 Task: Open the event Second Training Session: Change Management and Adaptability in the Workplace on '2023/11/07', change the date to 2023/12/05, change the font style of the description to Verdana, set the availability to Free, insert an emoji Yellow heart, logged in from the account softage.10@softage.net and add another guest for the event, softage.3@softage.net. Change the alignment of the event description to Align center.Change the font color of the description to Dark Blue and select an event charm, 
Action: Mouse moved to (323, 152)
Screenshot: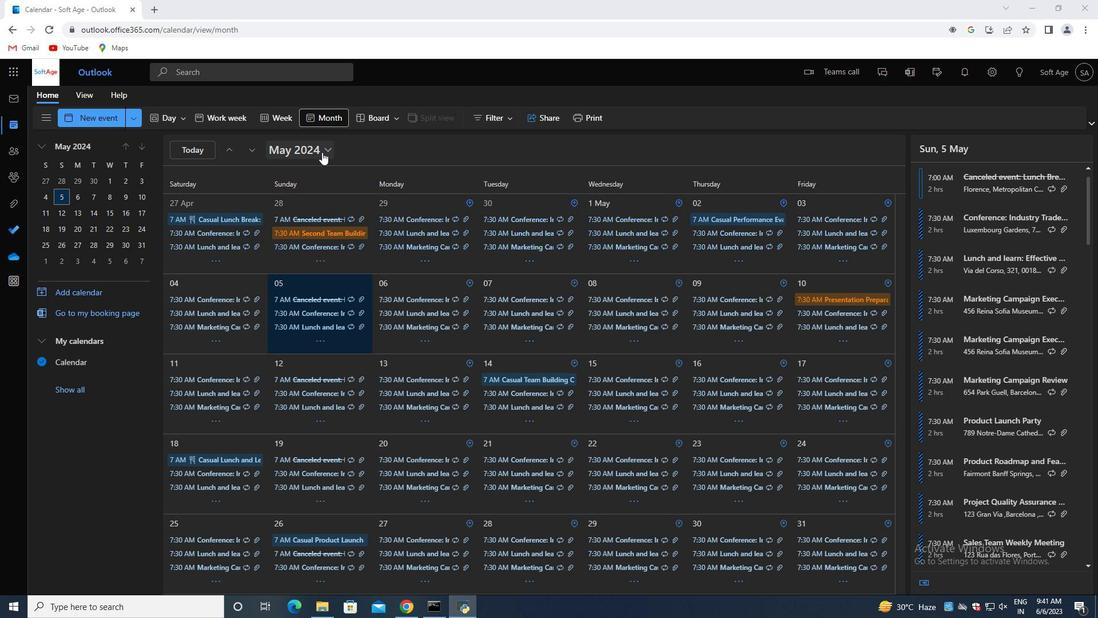 
Action: Mouse pressed left at (323, 152)
Screenshot: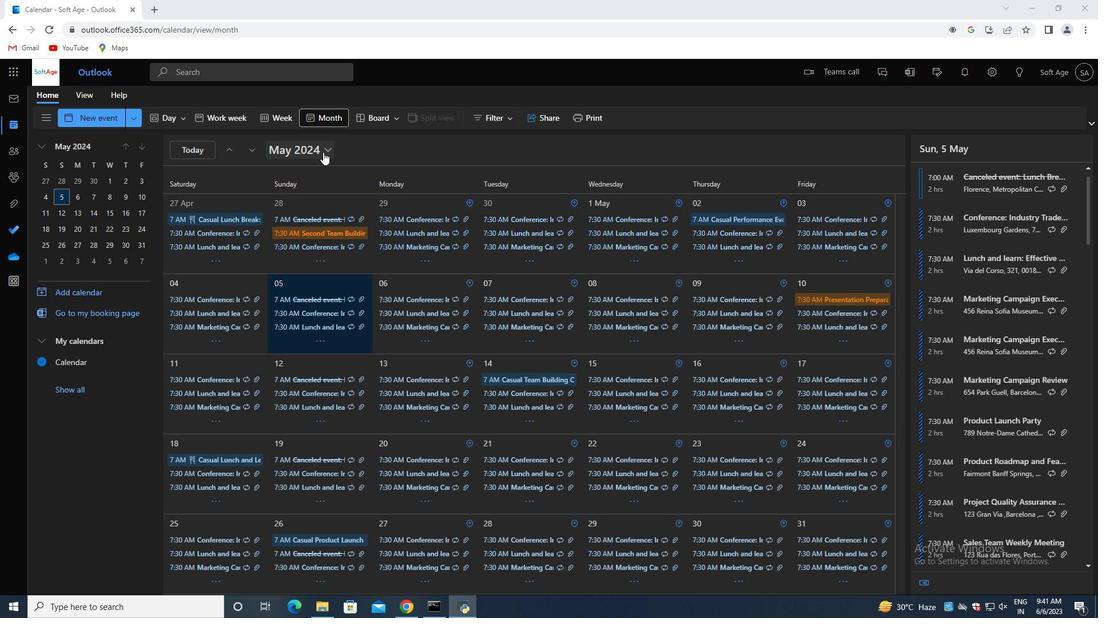 
Action: Mouse moved to (359, 178)
Screenshot: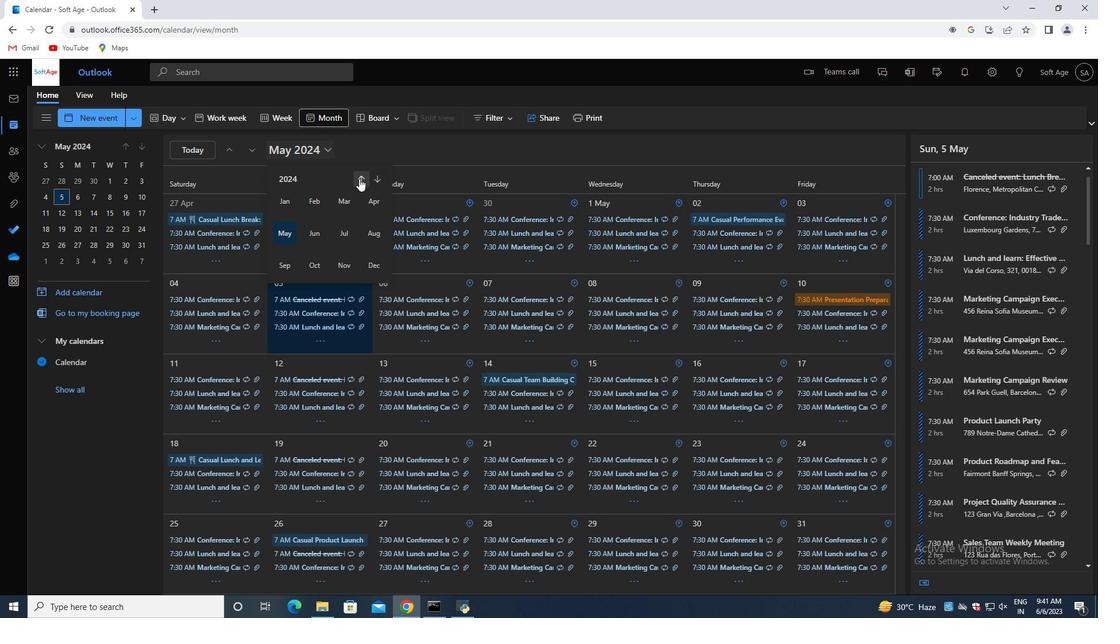 
Action: Mouse pressed left at (359, 178)
Screenshot: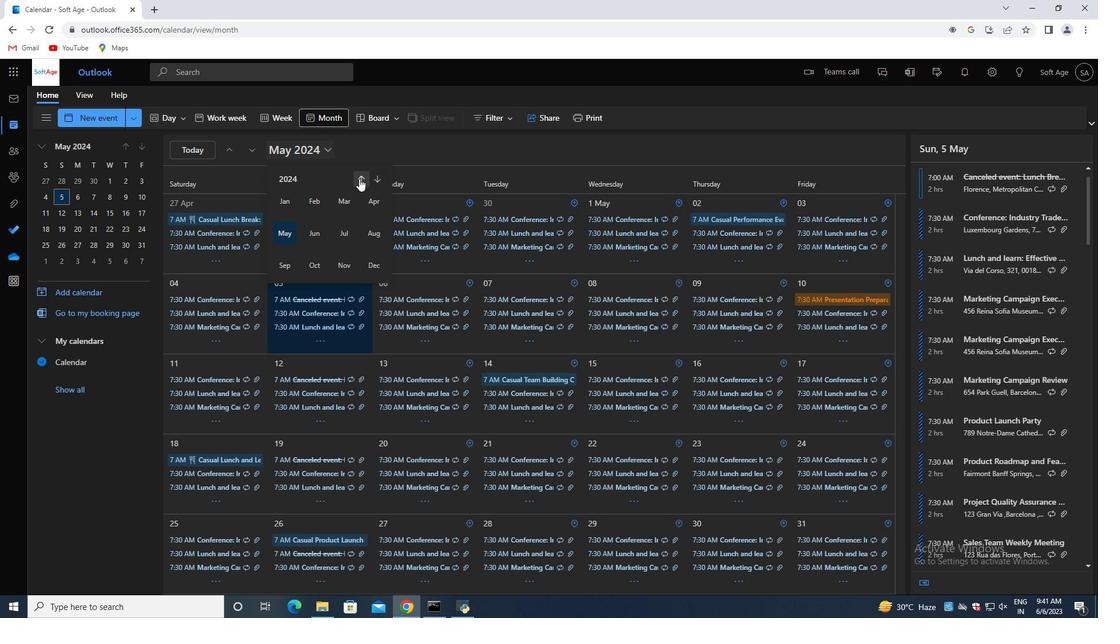 
Action: Mouse moved to (345, 258)
Screenshot: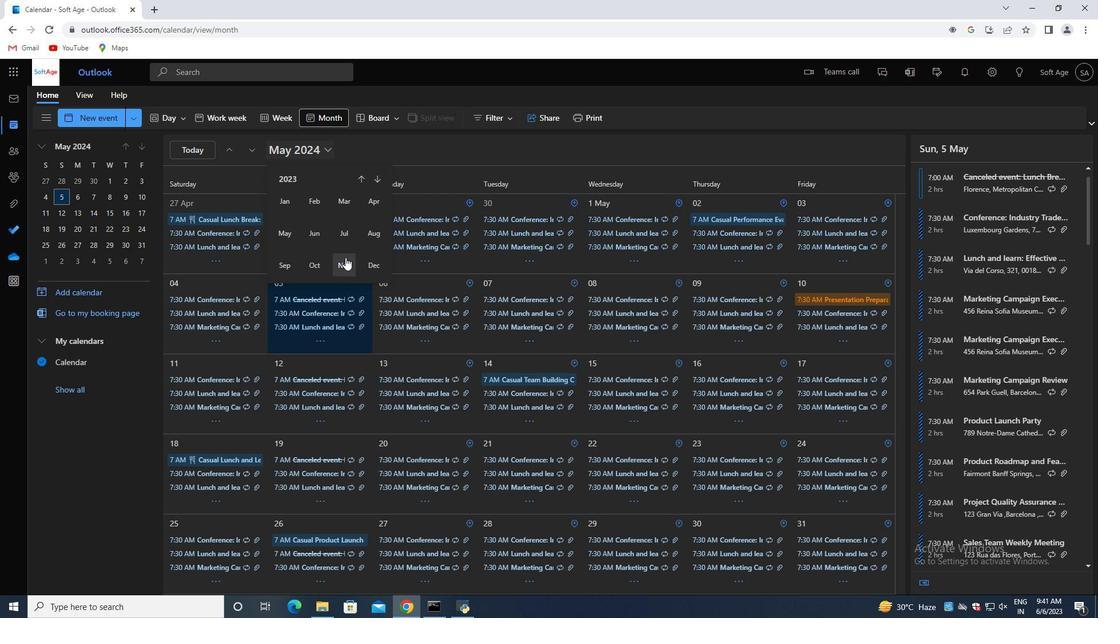 
Action: Mouse pressed left at (345, 258)
Screenshot: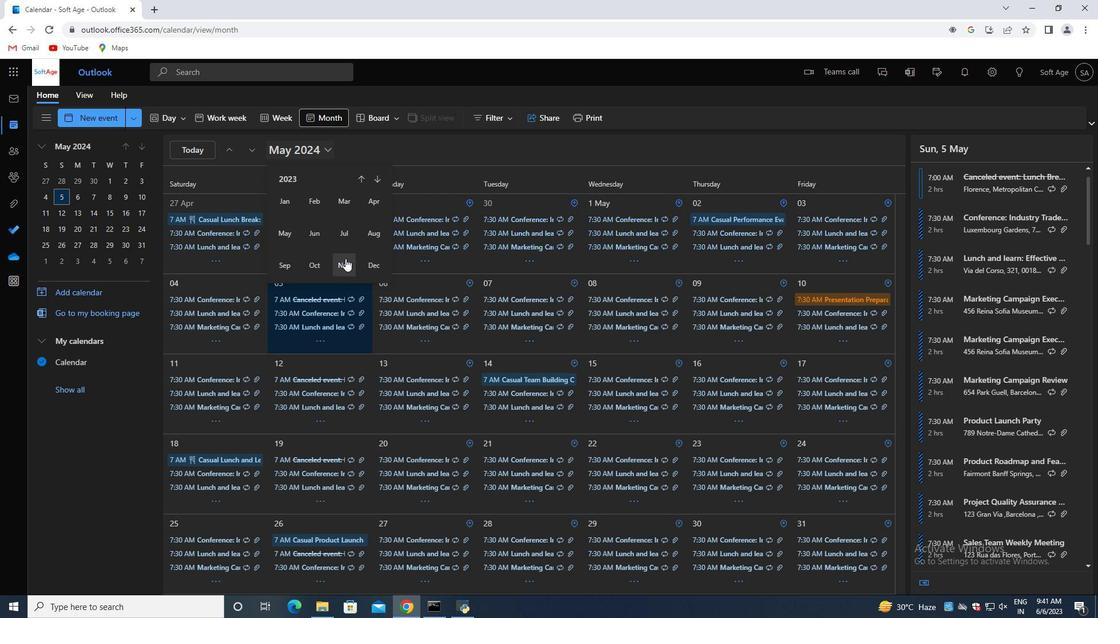
Action: Mouse moved to (524, 346)
Screenshot: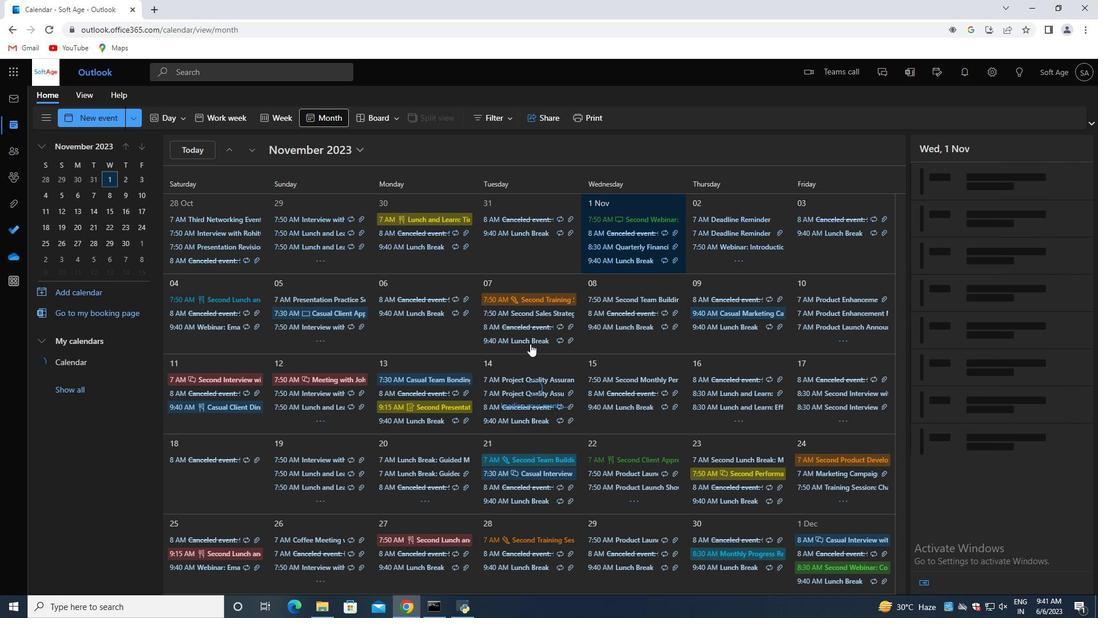
Action: Mouse pressed left at (524, 346)
Screenshot: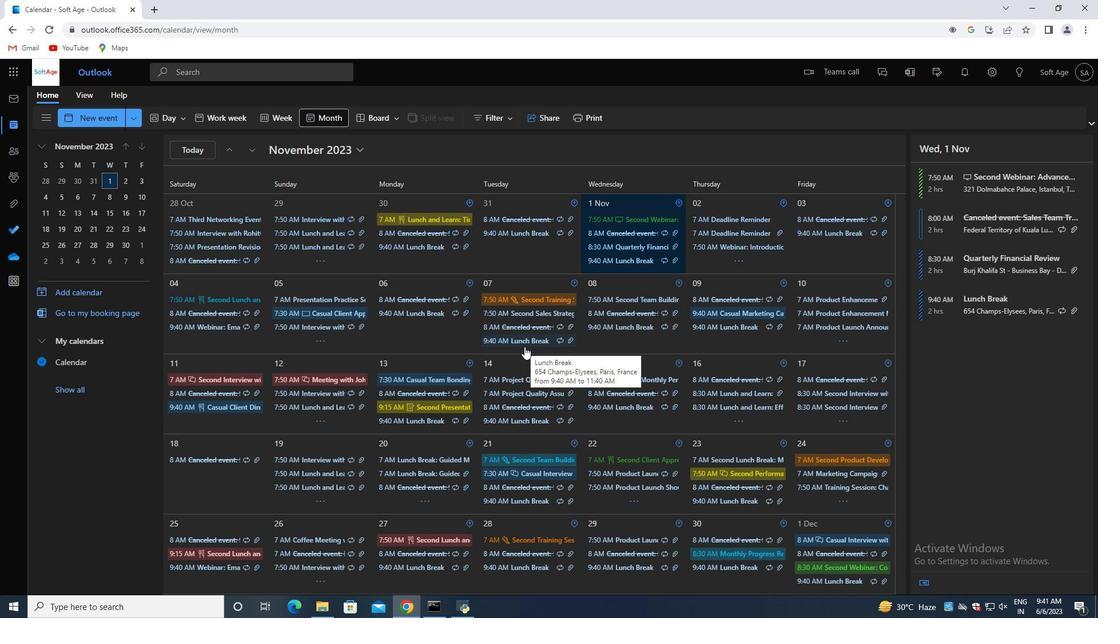 
Action: Mouse moved to (513, 282)
Screenshot: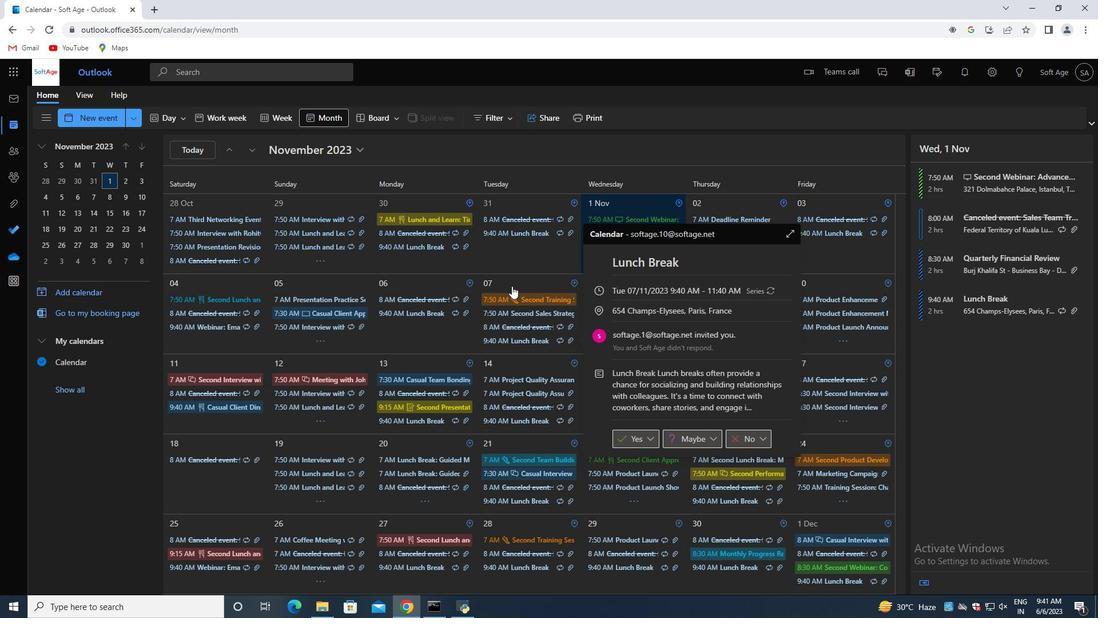 
Action: Mouse pressed left at (513, 282)
Screenshot: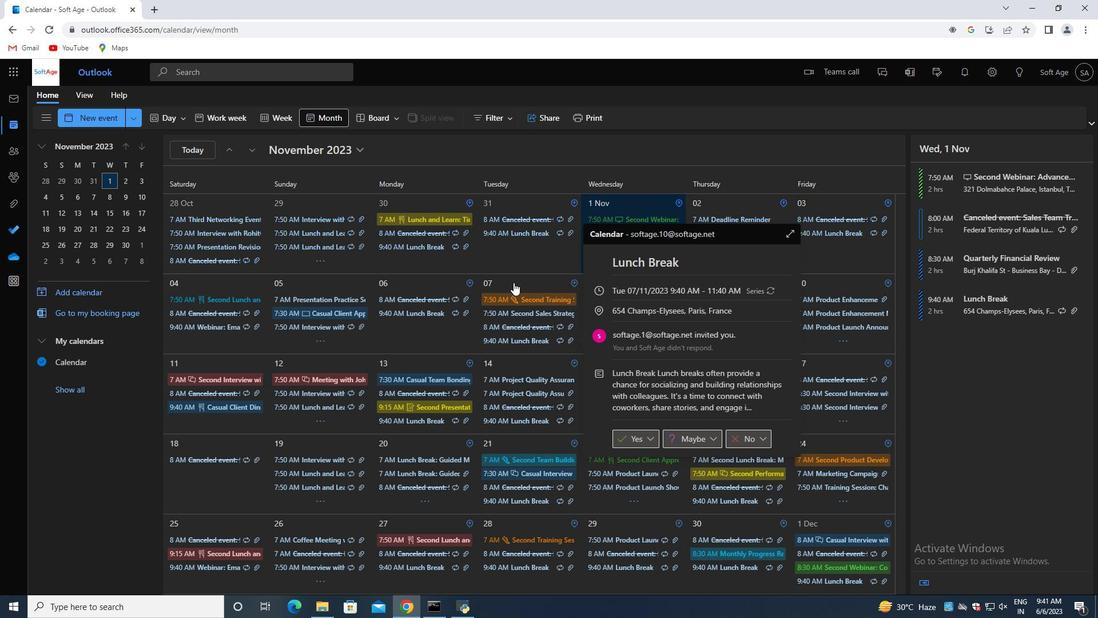 
Action: Mouse moved to (1086, 189)
Screenshot: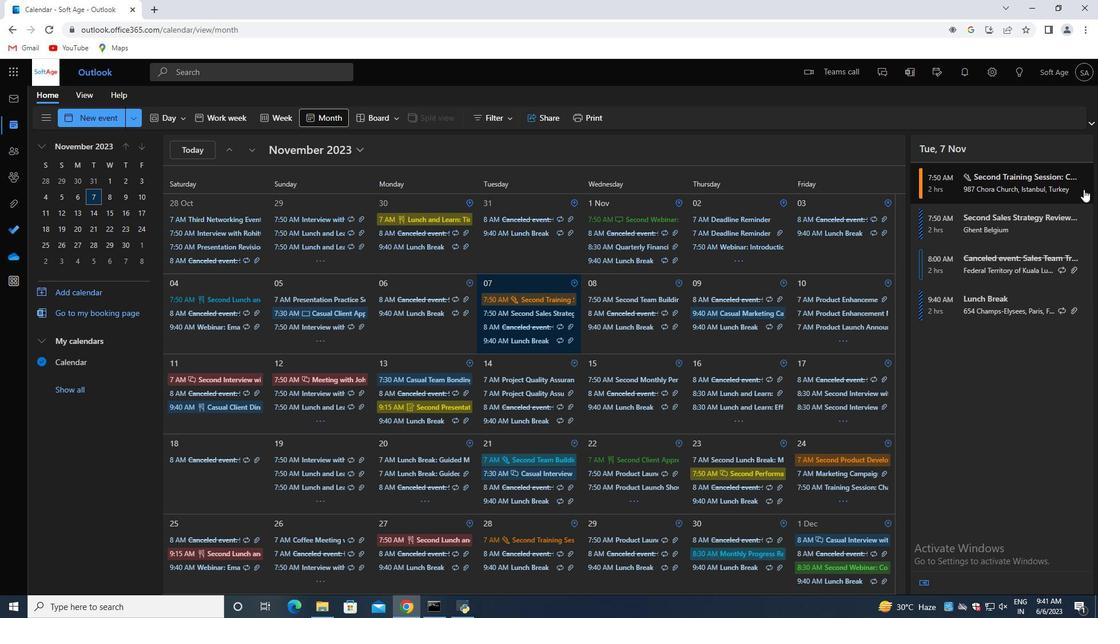 
Action: Mouse pressed left at (1086, 189)
Screenshot: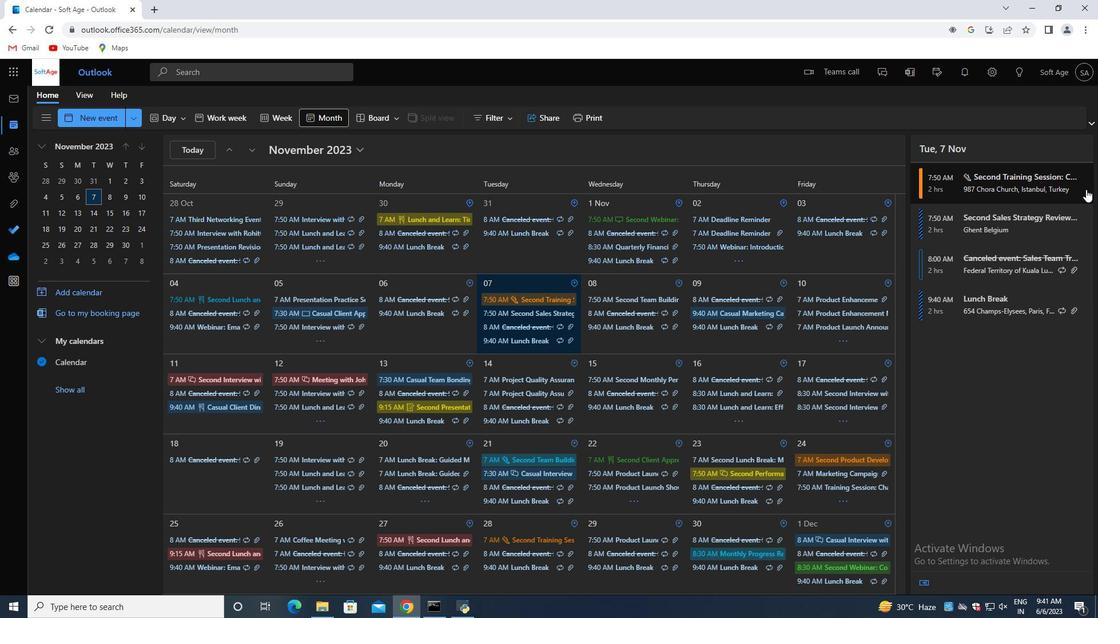 
Action: Mouse moved to (730, 328)
Screenshot: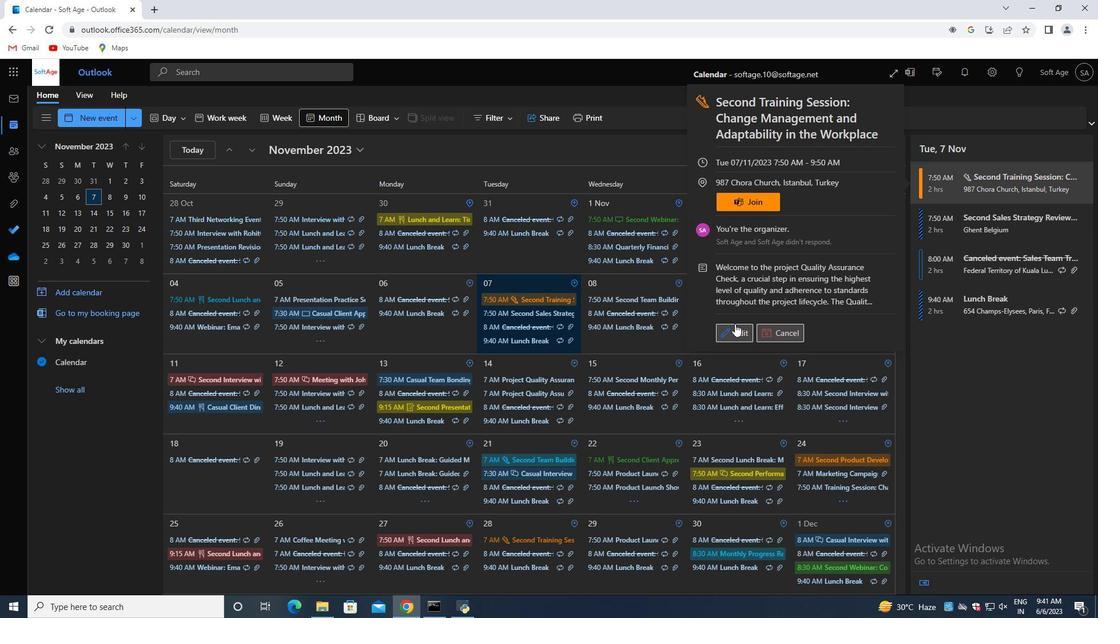 
Action: Mouse pressed left at (730, 328)
Screenshot: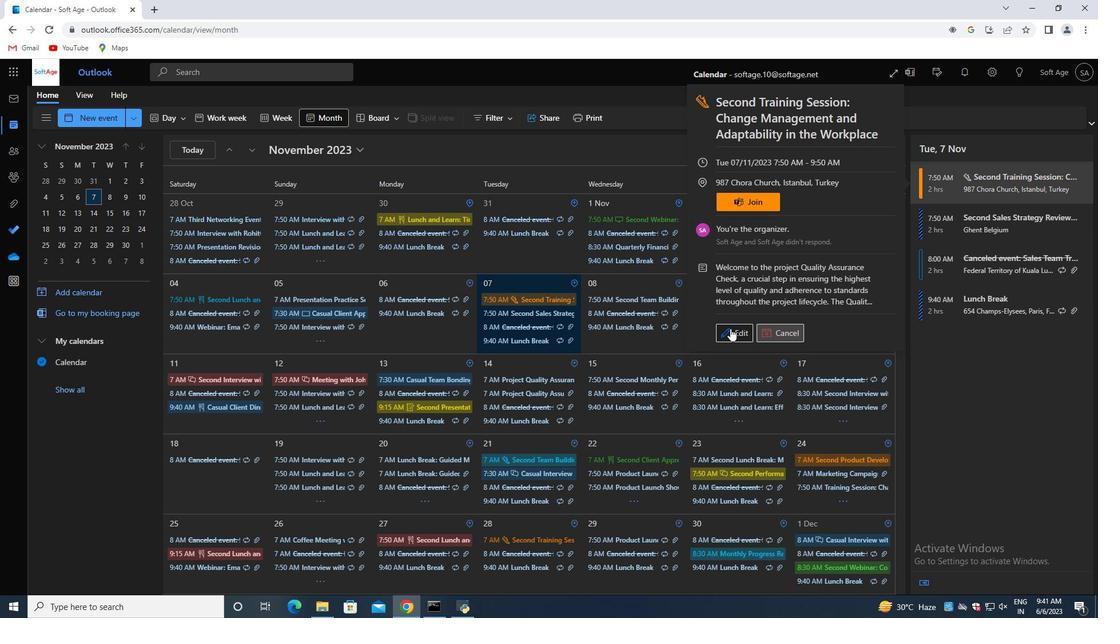 
Action: Mouse moved to (336, 317)
Screenshot: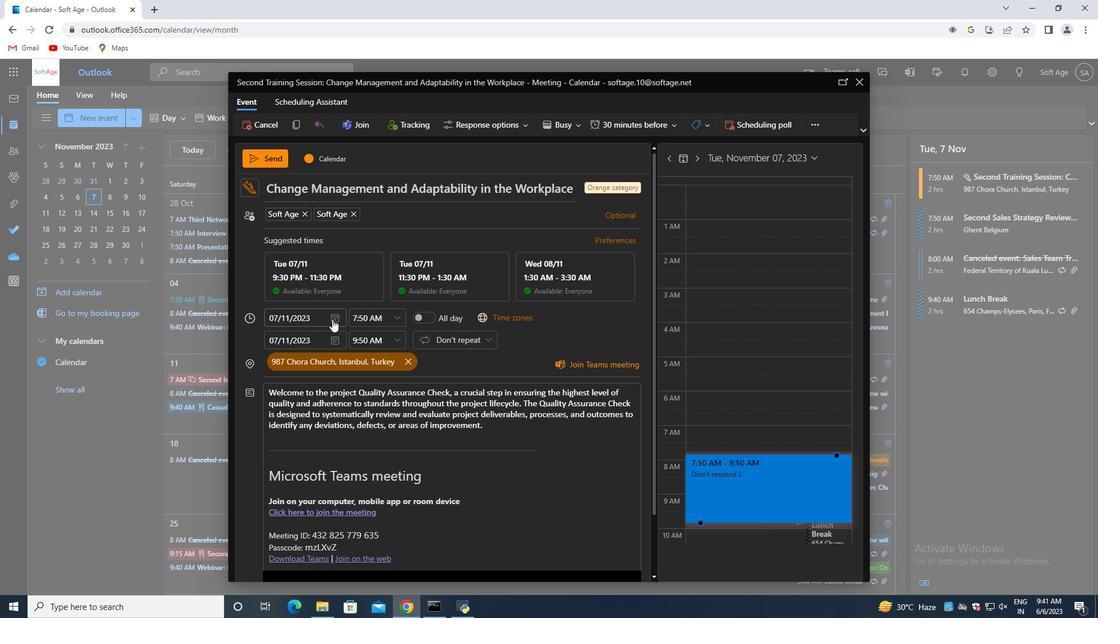 
Action: Mouse pressed left at (336, 317)
Screenshot: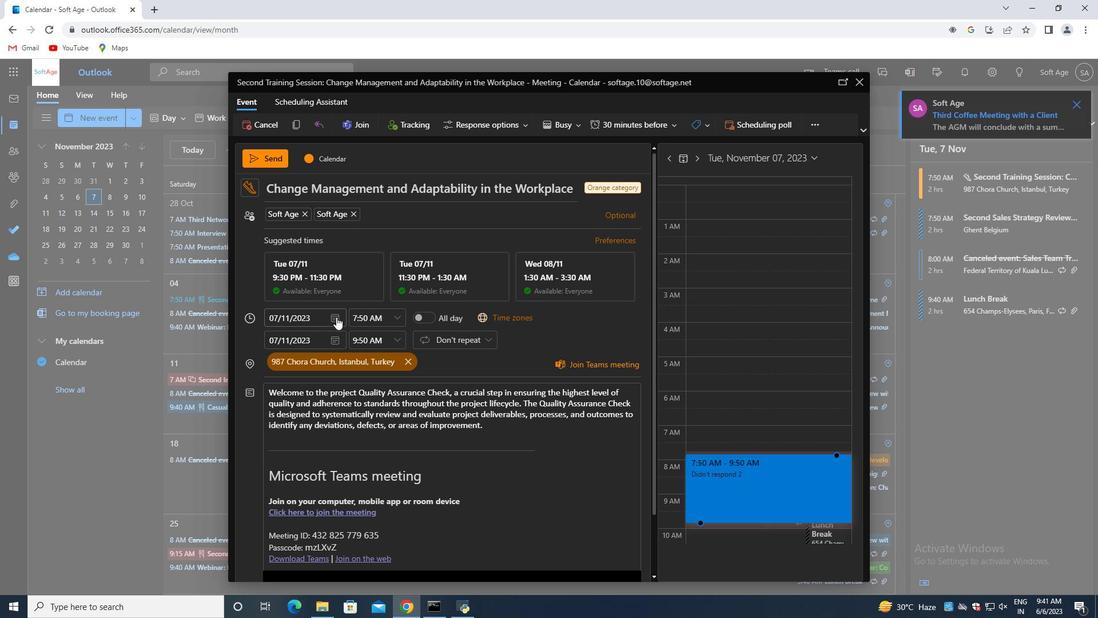 
Action: Mouse moved to (378, 340)
Screenshot: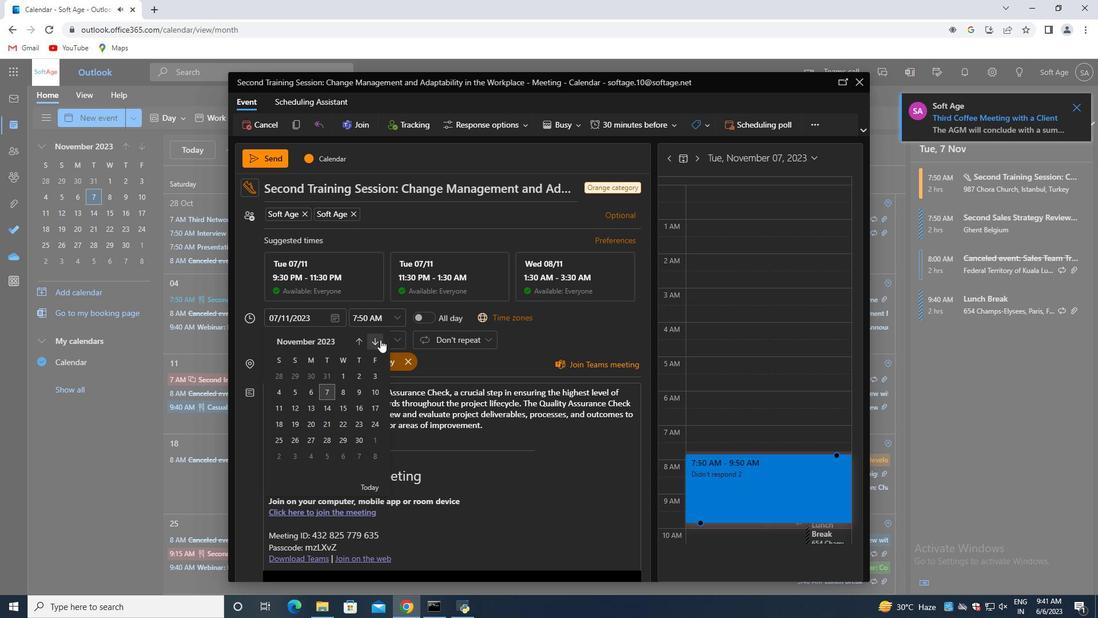 
Action: Mouse pressed left at (378, 340)
Screenshot: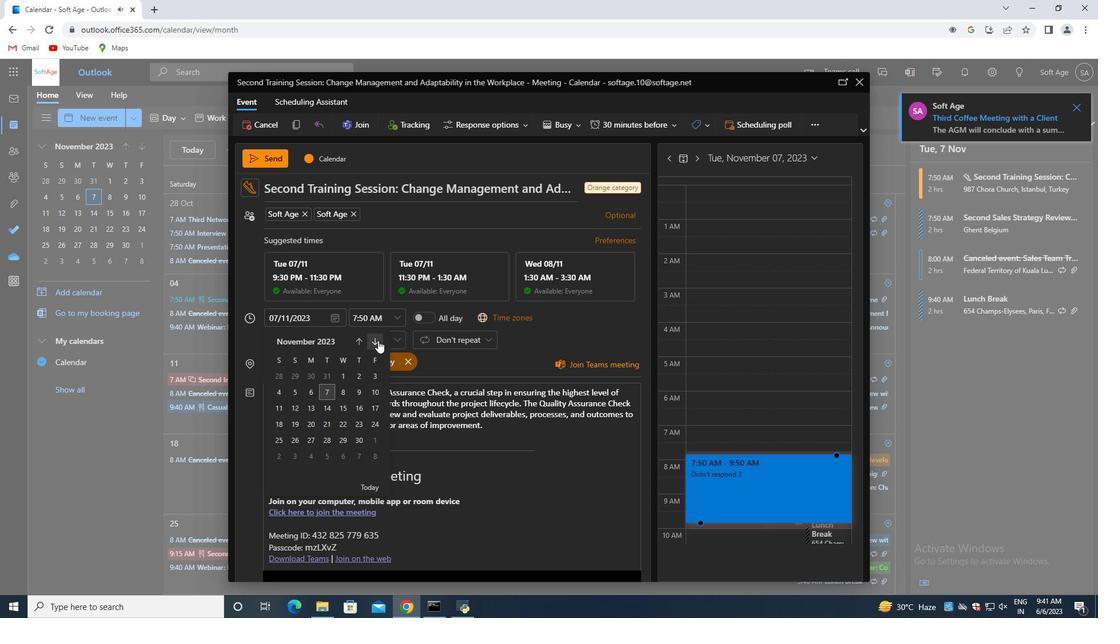 
Action: Mouse moved to (326, 390)
Screenshot: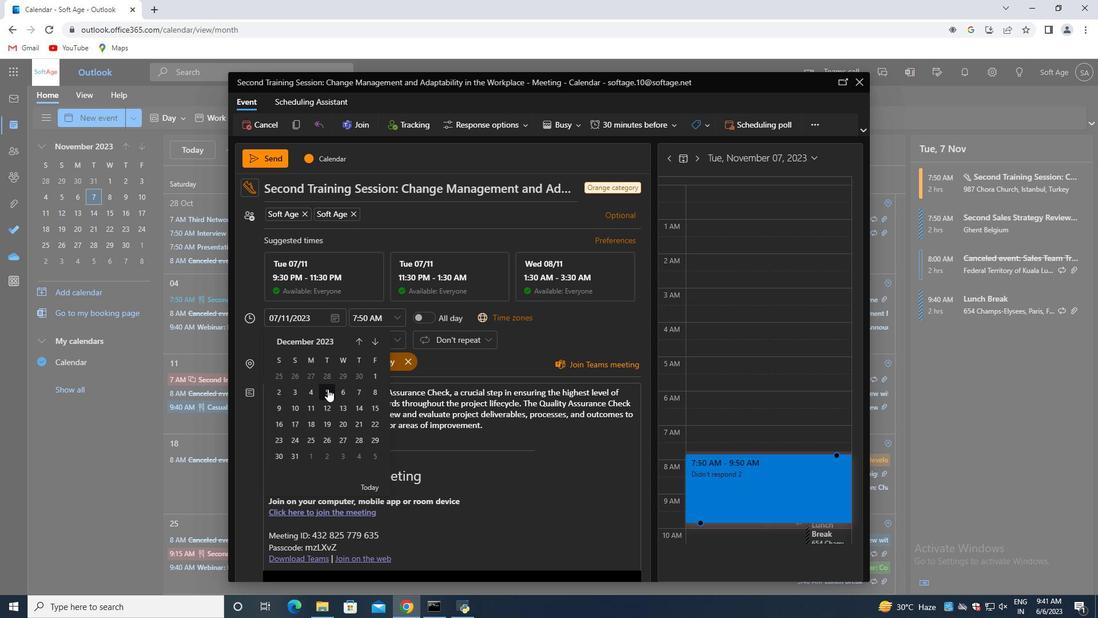 
Action: Mouse pressed left at (326, 390)
Screenshot: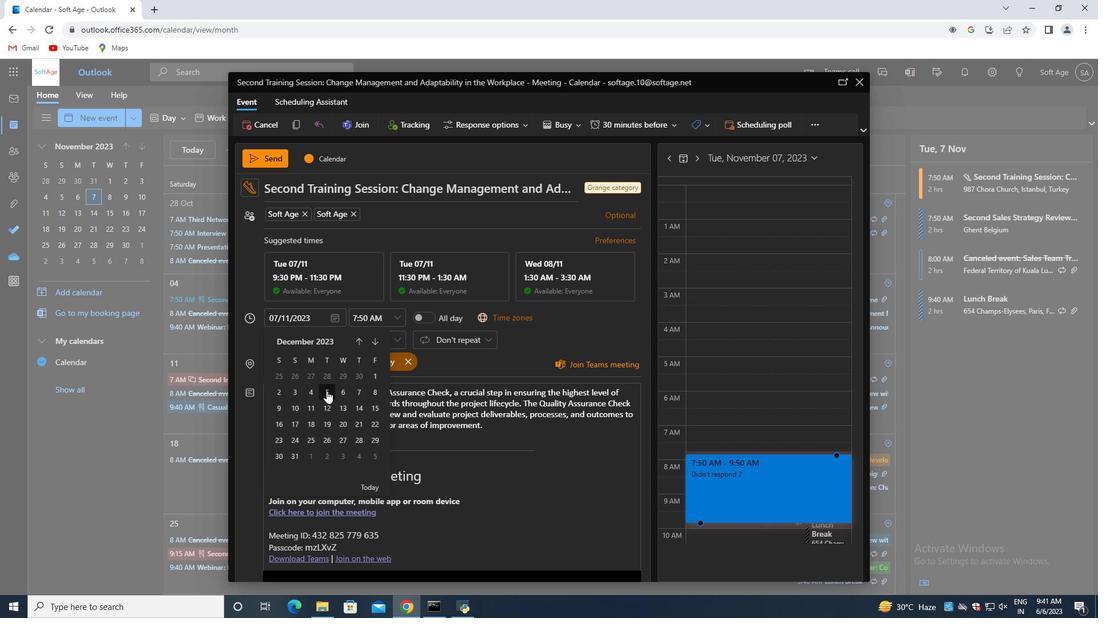 
Action: Mouse moved to (326, 388)
Screenshot: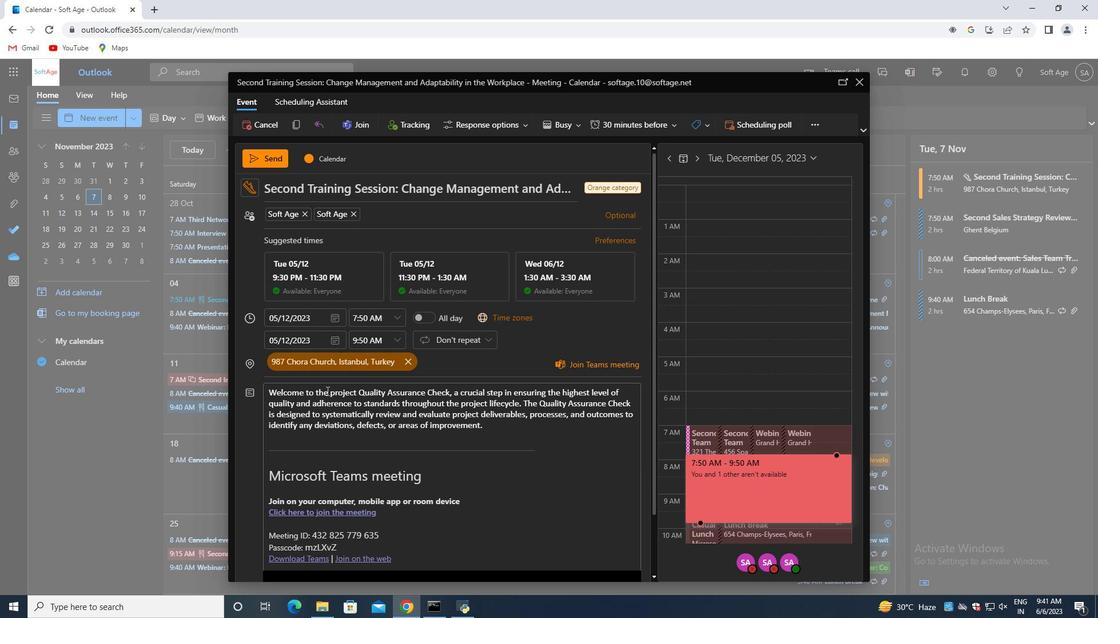 
Action: Mouse scrolled (326, 387) with delta (0, 0)
Screenshot: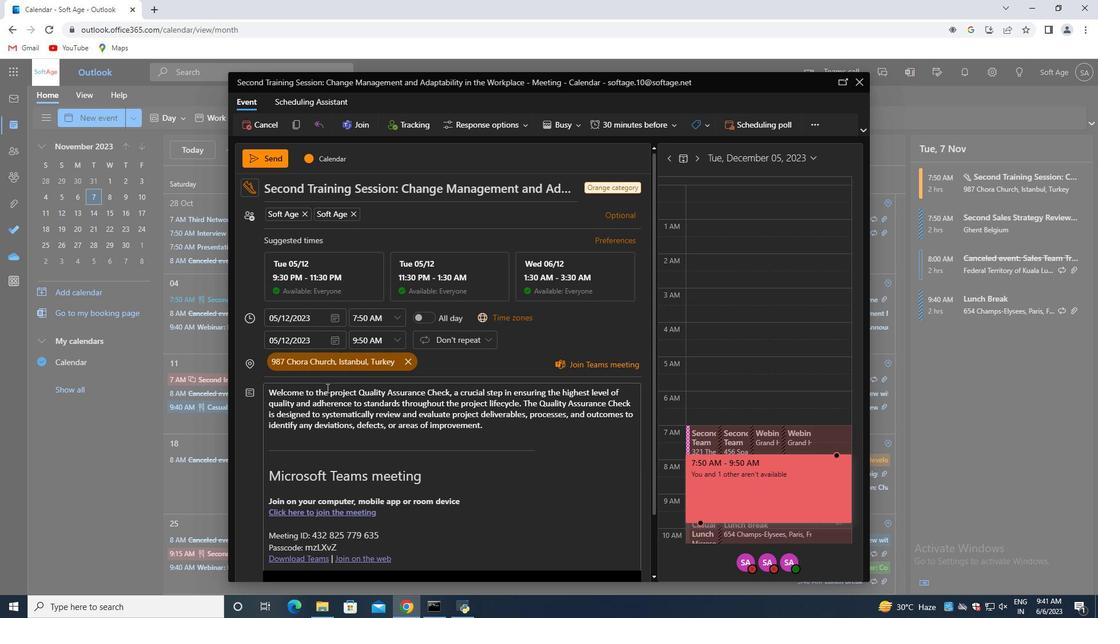 
Action: Mouse moved to (485, 369)
Screenshot: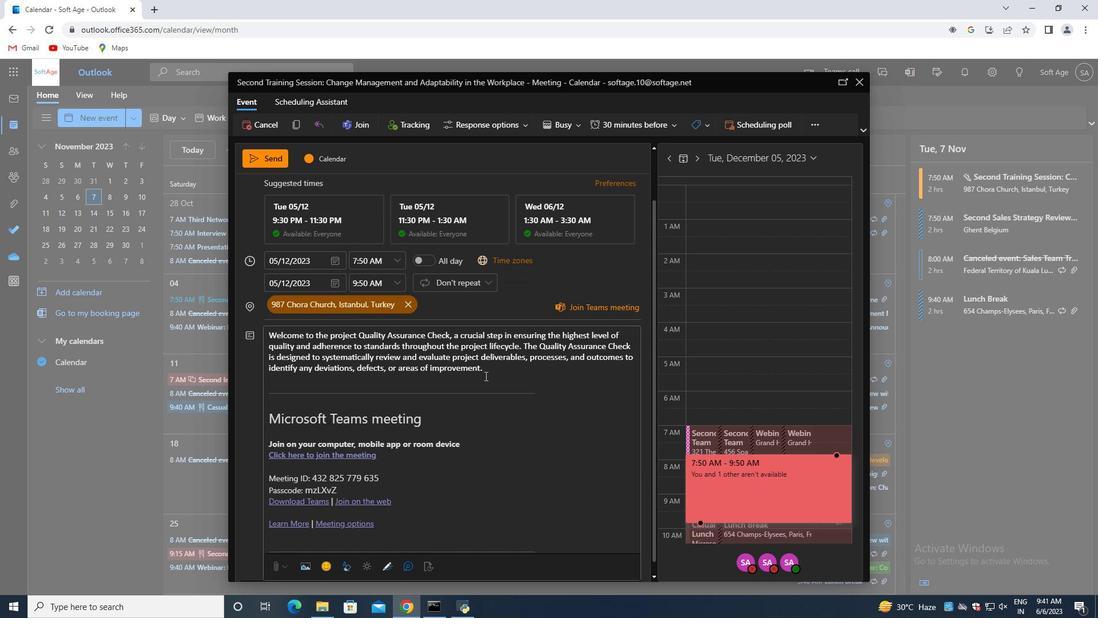 
Action: Mouse pressed left at (485, 369)
Screenshot: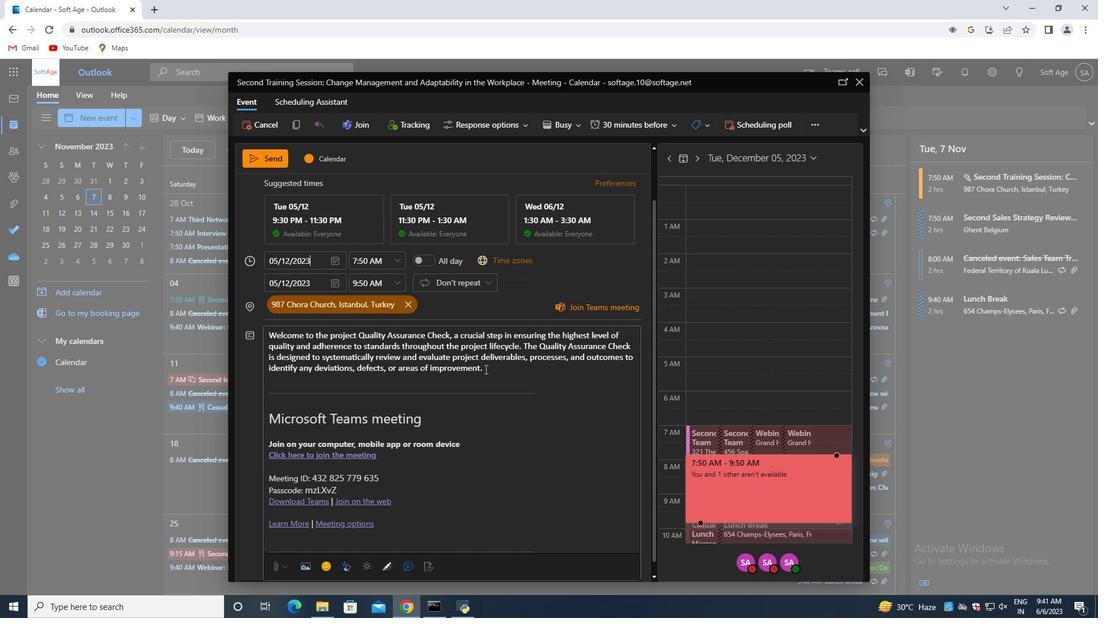 
Action: Mouse moved to (326, 425)
Screenshot: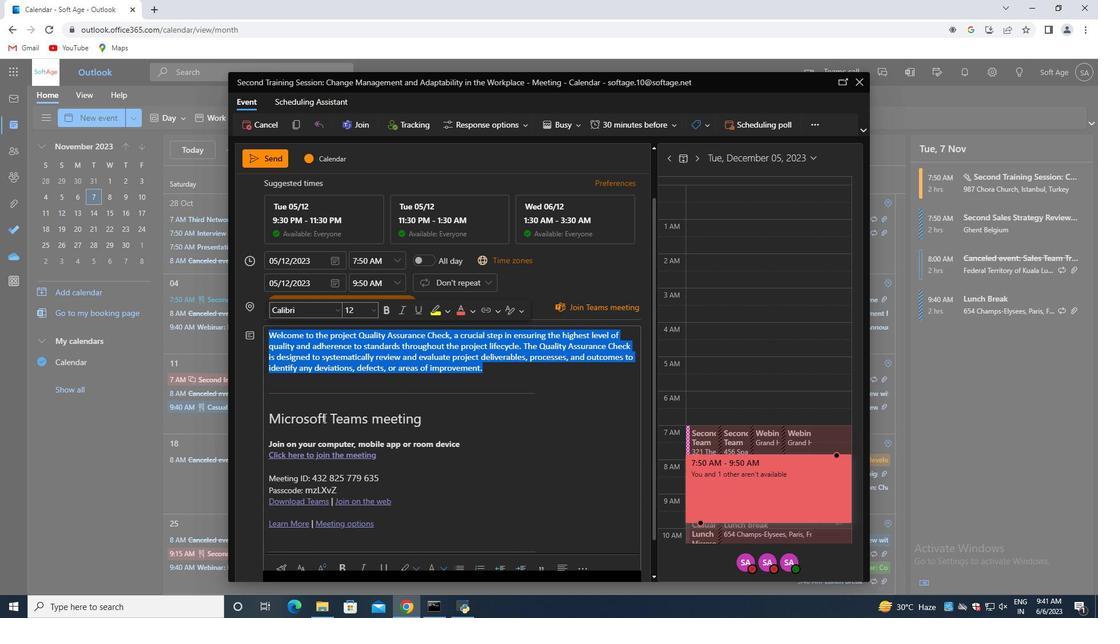 
Action: Mouse scrolled (326, 424) with delta (0, 0)
Screenshot: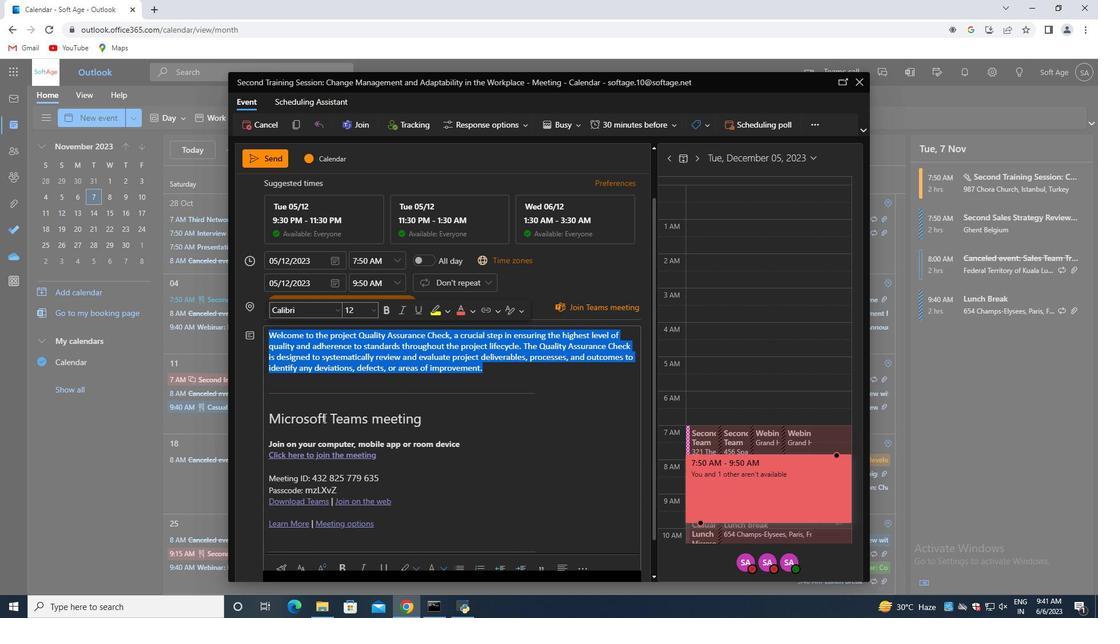 
Action: Mouse moved to (326, 427)
Screenshot: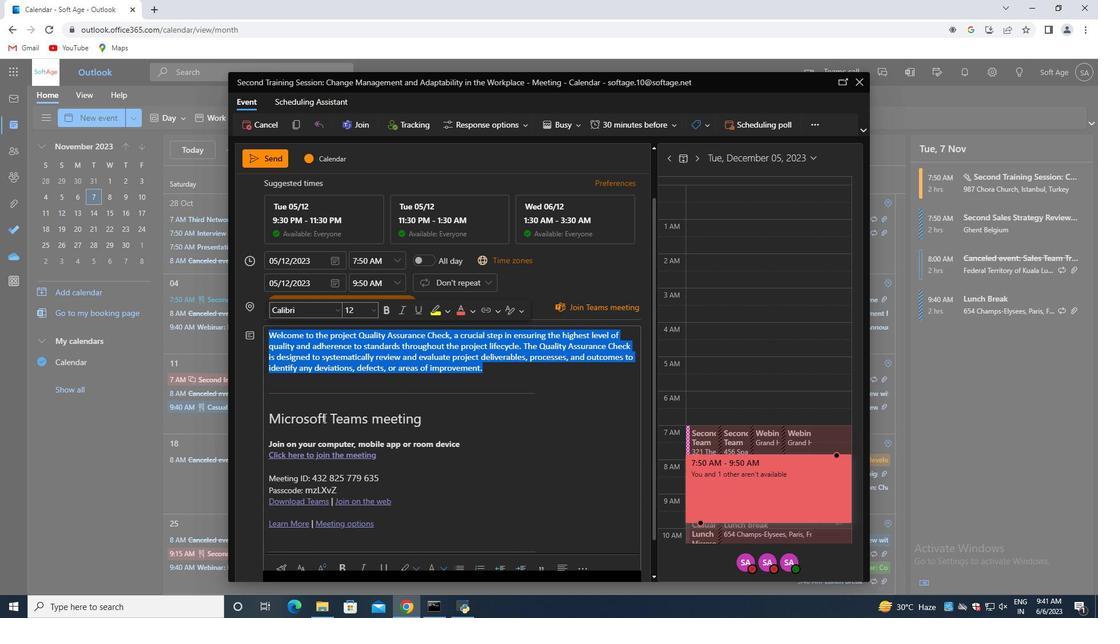 
Action: Mouse scrolled (326, 426) with delta (0, 0)
Screenshot: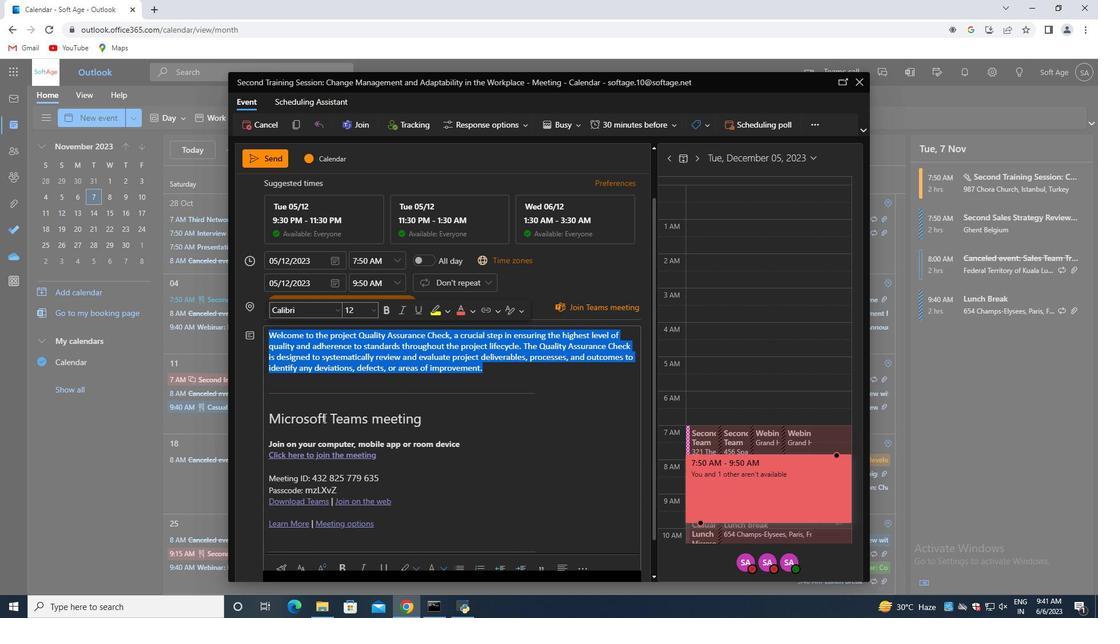 
Action: Mouse moved to (326, 432)
Screenshot: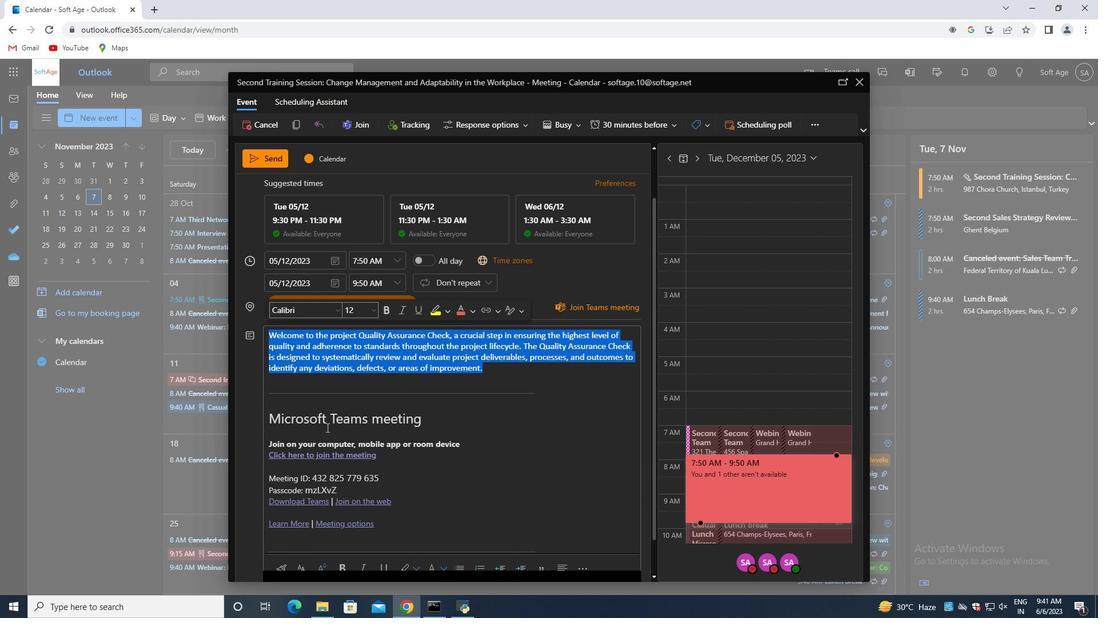 
Action: Mouse scrolled (326, 428) with delta (0, 0)
Screenshot: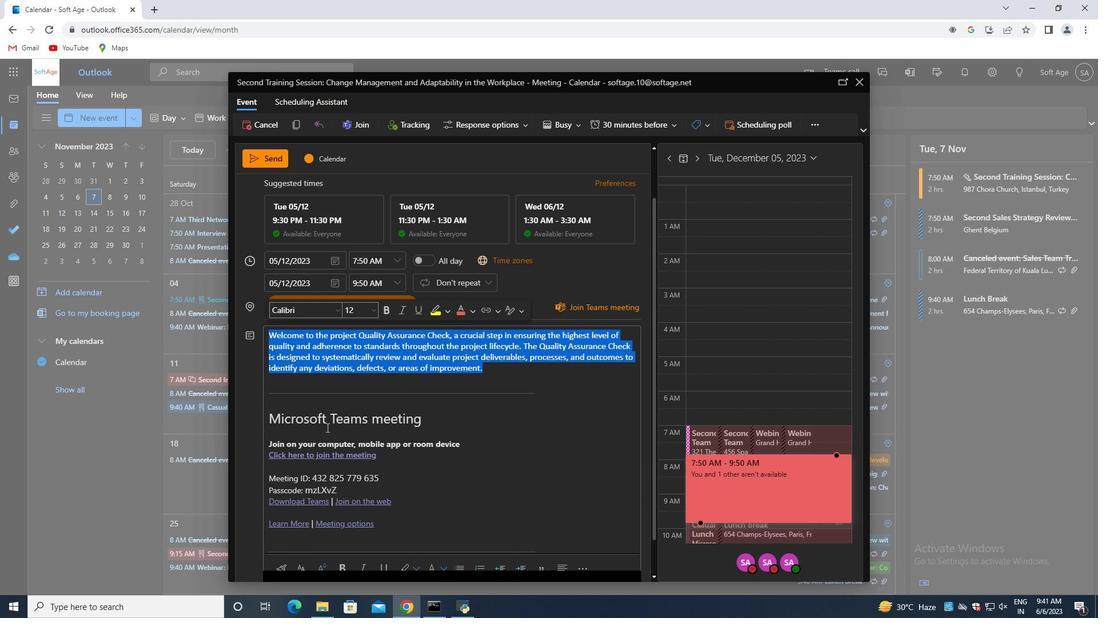 
Action: Mouse moved to (327, 433)
Screenshot: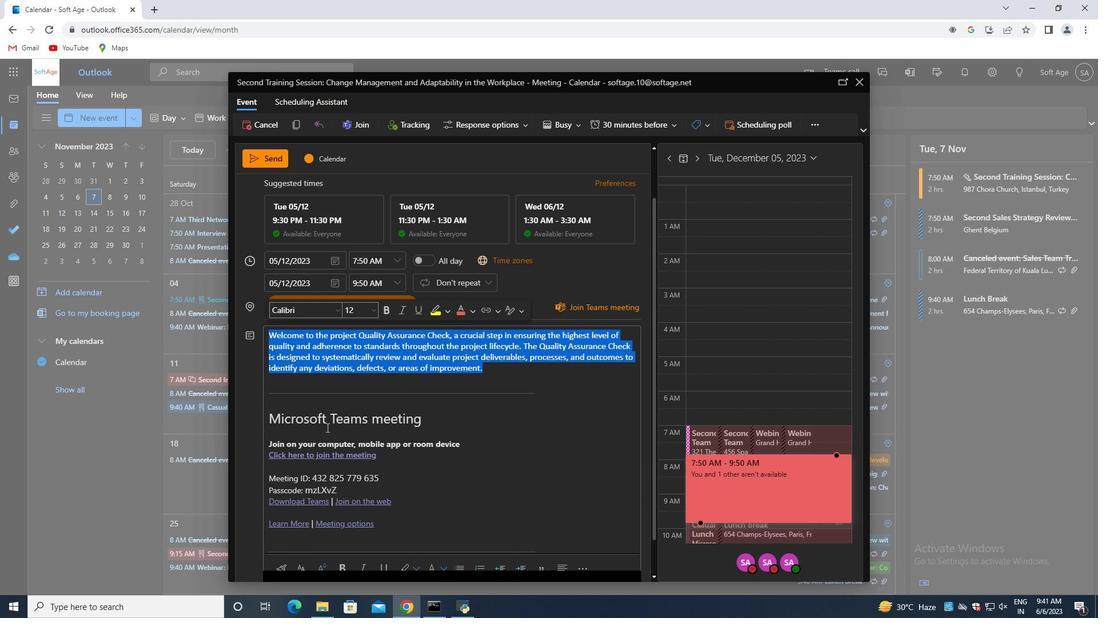 
Action: Mouse scrolled (327, 432) with delta (0, 0)
Screenshot: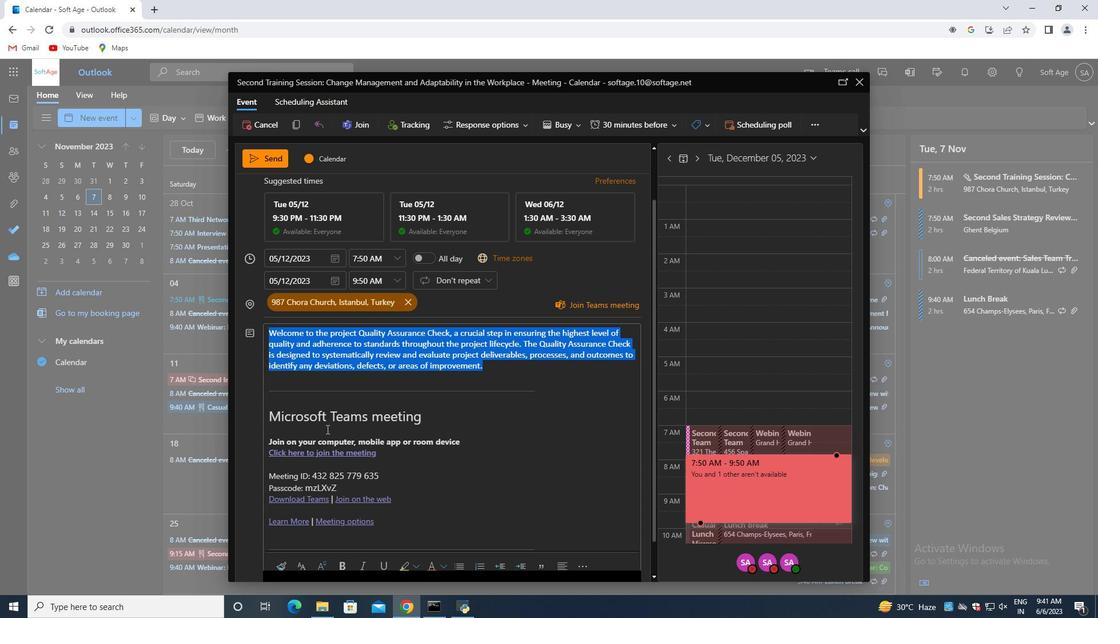 
Action: Mouse moved to (299, 524)
Screenshot: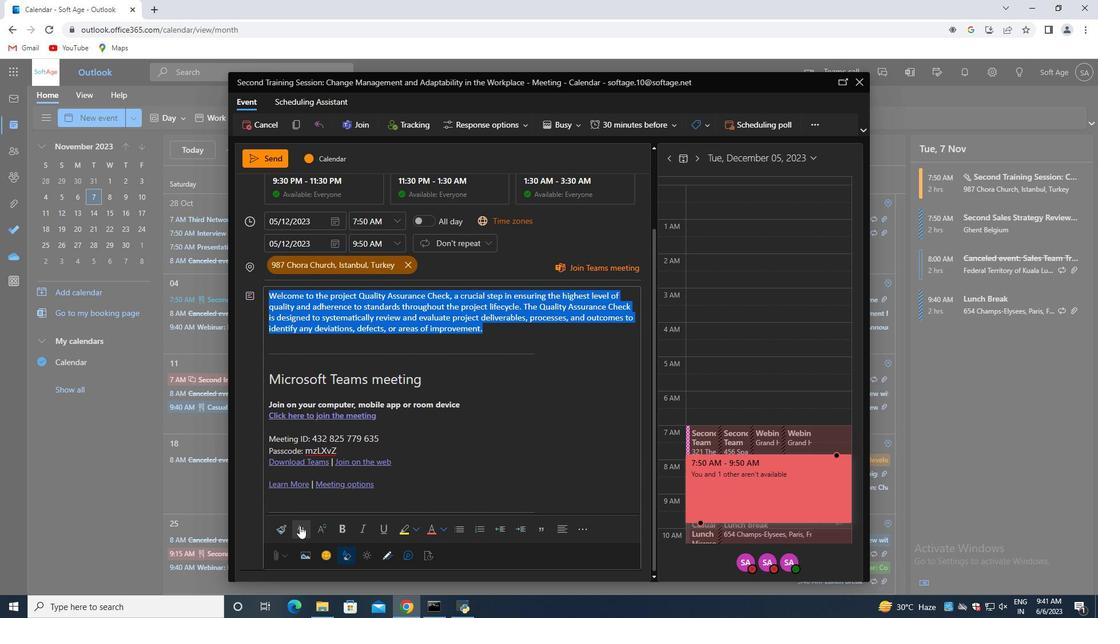 
Action: Mouse pressed left at (299, 524)
Screenshot: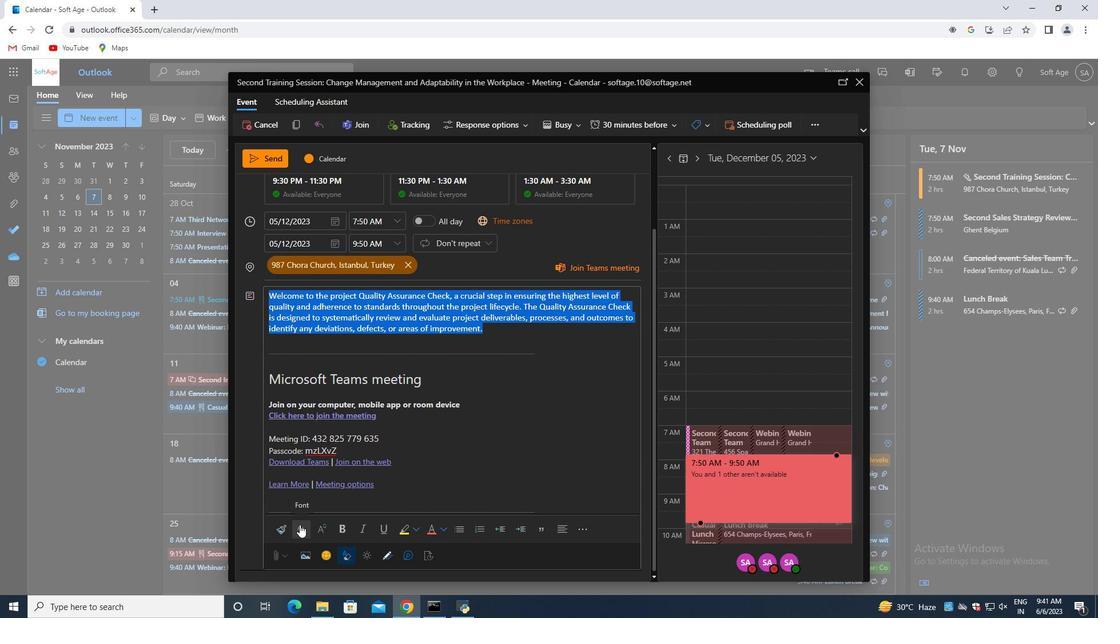 
Action: Mouse moved to (331, 476)
Screenshot: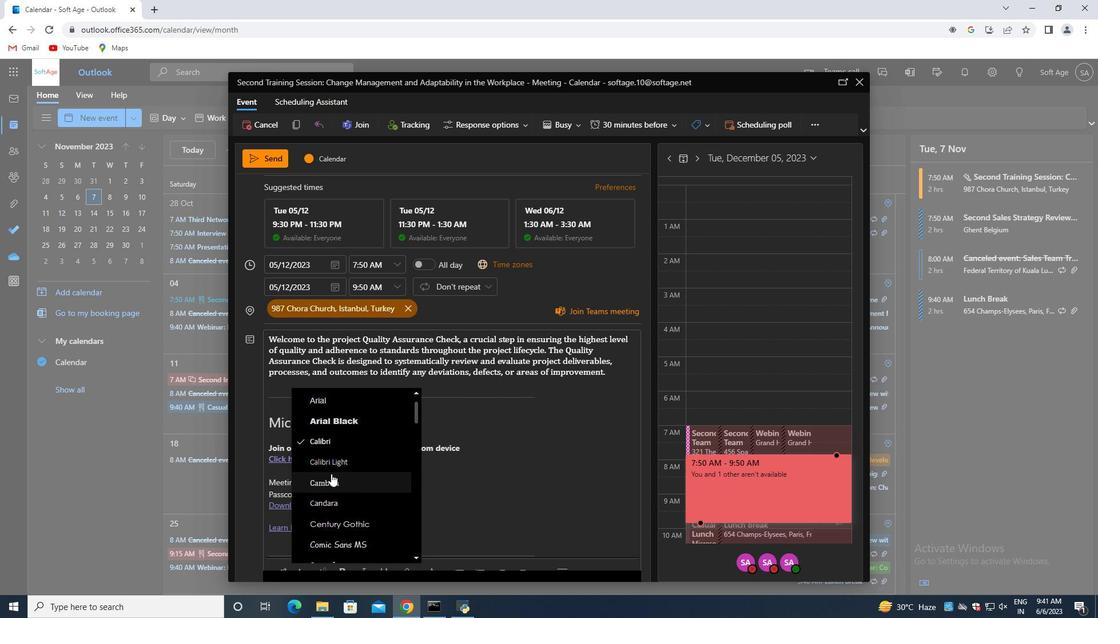 
Action: Mouse scrolled (331, 475) with delta (0, 0)
Screenshot: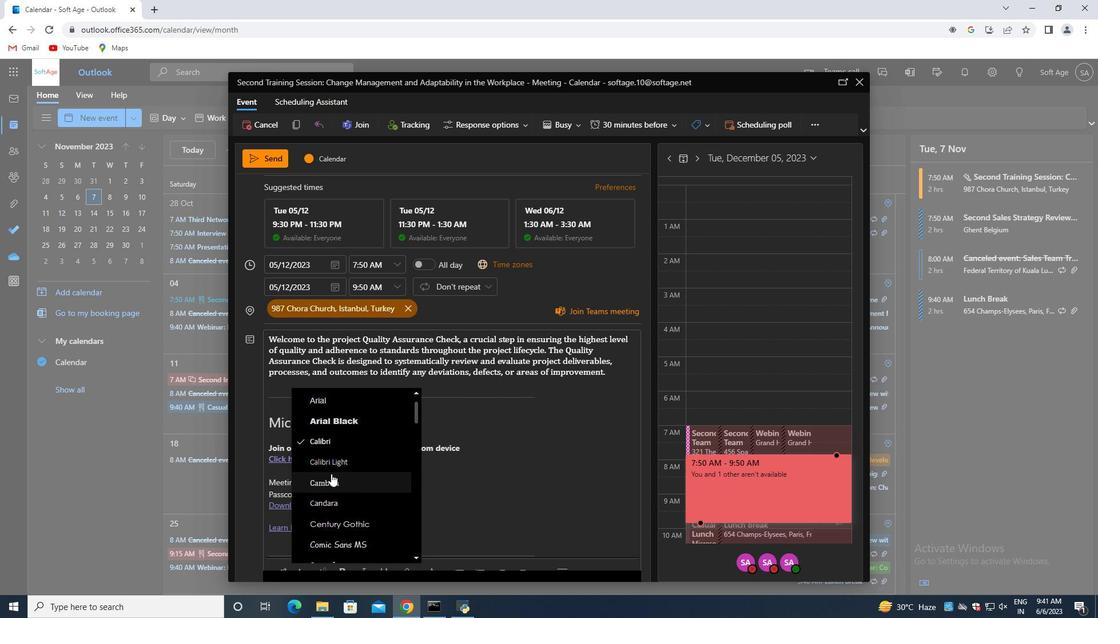 
Action: Mouse moved to (333, 479)
Screenshot: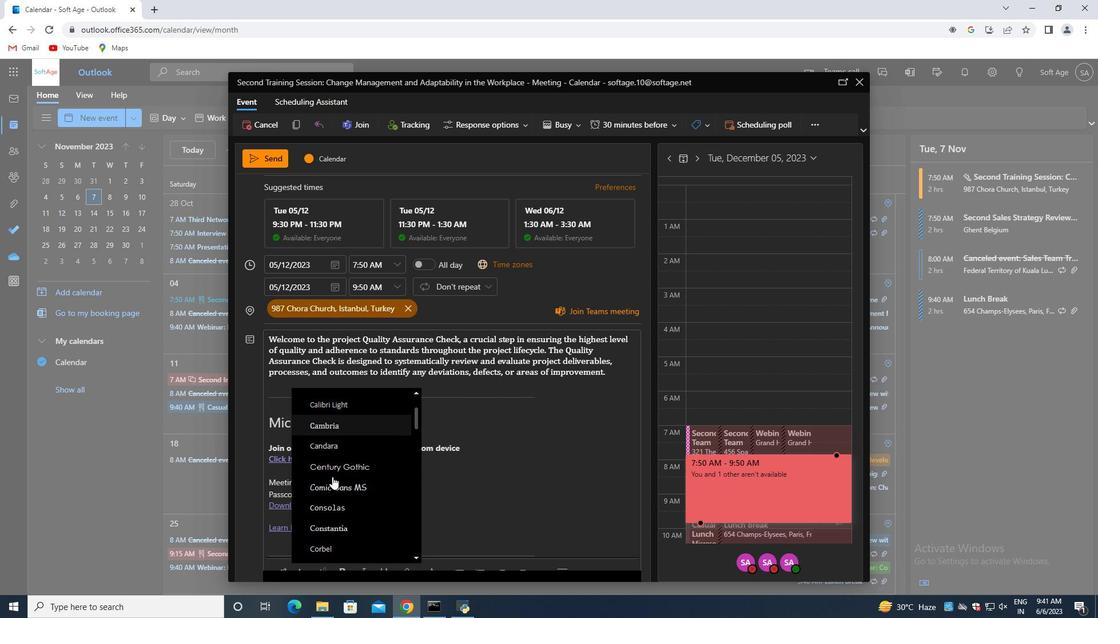 
Action: Mouse scrolled (333, 477) with delta (0, 0)
Screenshot: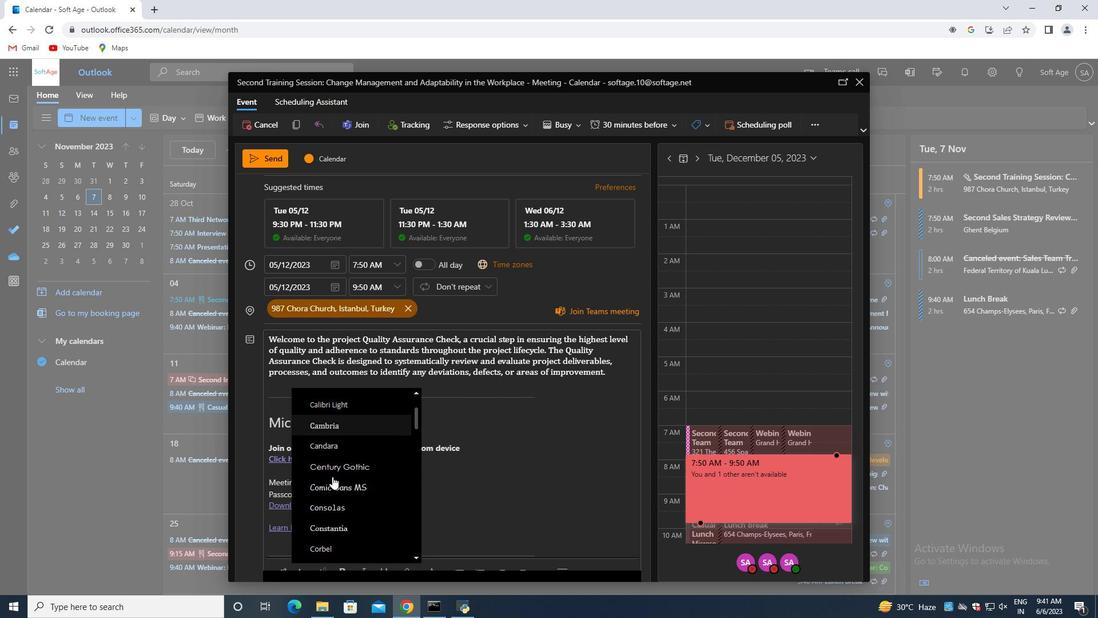 
Action: Mouse moved to (333, 479)
Screenshot: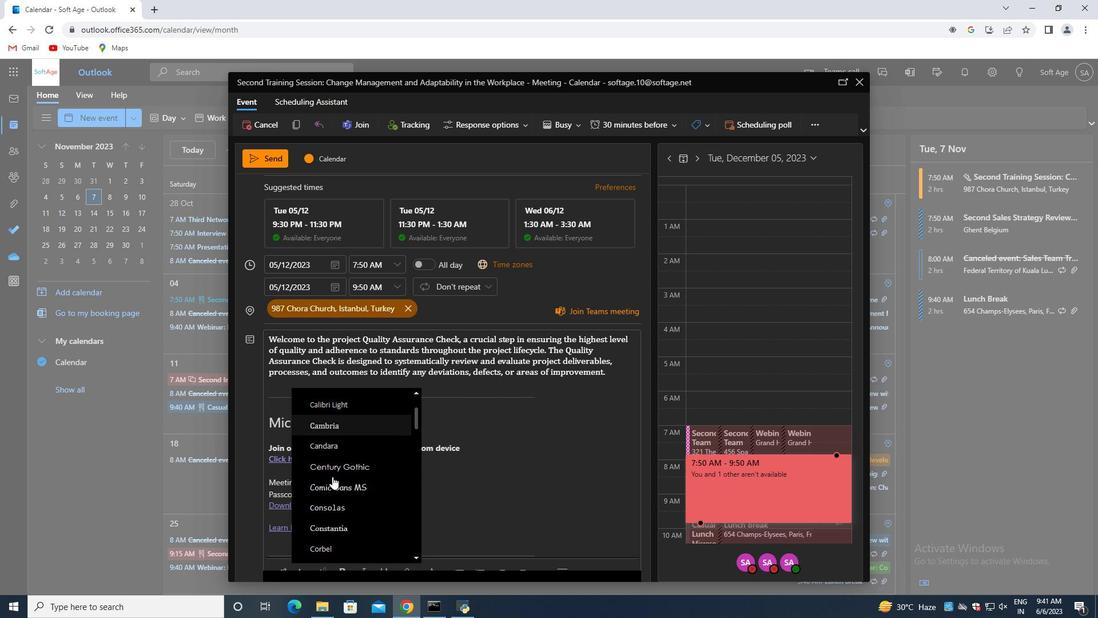 
Action: Mouse scrolled (333, 479) with delta (0, 0)
Screenshot: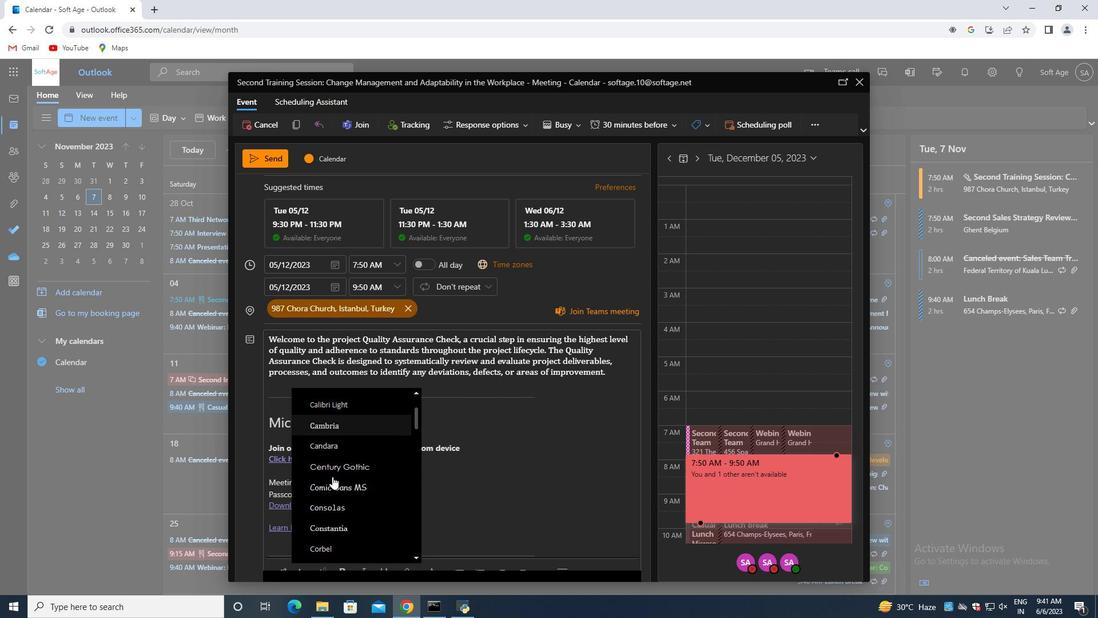 
Action: Mouse moved to (333, 480)
Screenshot: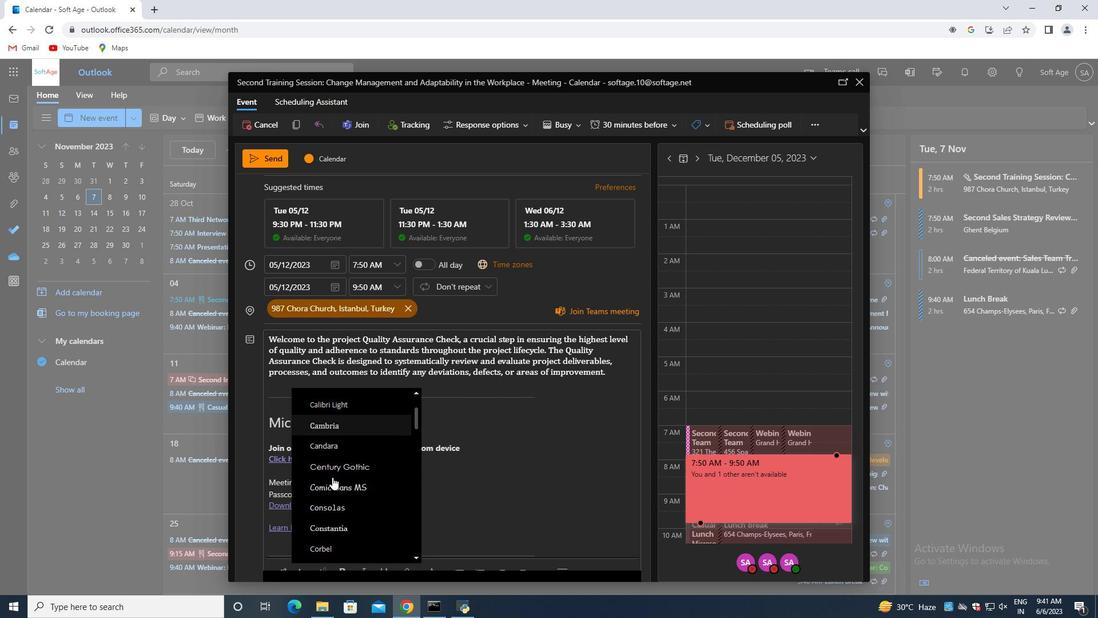 
Action: Mouse scrolled (333, 480) with delta (0, 0)
Screenshot: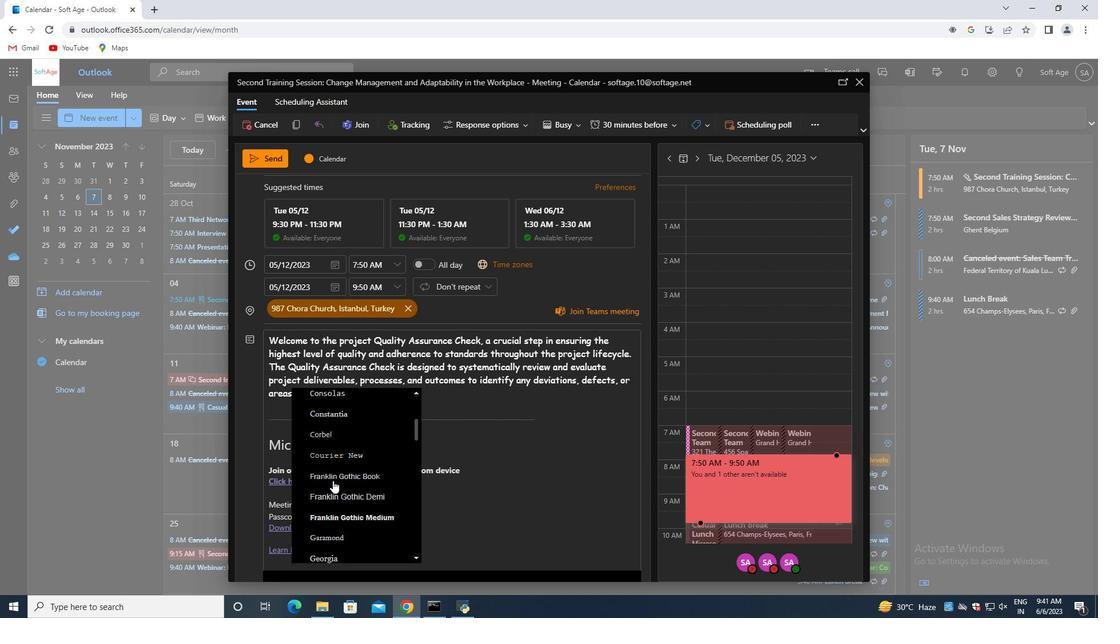 
Action: Mouse scrolled (333, 480) with delta (0, 0)
Screenshot: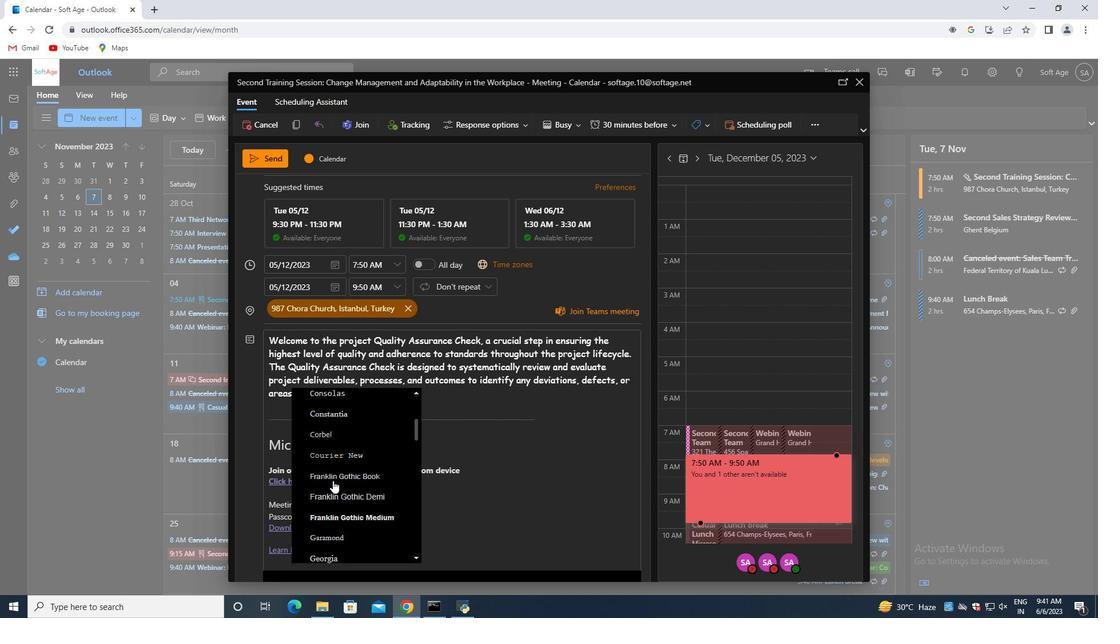 
Action: Mouse moved to (333, 482)
Screenshot: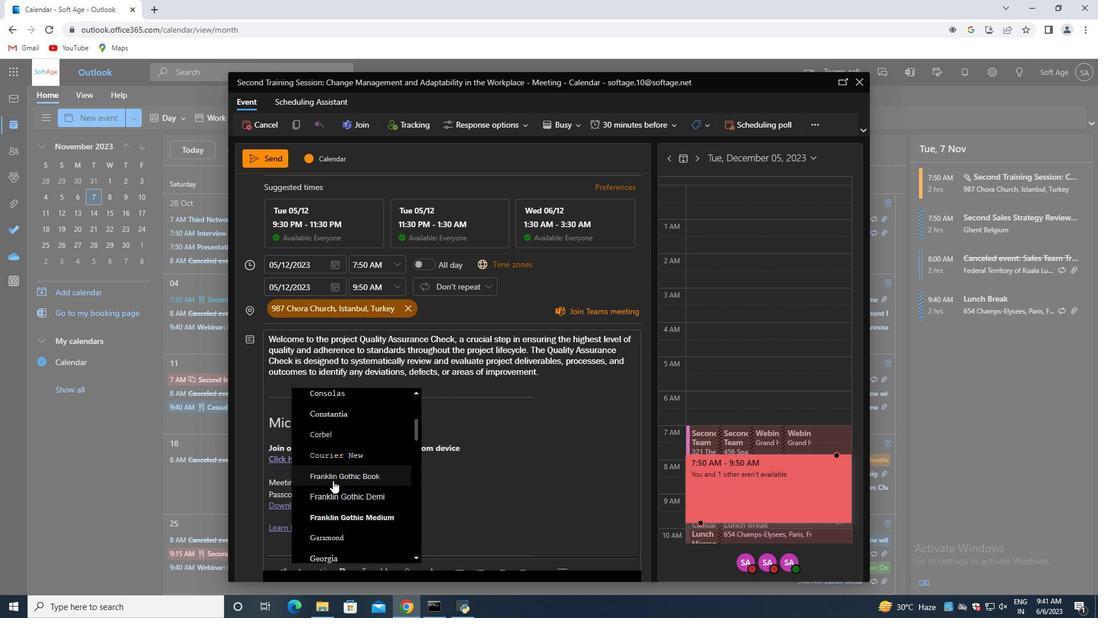 
Action: Mouse scrolled (333, 481) with delta (0, 0)
Screenshot: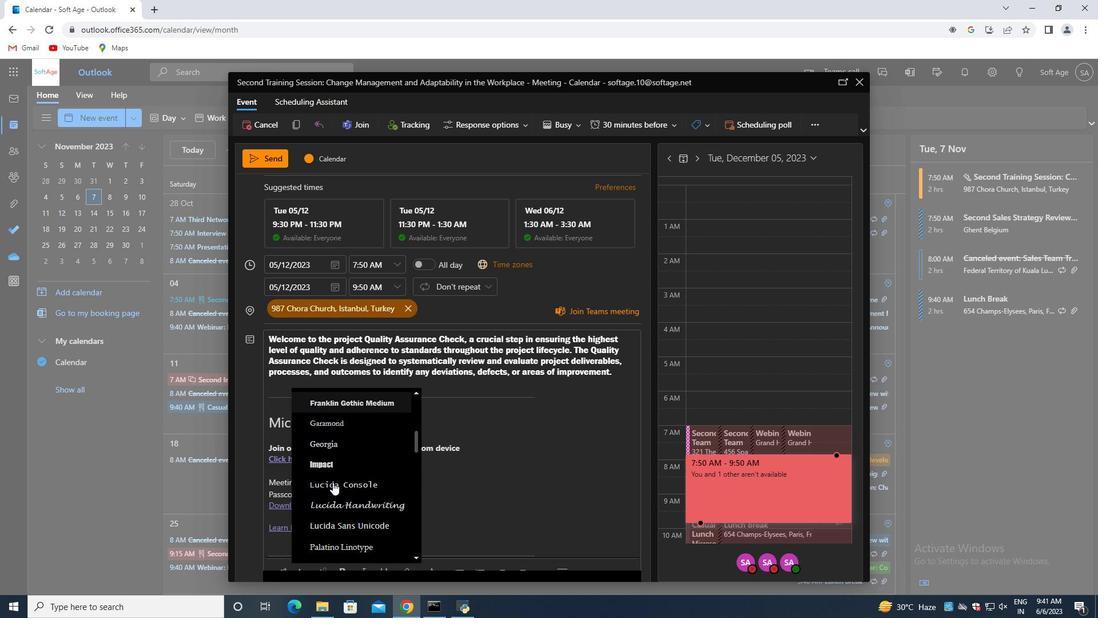 
Action: Mouse scrolled (333, 481) with delta (0, 0)
Screenshot: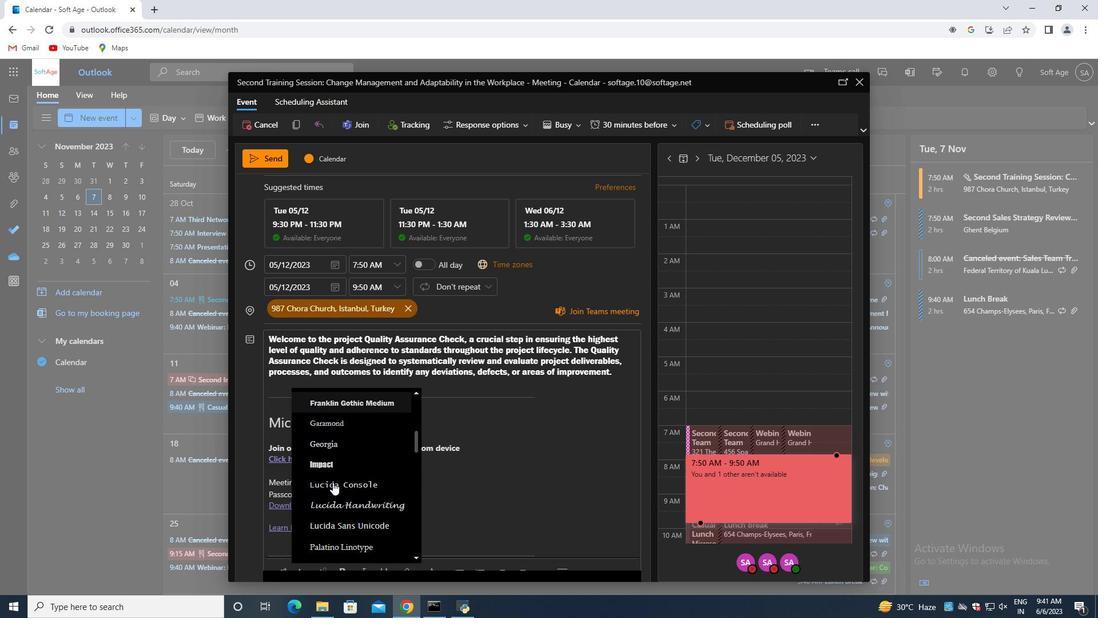 
Action: Mouse scrolled (333, 481) with delta (0, 0)
Screenshot: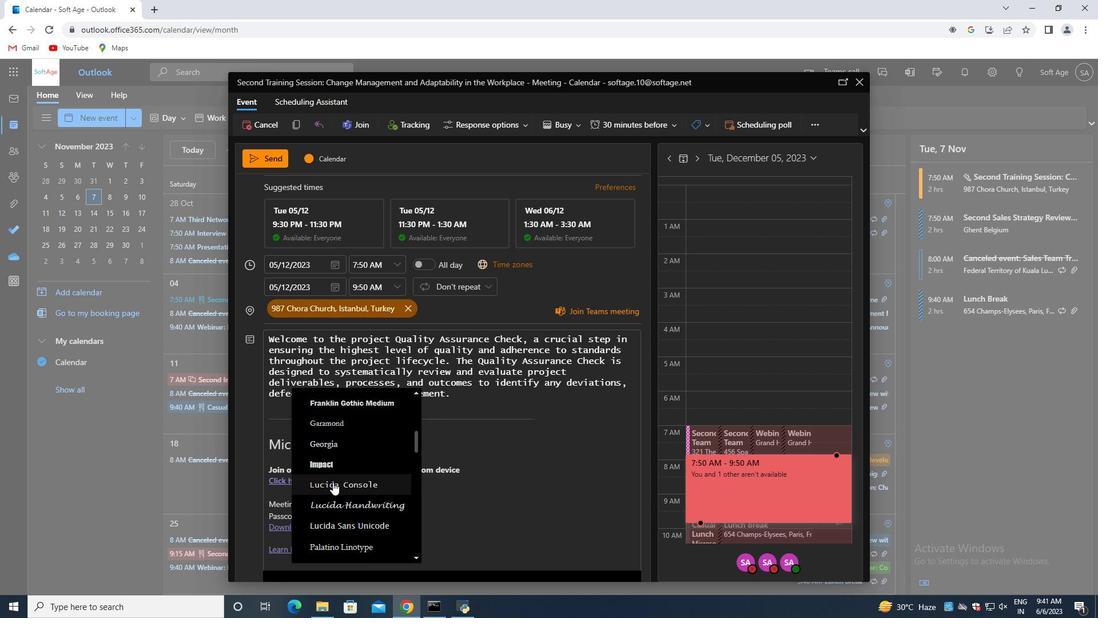 
Action: Mouse scrolled (333, 481) with delta (0, 0)
Screenshot: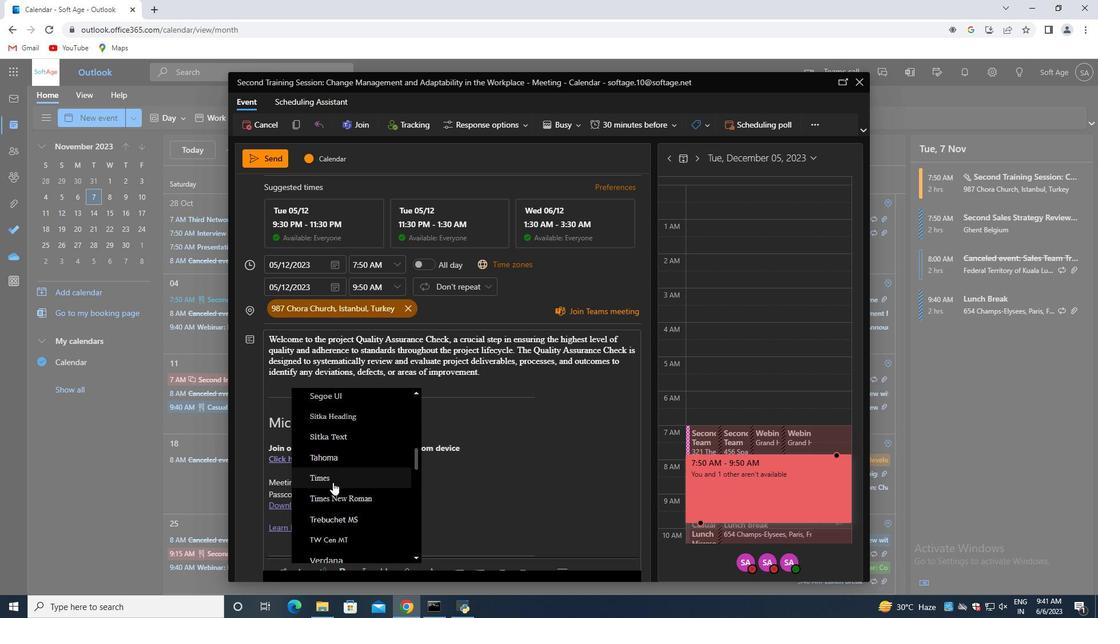 
Action: Mouse scrolled (333, 481) with delta (0, 0)
Screenshot: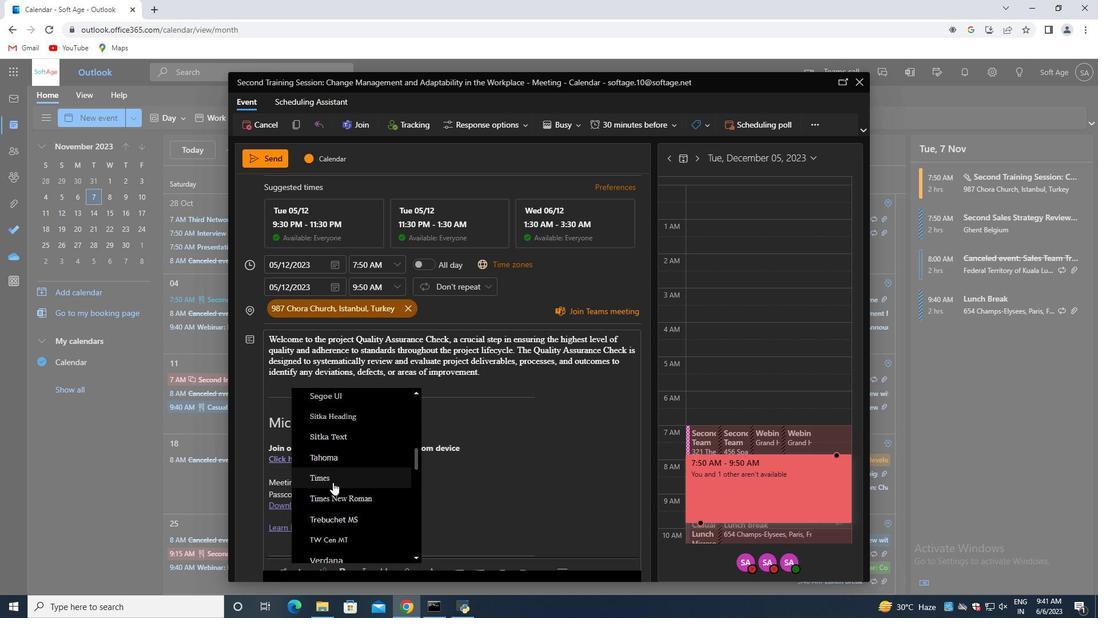 
Action: Mouse moved to (354, 443)
Screenshot: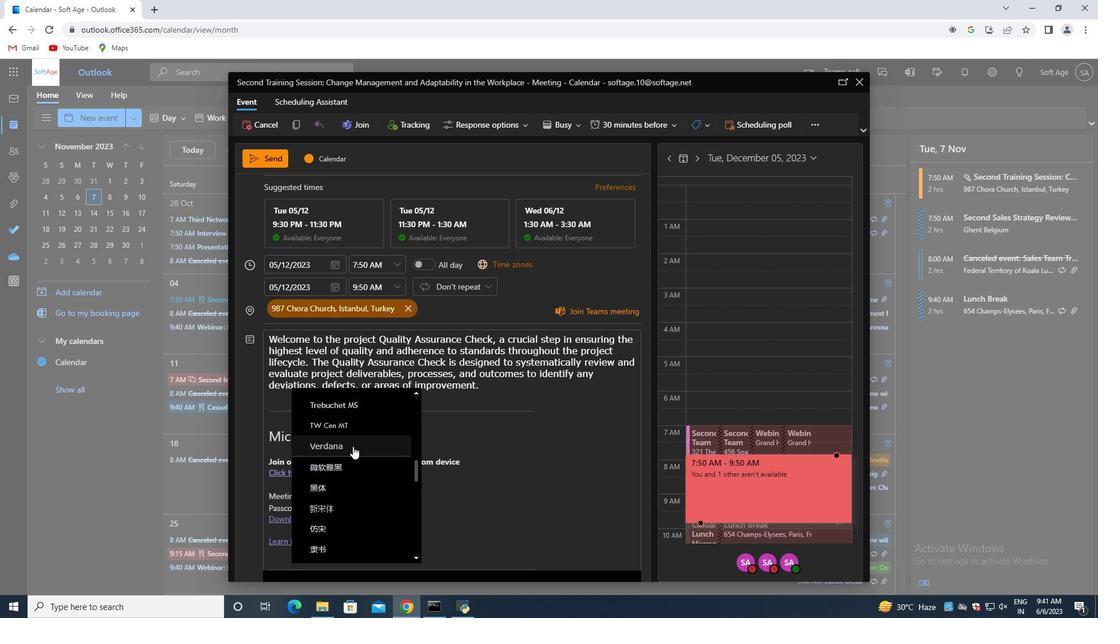 
Action: Mouse pressed left at (354, 443)
Screenshot: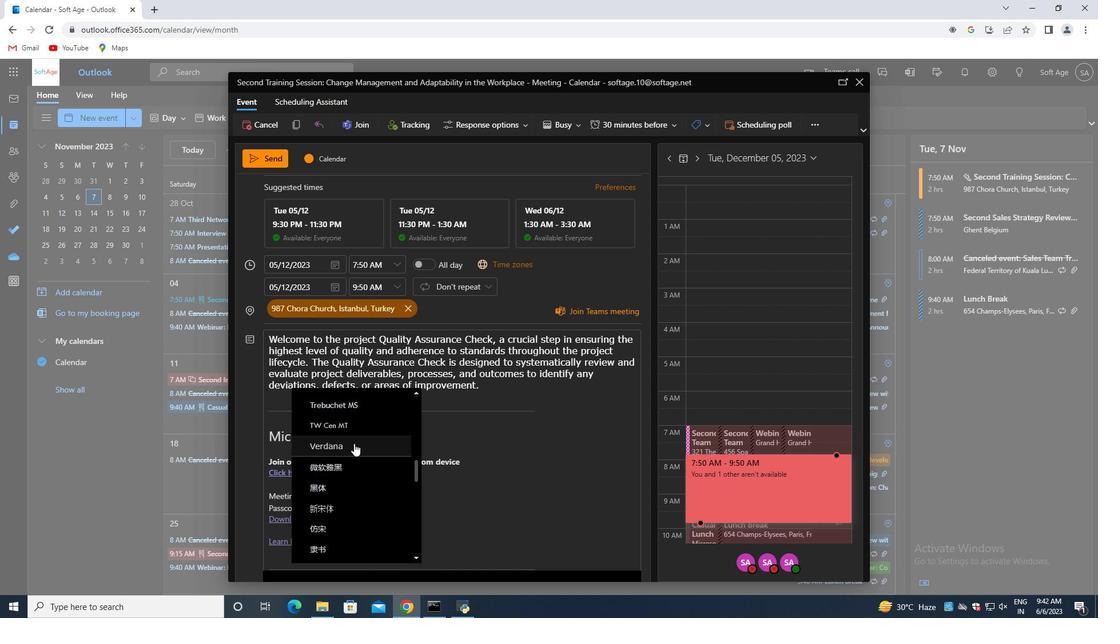 
Action: Mouse moved to (508, 394)
Screenshot: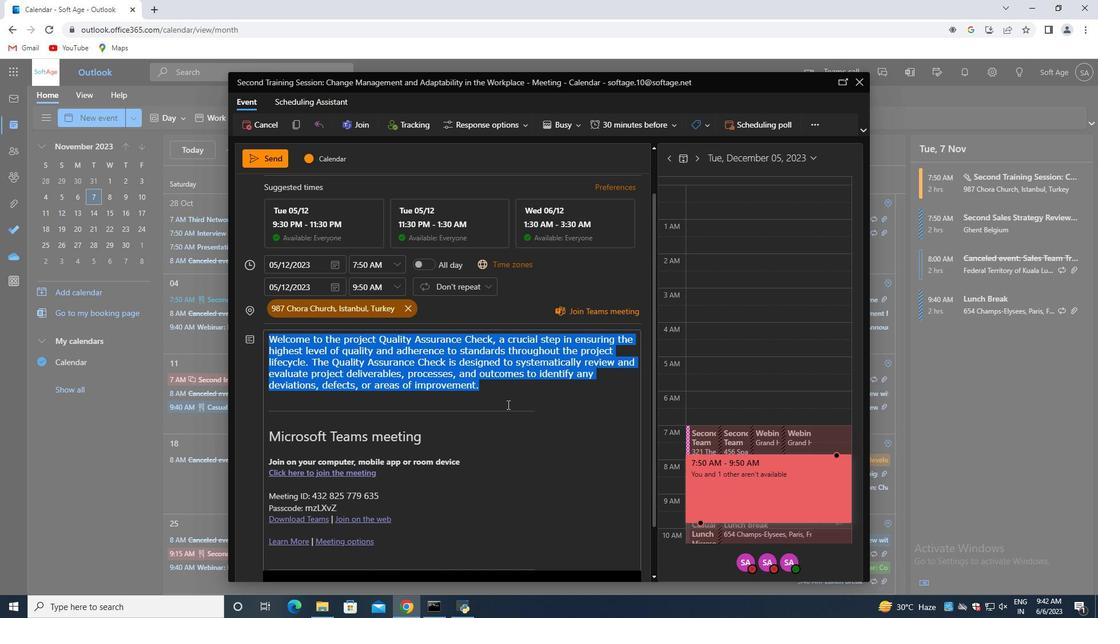 
Action: Mouse pressed left at (508, 394)
Screenshot: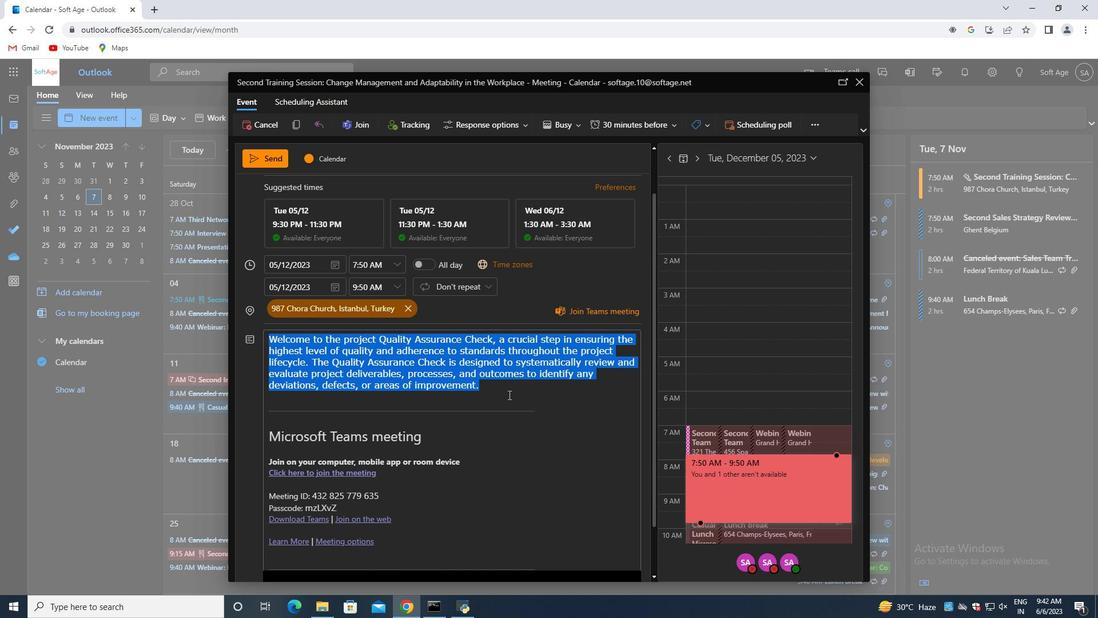 
Action: Mouse scrolled (508, 395) with delta (0, 0)
Screenshot: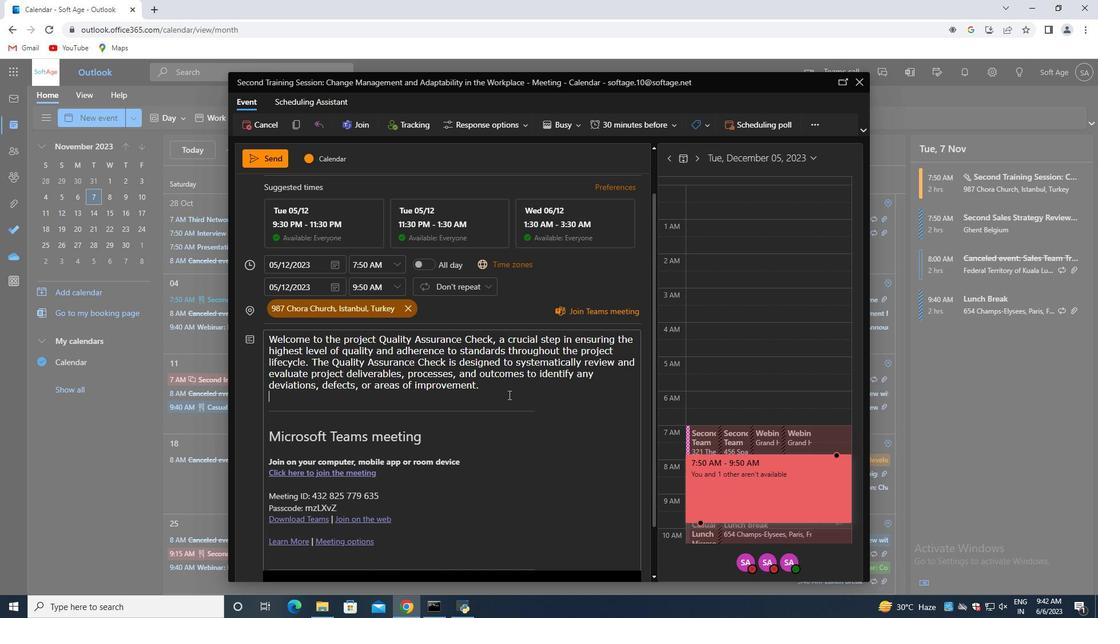 
Action: Mouse scrolled (508, 395) with delta (0, 0)
Screenshot: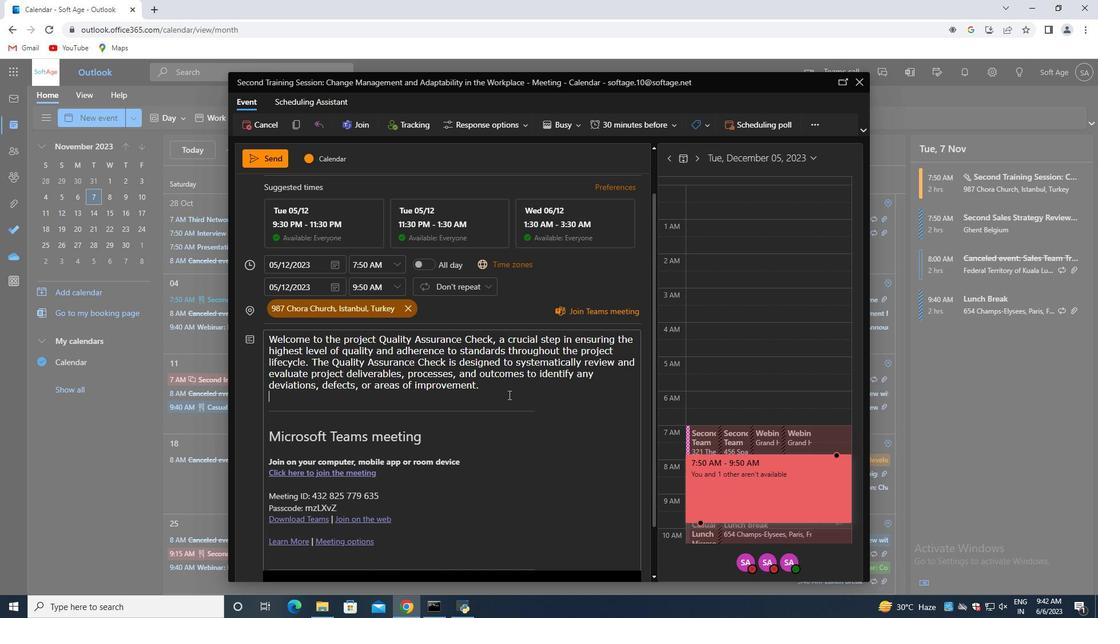 
Action: Mouse scrolled (508, 395) with delta (0, 0)
Screenshot: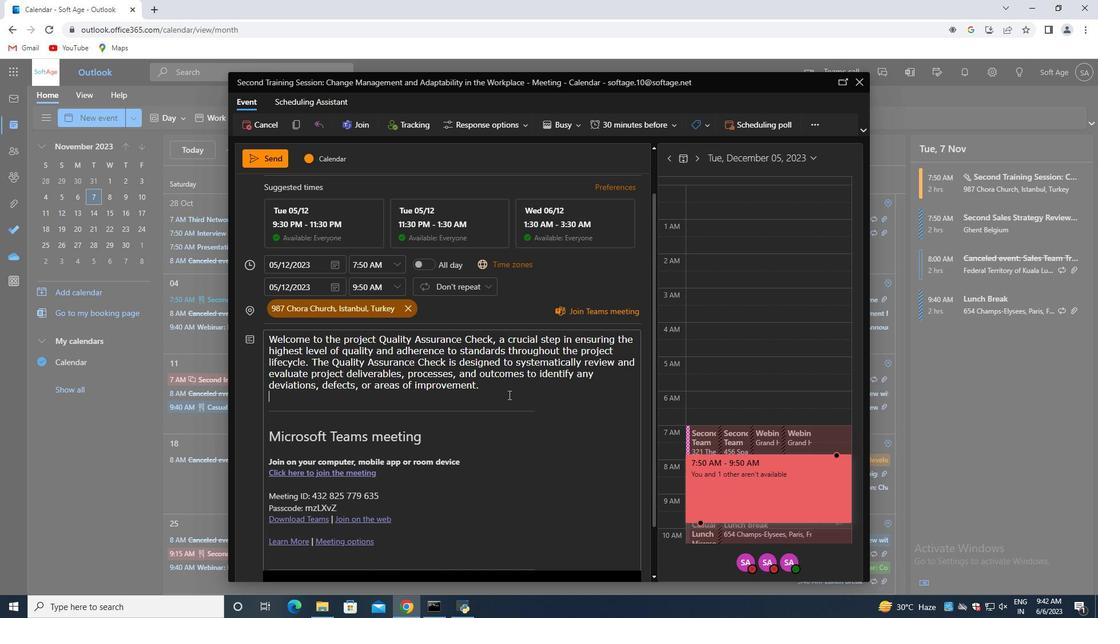 
Action: Mouse scrolled (508, 395) with delta (0, 0)
Screenshot: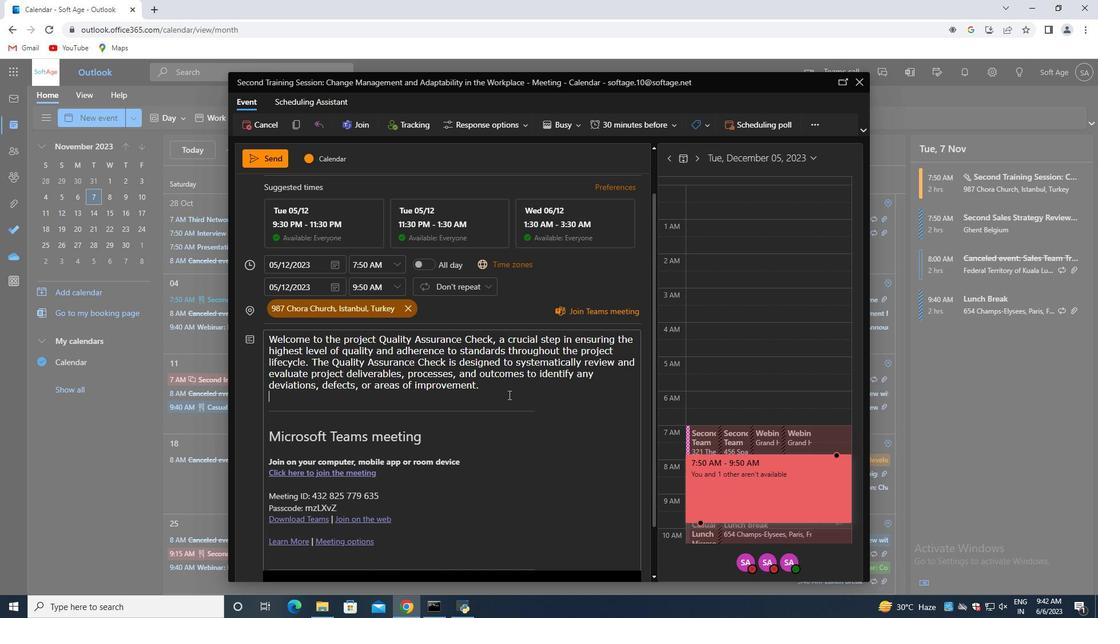 
Action: Mouse scrolled (508, 395) with delta (0, 0)
Screenshot: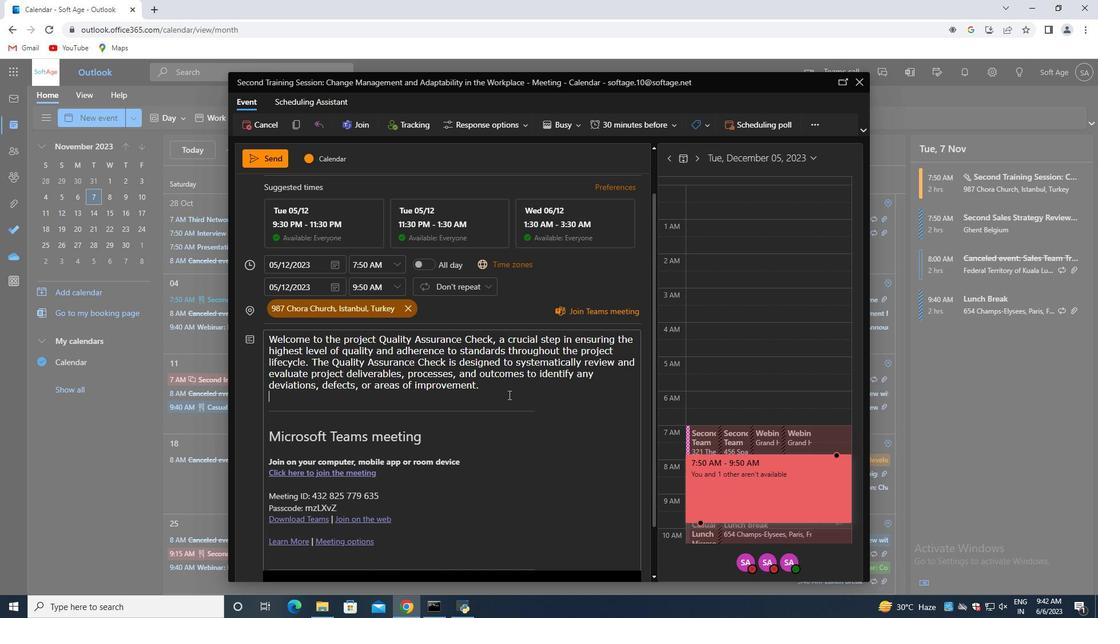 
Action: Mouse scrolled (508, 395) with delta (0, 0)
Screenshot: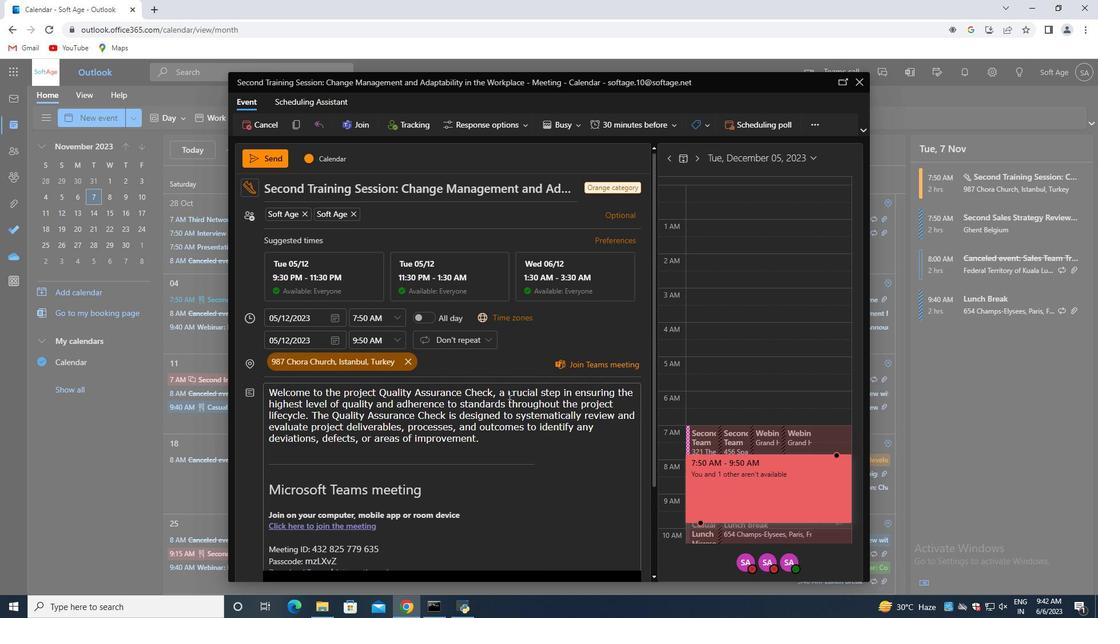 
Action: Mouse scrolled (508, 395) with delta (0, 0)
Screenshot: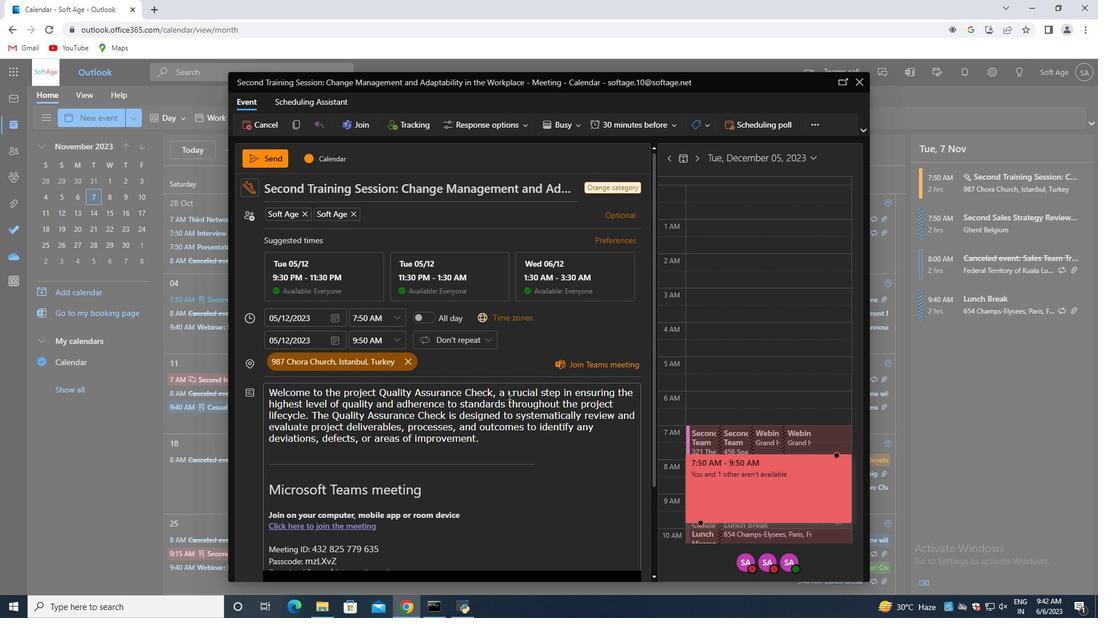 
Action: Mouse scrolled (508, 395) with delta (0, 0)
Screenshot: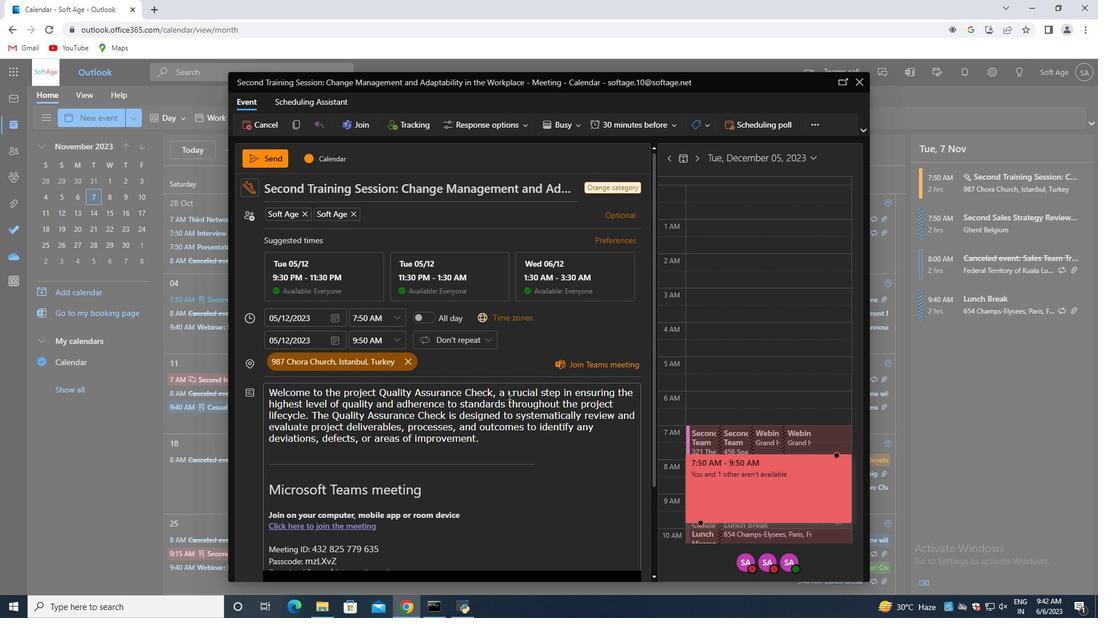 
Action: Mouse scrolled (508, 395) with delta (0, 0)
Screenshot: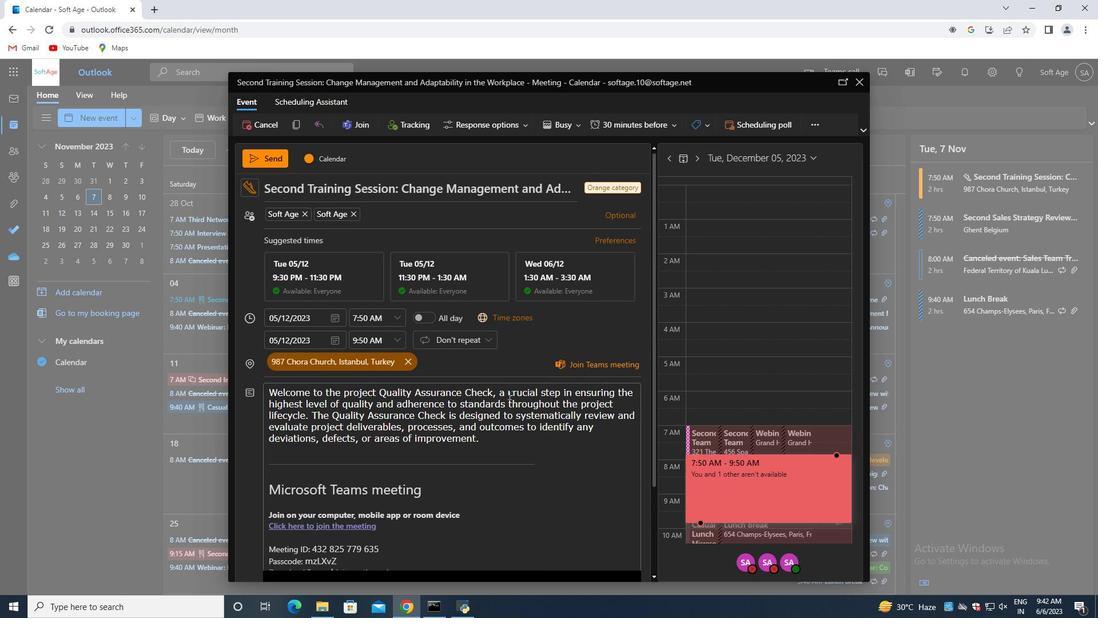 
Action: Mouse scrolled (508, 395) with delta (0, 0)
Screenshot: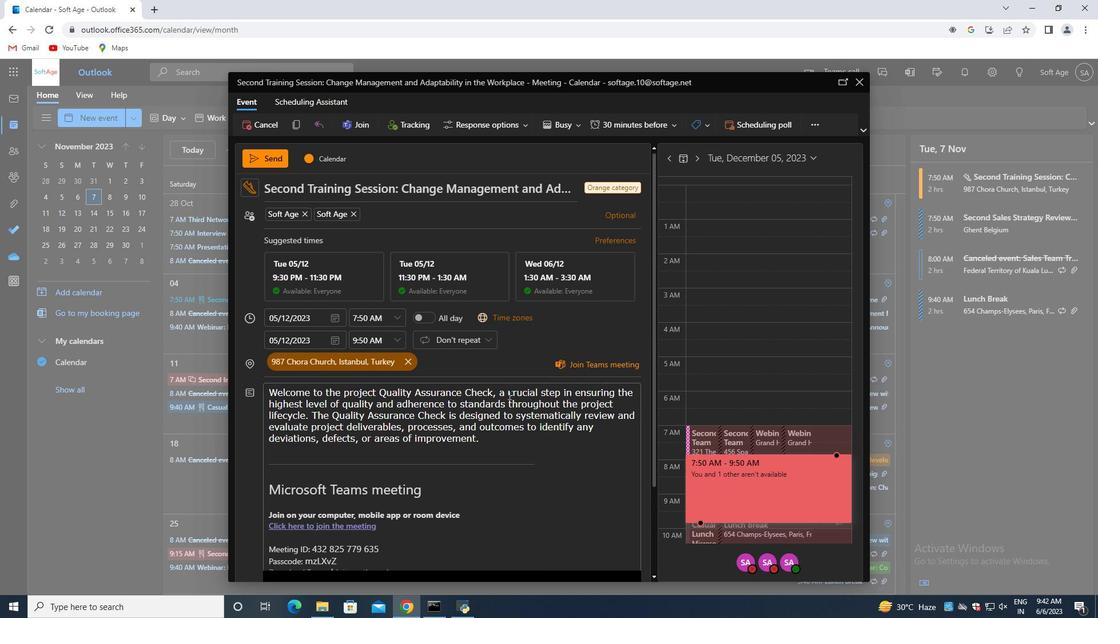 
Action: Mouse moved to (568, 127)
Screenshot: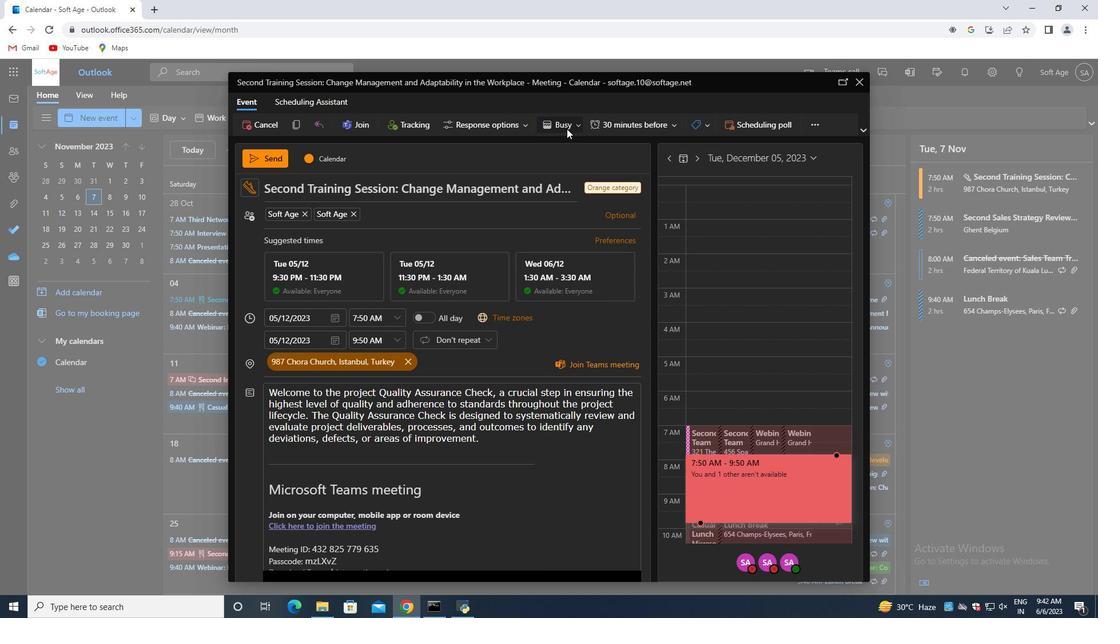 
Action: Mouse pressed left at (568, 127)
Screenshot: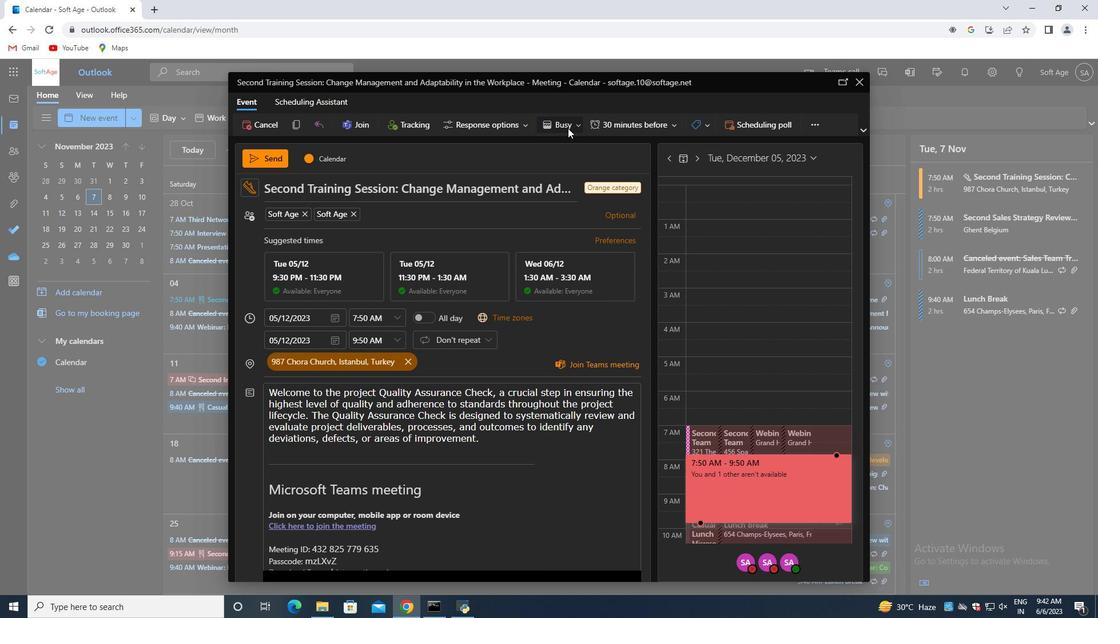 
Action: Mouse moved to (523, 144)
Screenshot: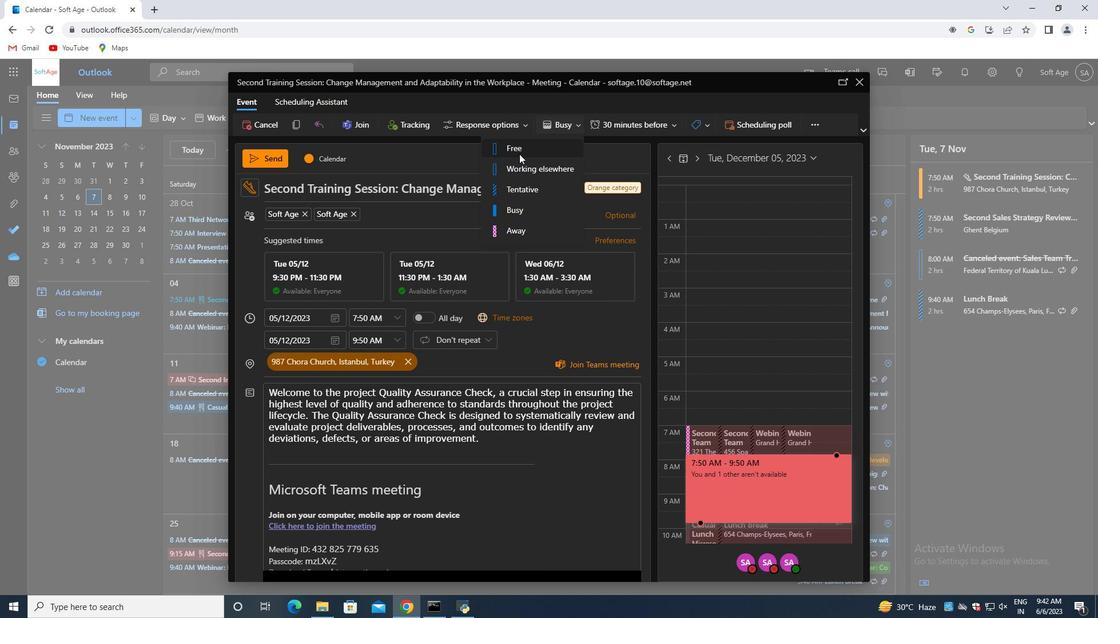 
Action: Mouse pressed left at (523, 144)
Screenshot: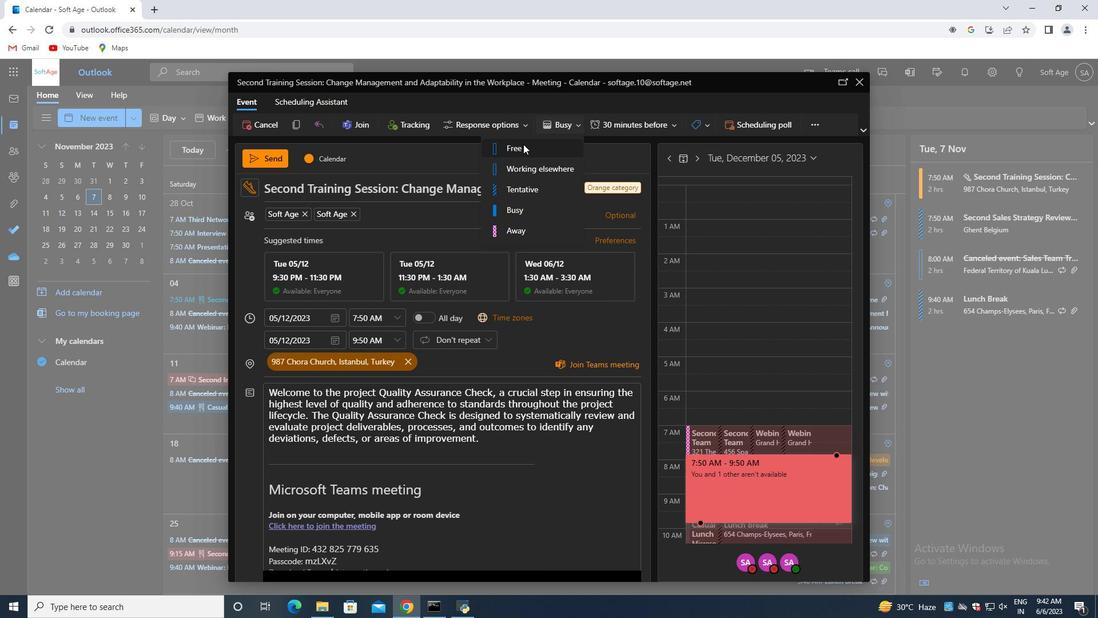 
Action: Mouse moved to (428, 342)
Screenshot: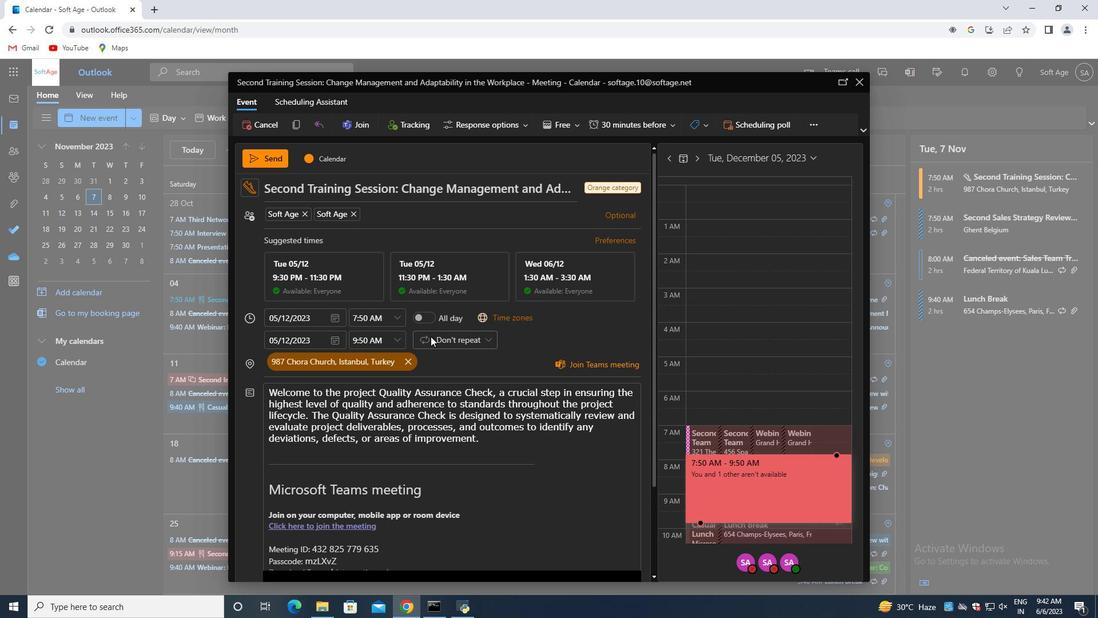 
Action: Mouse scrolled (428, 341) with delta (0, 0)
Screenshot: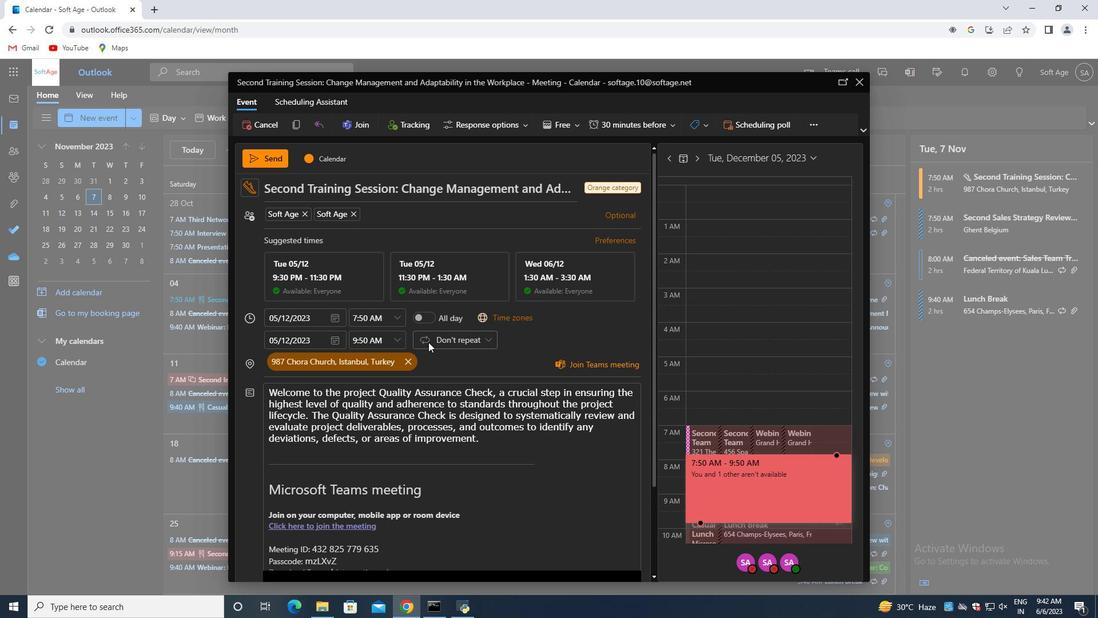
Action: Mouse moved to (424, 347)
Screenshot: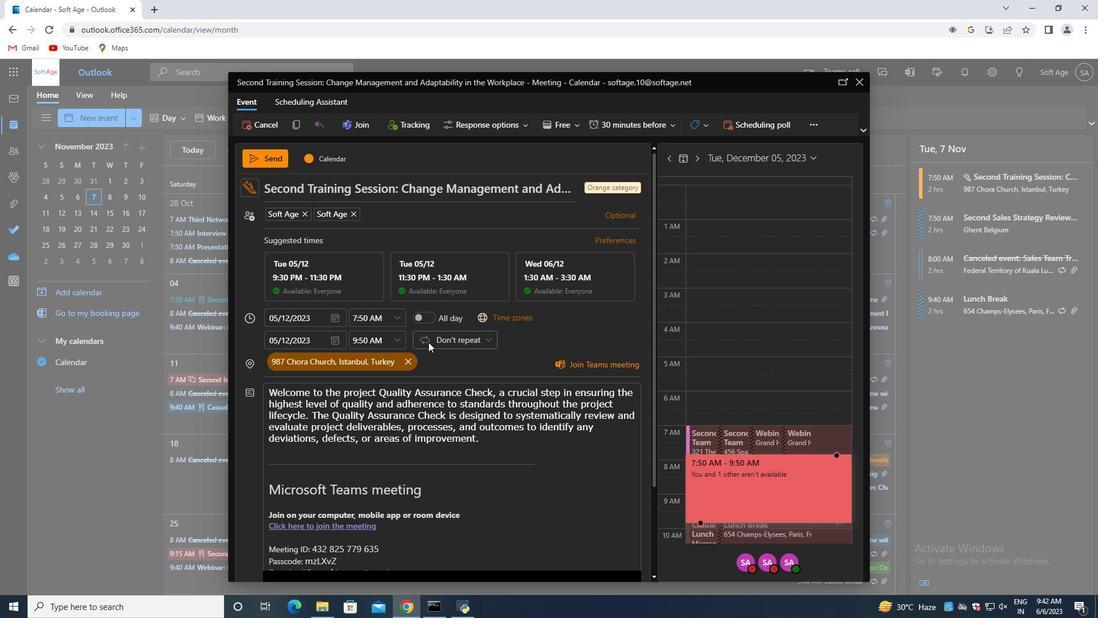 
Action: Mouse scrolled (425, 343) with delta (0, 0)
Screenshot: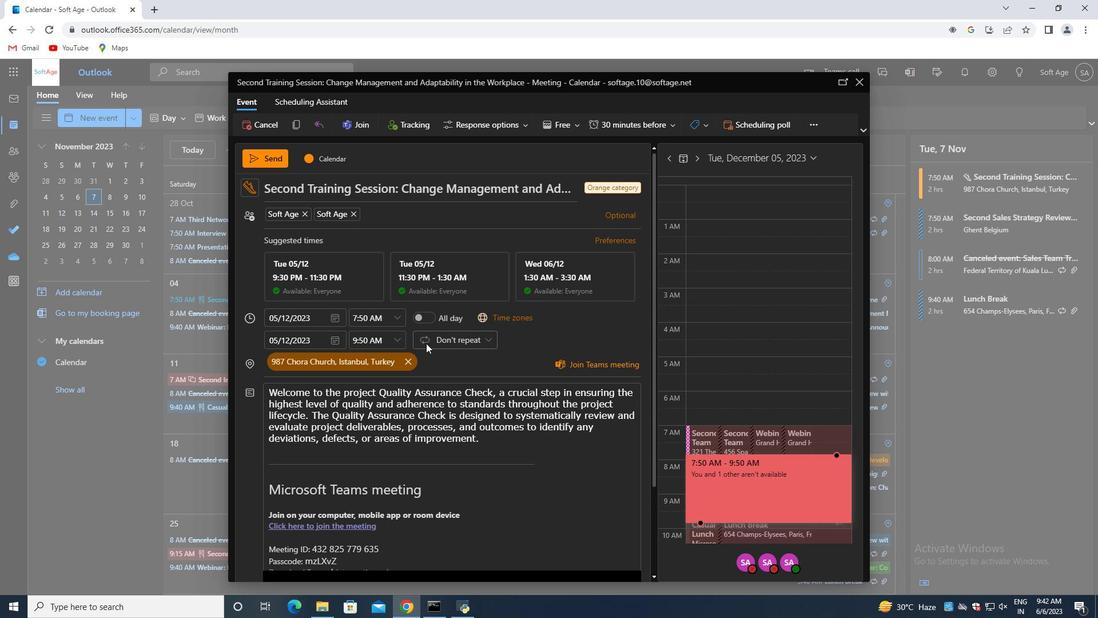 
Action: Mouse moved to (494, 333)
Screenshot: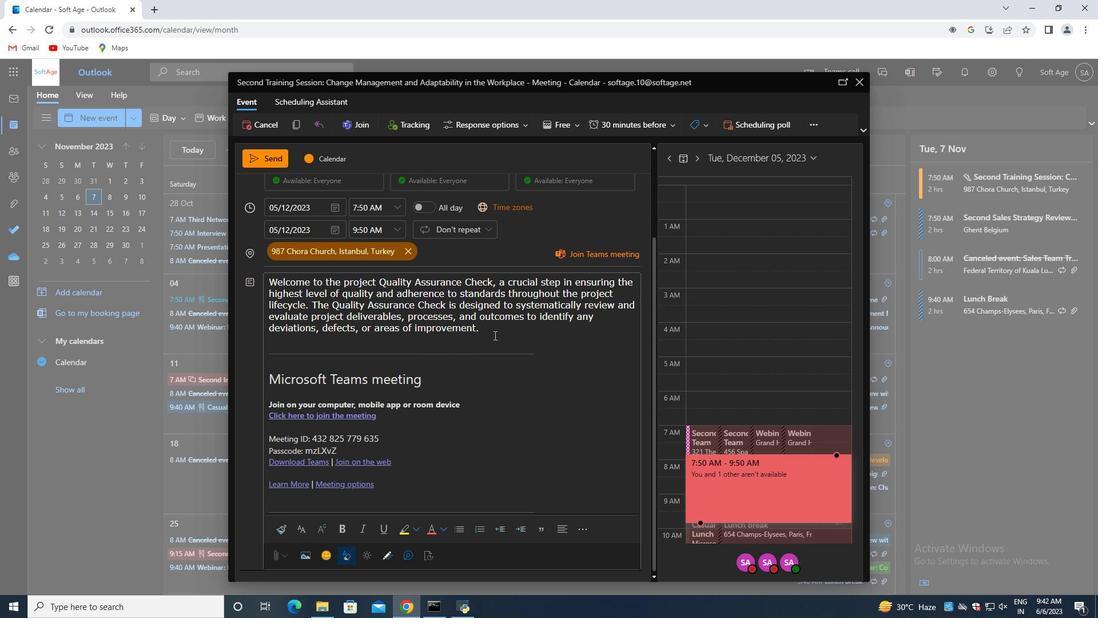 
Action: Mouse pressed left at (494, 333)
Screenshot: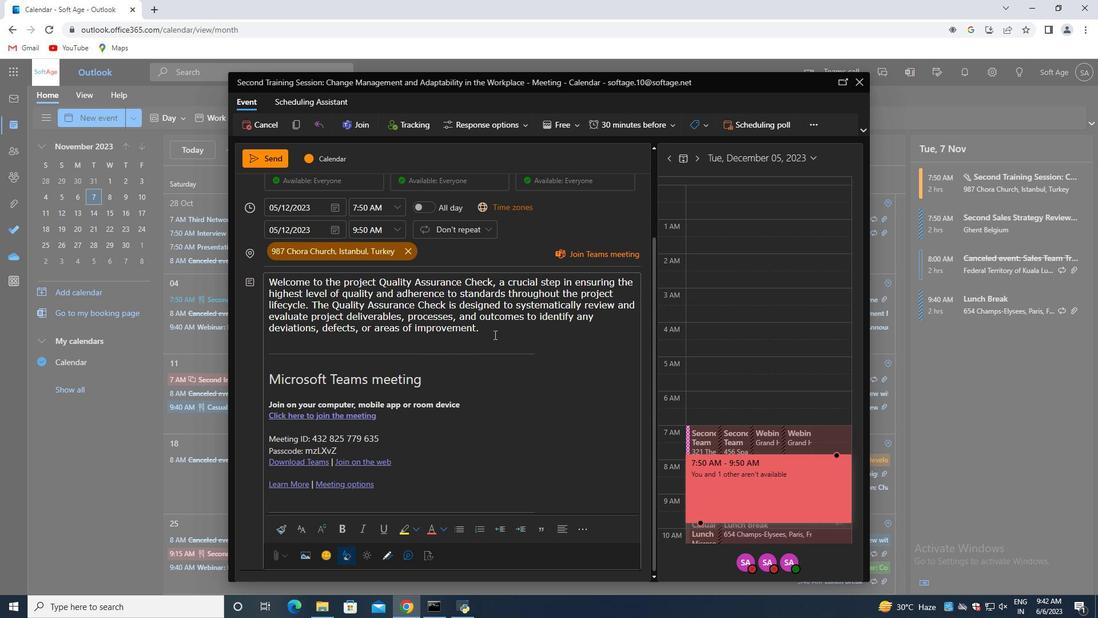 
Action: Mouse moved to (433, 436)
Screenshot: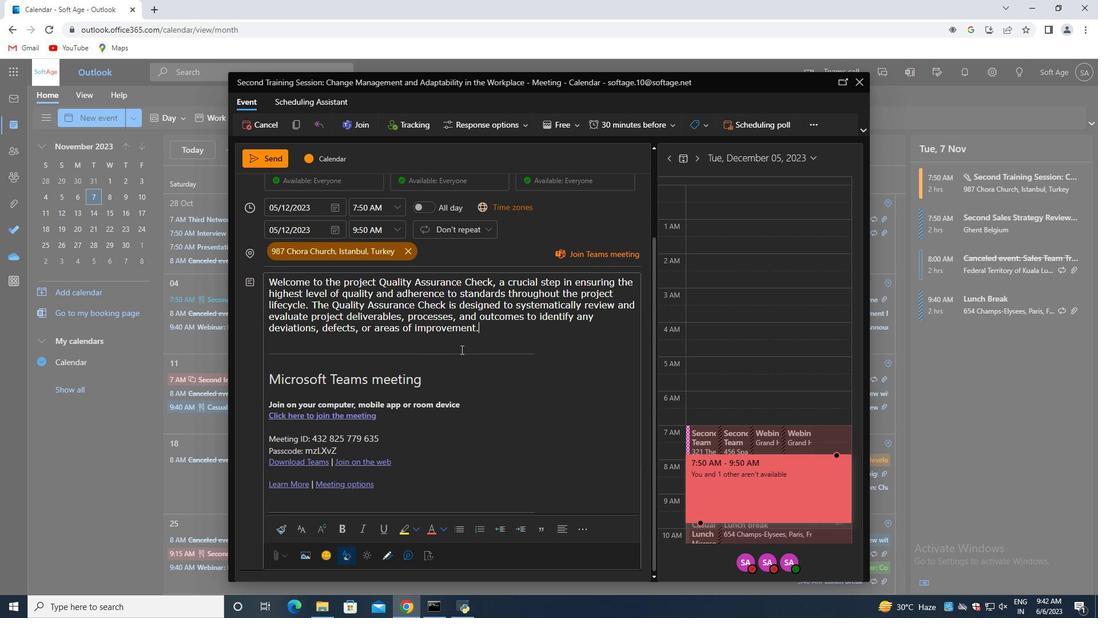 
Action: Mouse scrolled (434, 432) with delta (0, 0)
Screenshot: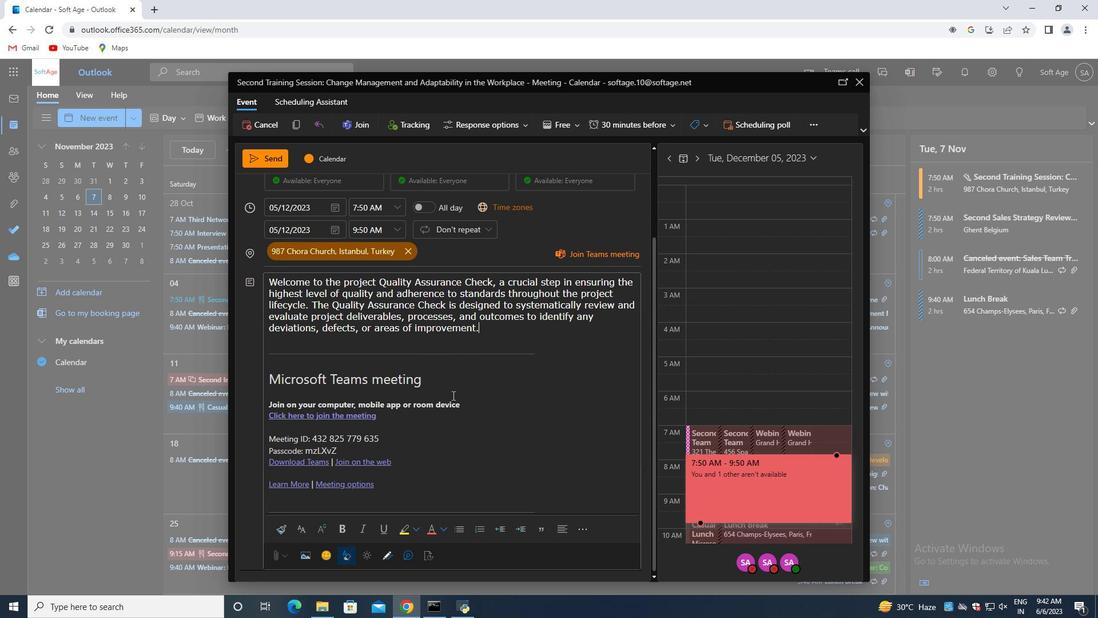 
Action: Mouse moved to (417, 451)
Screenshot: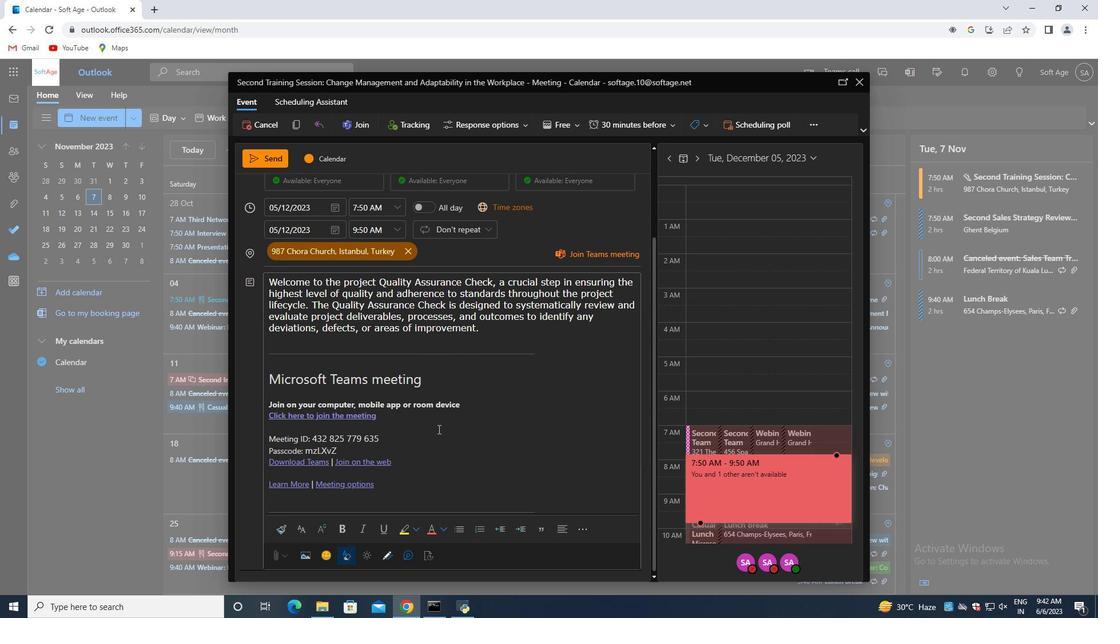 
Action: Mouse scrolled (422, 445) with delta (0, 0)
Screenshot: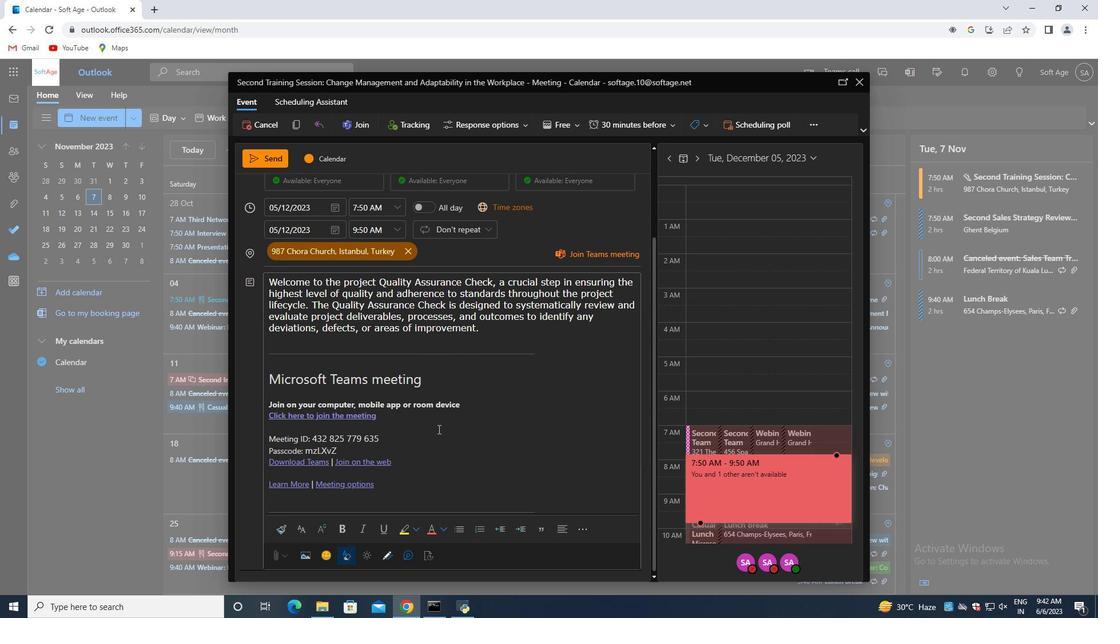 
Action: Mouse moved to (411, 457)
Screenshot: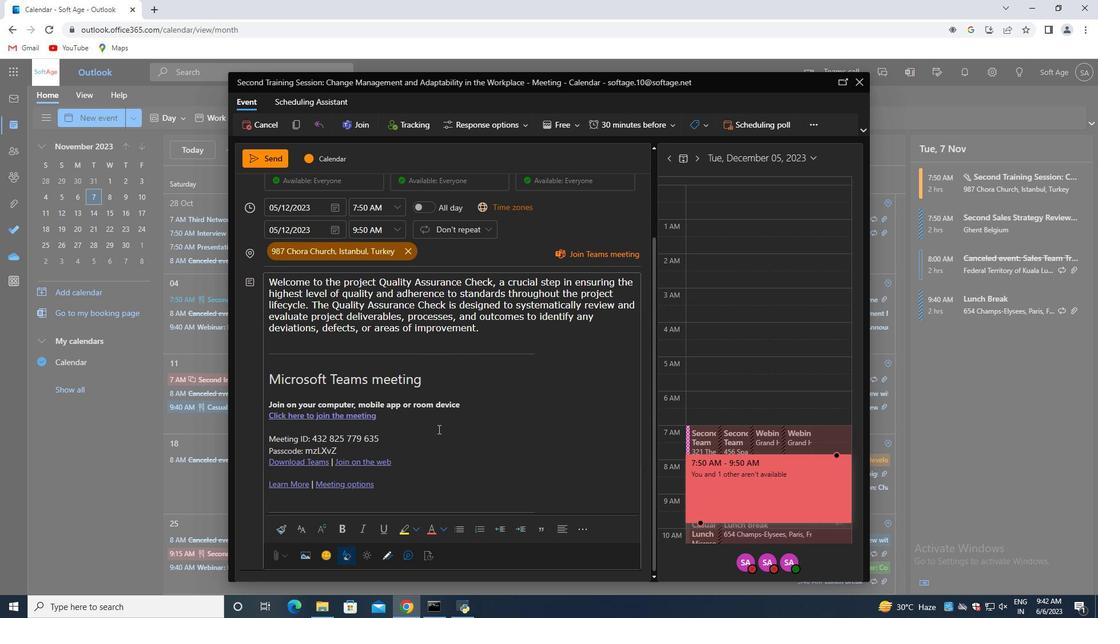 
Action: Mouse scrolled (416, 453) with delta (0, 0)
Screenshot: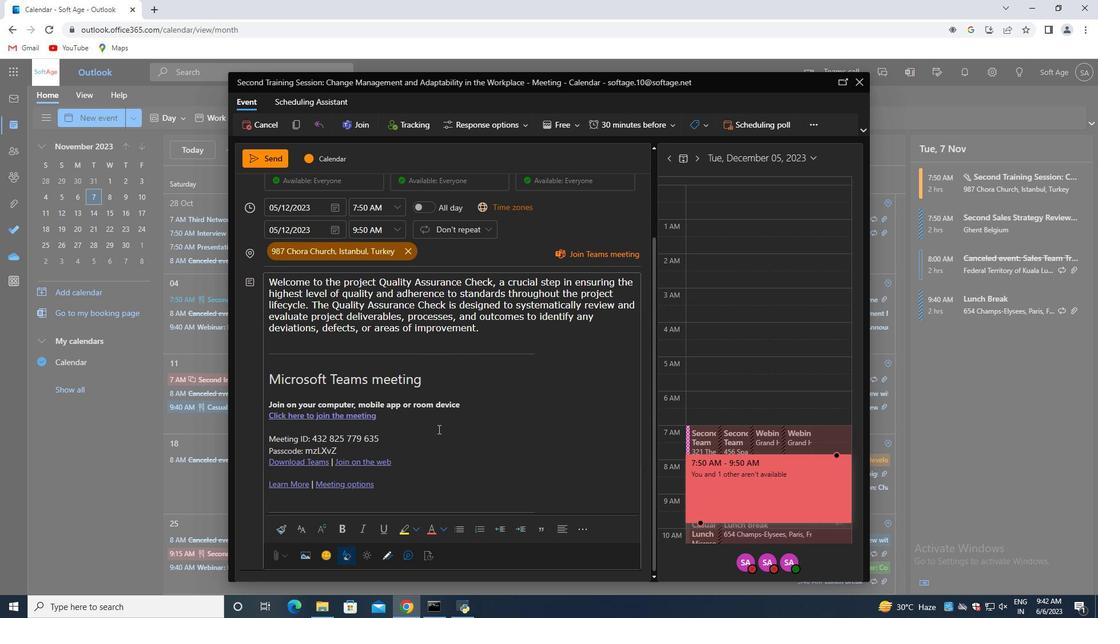 
Action: Mouse moved to (321, 550)
Screenshot: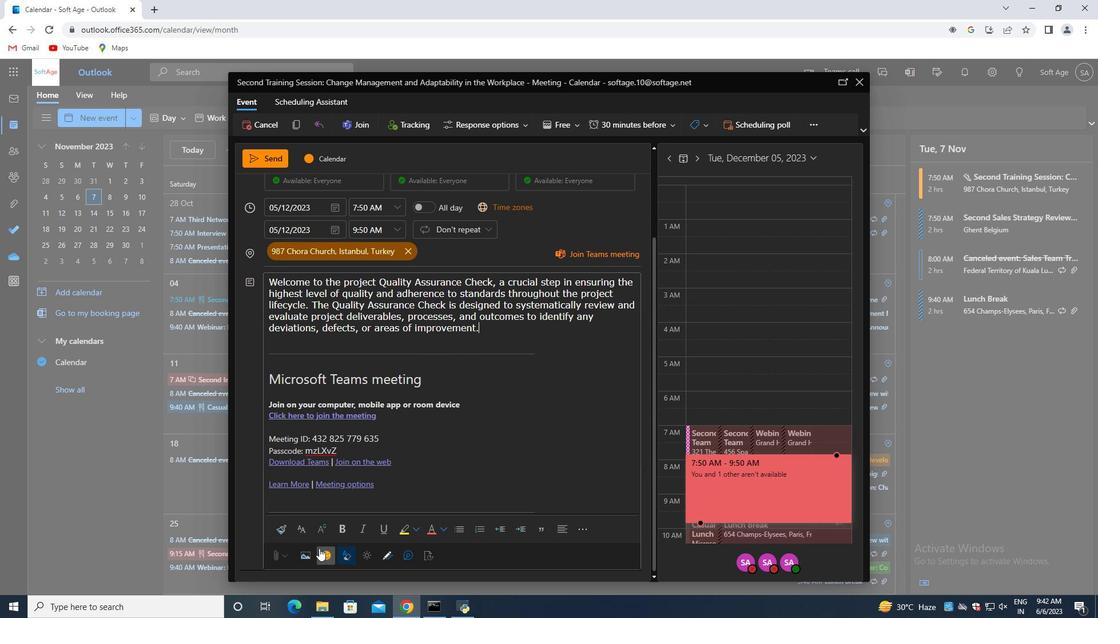 
Action: Mouse pressed left at (321, 550)
Screenshot: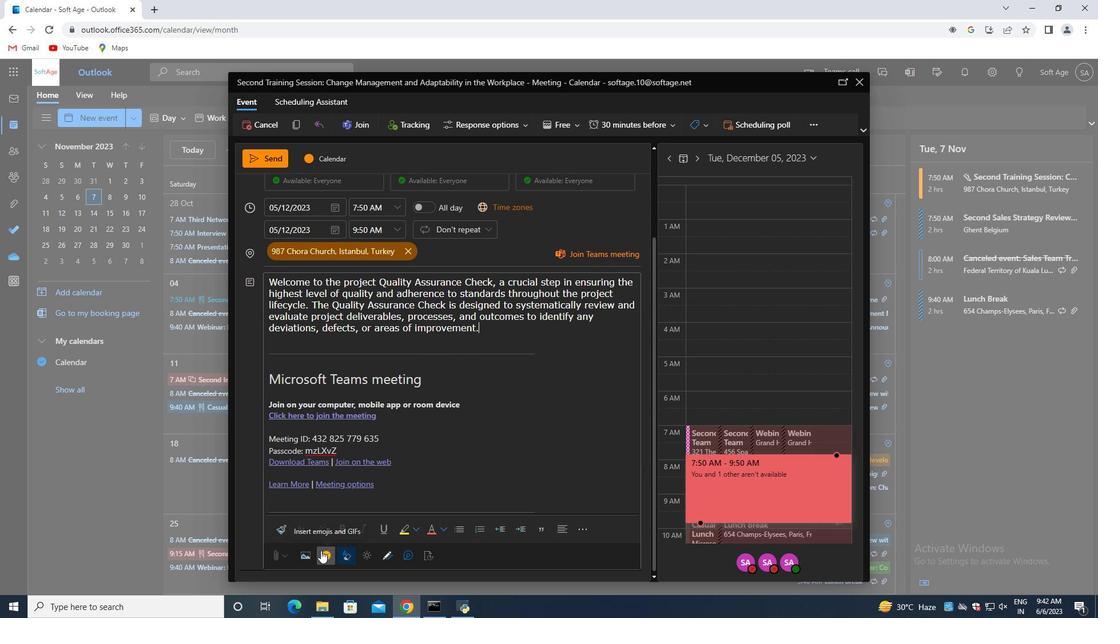 
Action: Mouse moved to (832, 241)
Screenshot: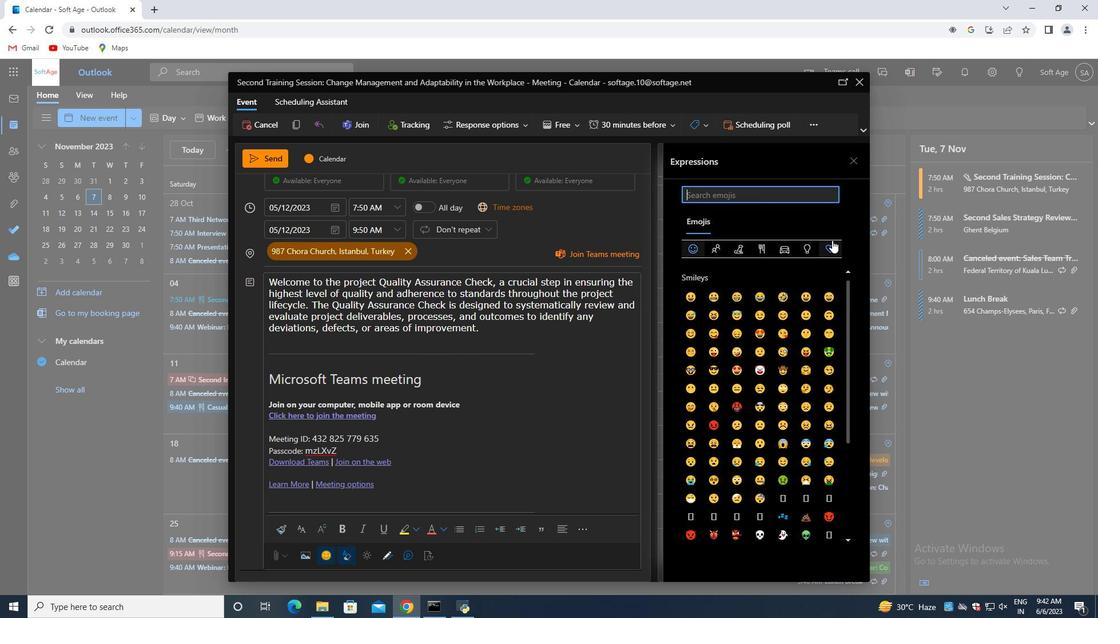 
Action: Mouse pressed left at (832, 241)
Screenshot: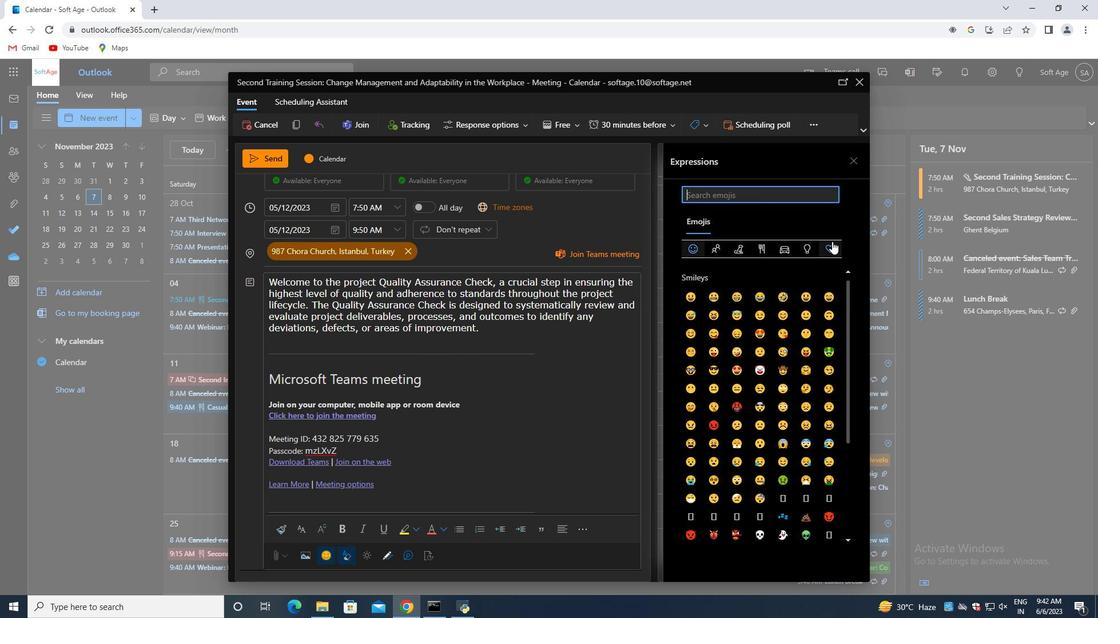
Action: Mouse moved to (762, 297)
Screenshot: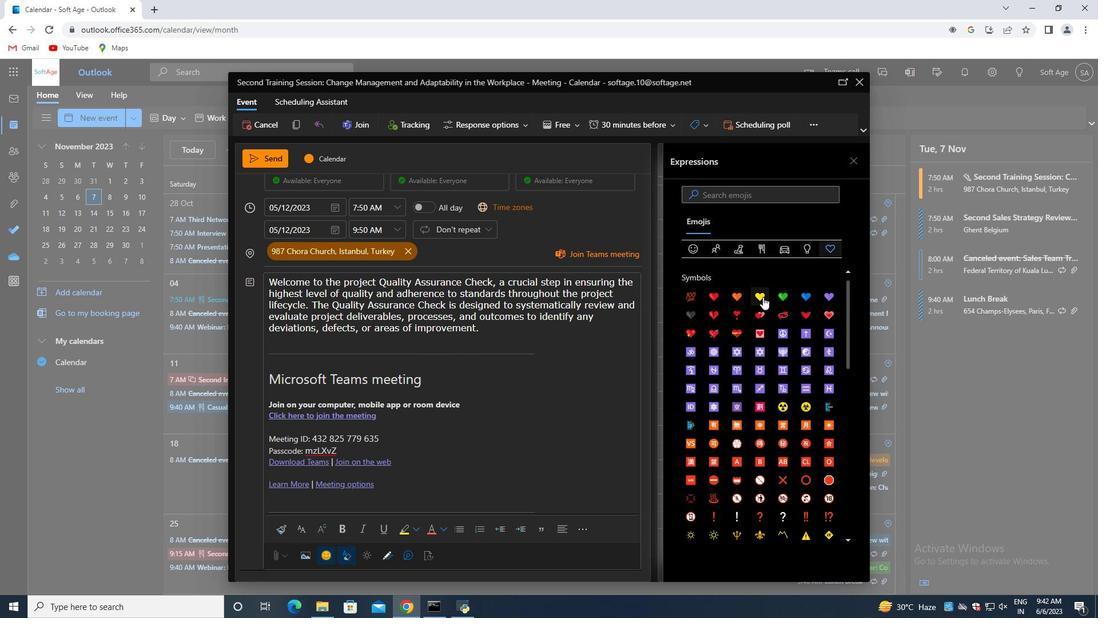 
Action: Mouse pressed left at (762, 297)
Screenshot: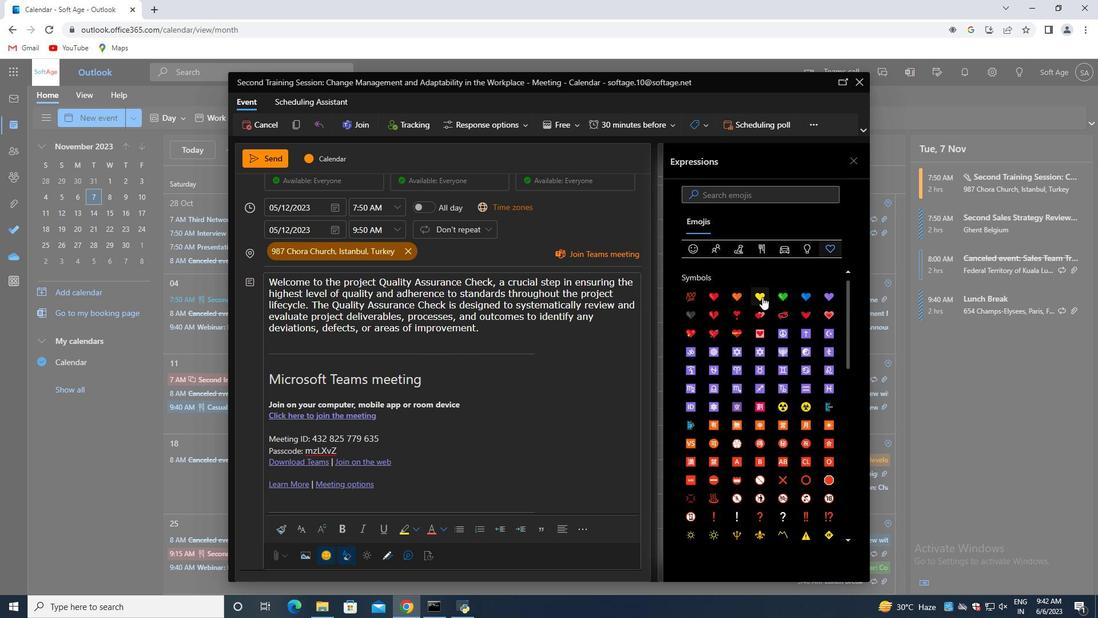 
Action: Mouse moved to (565, 354)
Screenshot: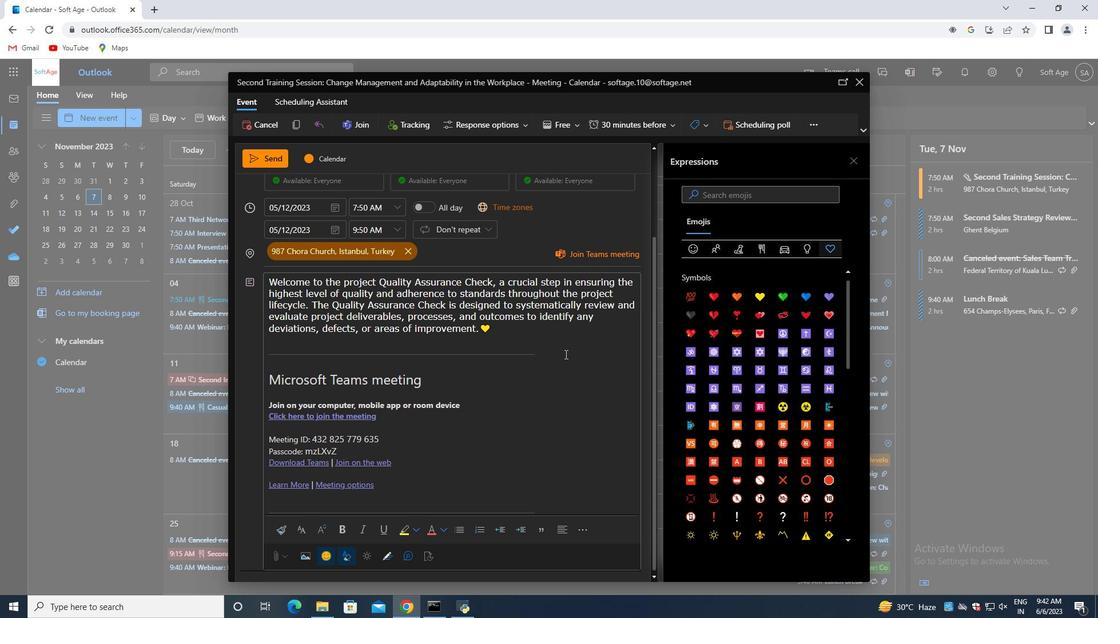 
Action: Mouse scrolled (565, 354) with delta (0, 0)
Screenshot: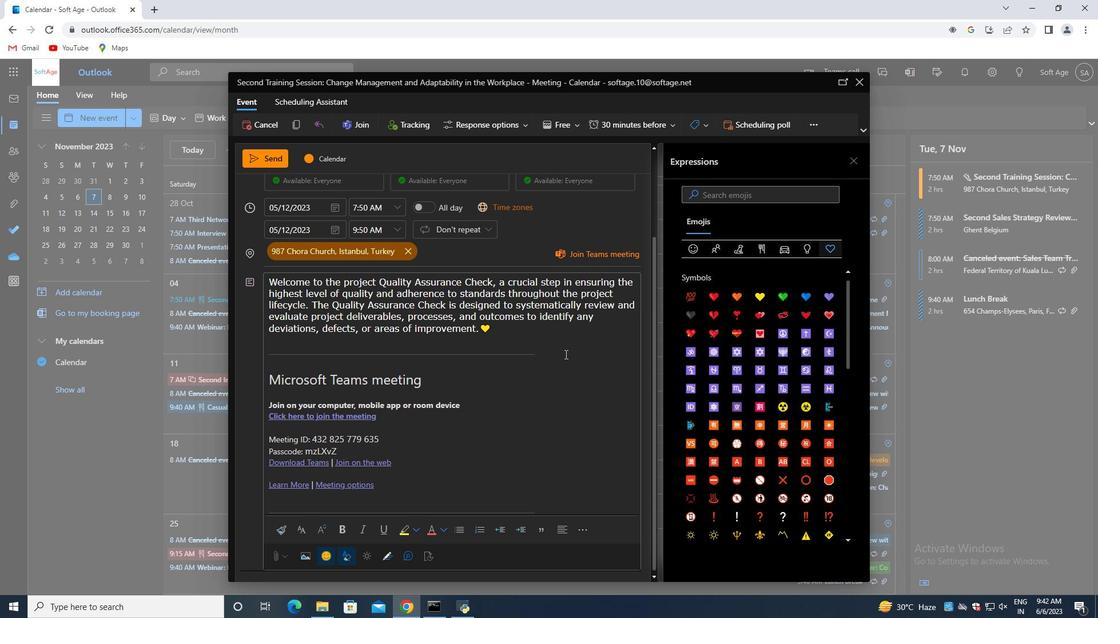 
Action: Mouse scrolled (565, 354) with delta (0, 0)
Screenshot: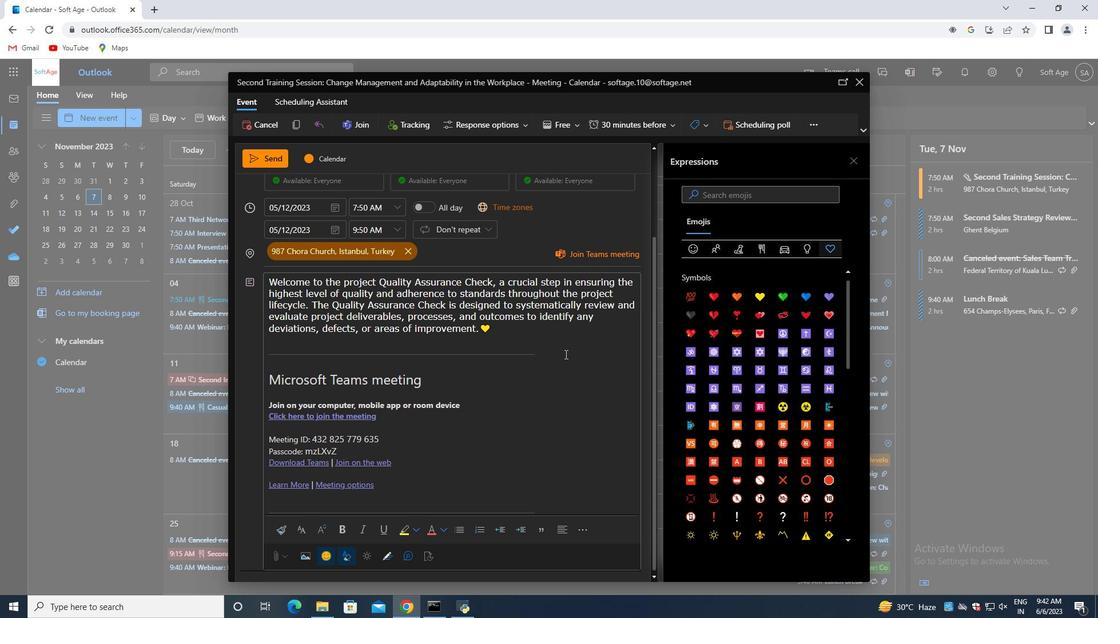 
Action: Mouse scrolled (565, 354) with delta (0, 0)
Screenshot: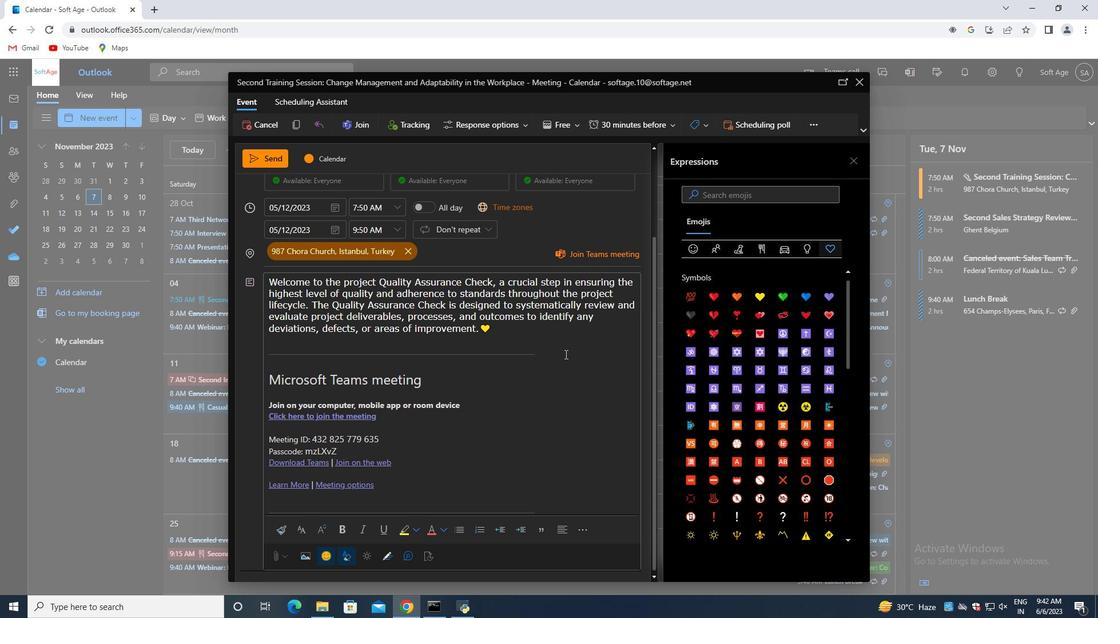 
Action: Mouse moved to (857, 157)
Screenshot: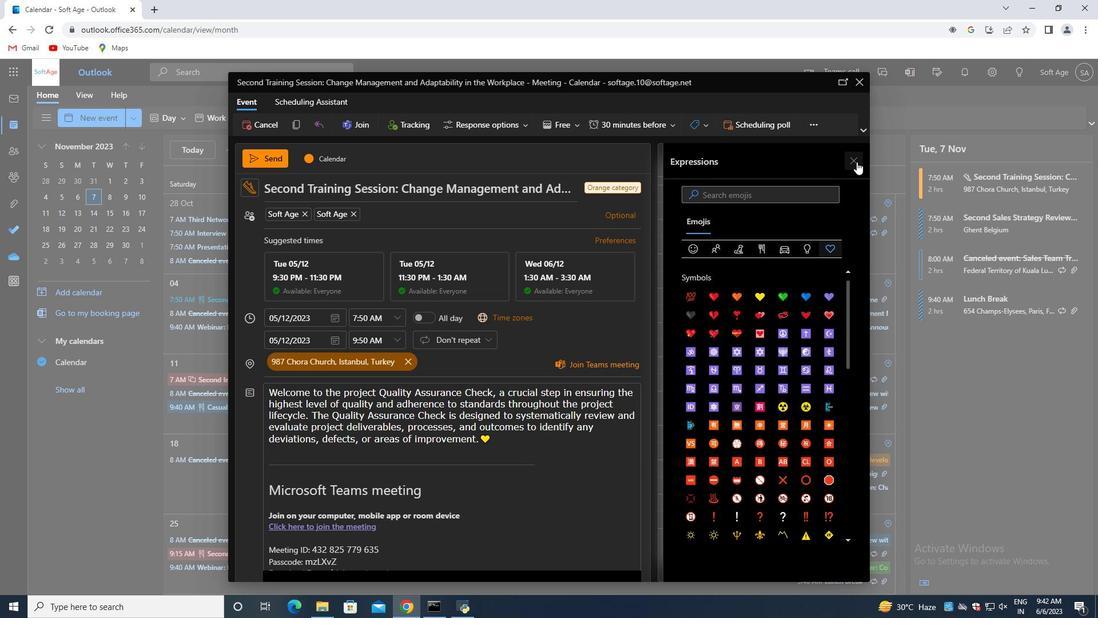 
Action: Mouse pressed left at (857, 157)
Screenshot: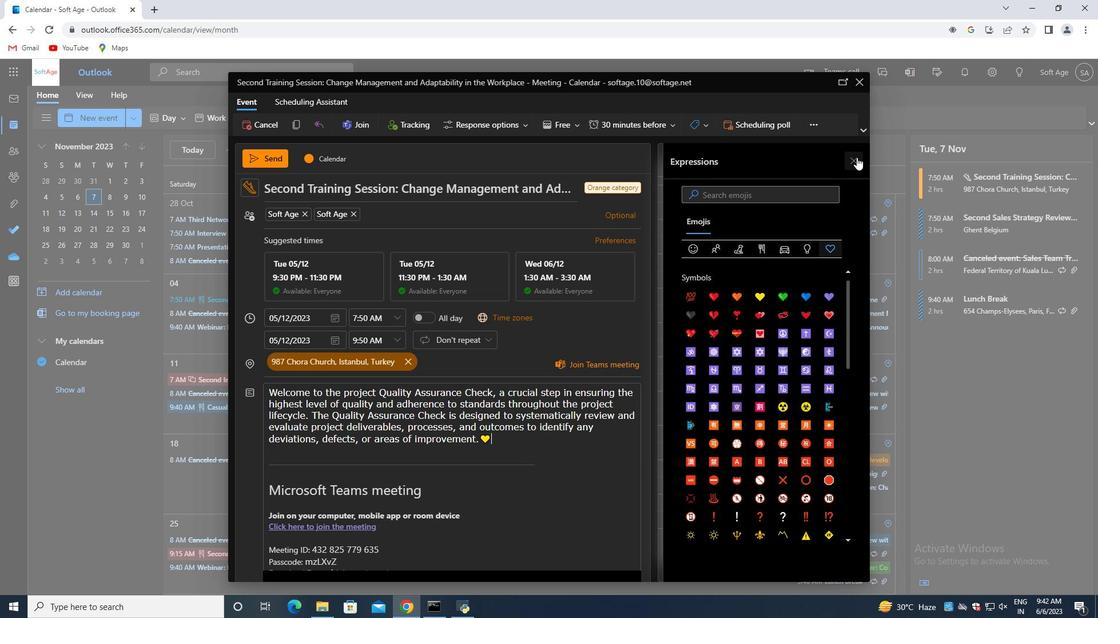 
Action: Mouse moved to (411, 216)
Screenshot: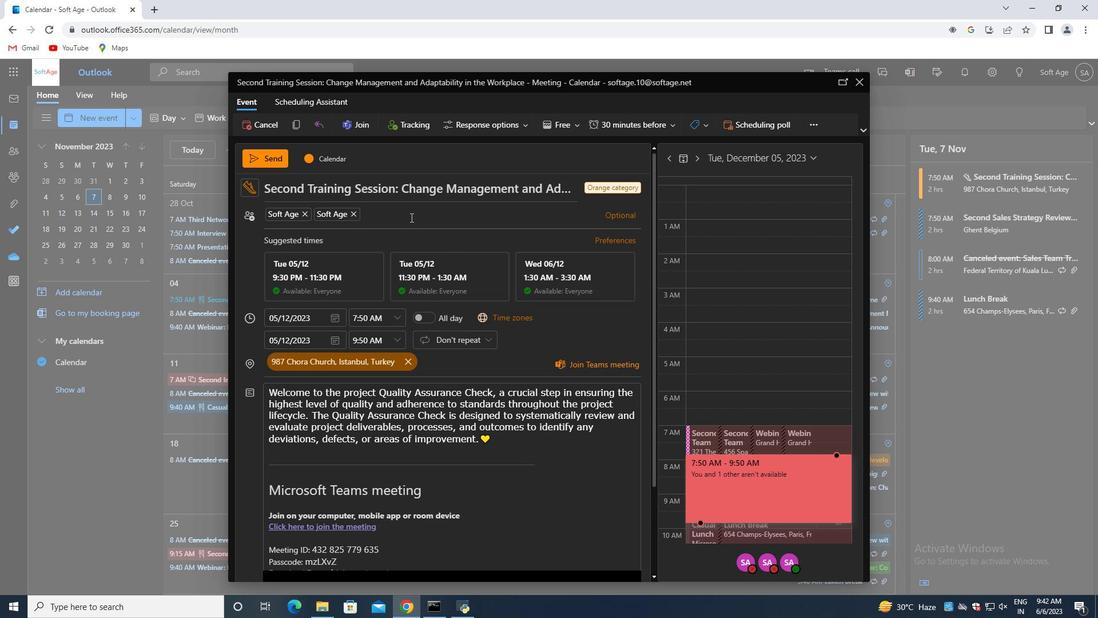 
Action: Mouse pressed left at (411, 216)
Screenshot: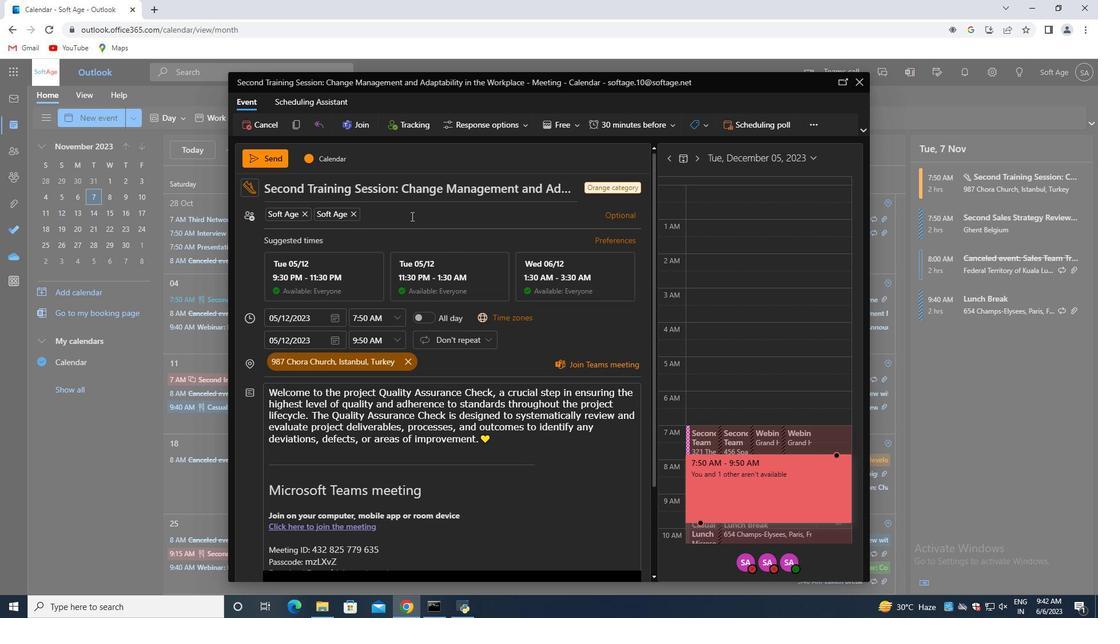 
Action: Key pressed softage.3<Key.shift>@softage.net<Key.enter>
Screenshot: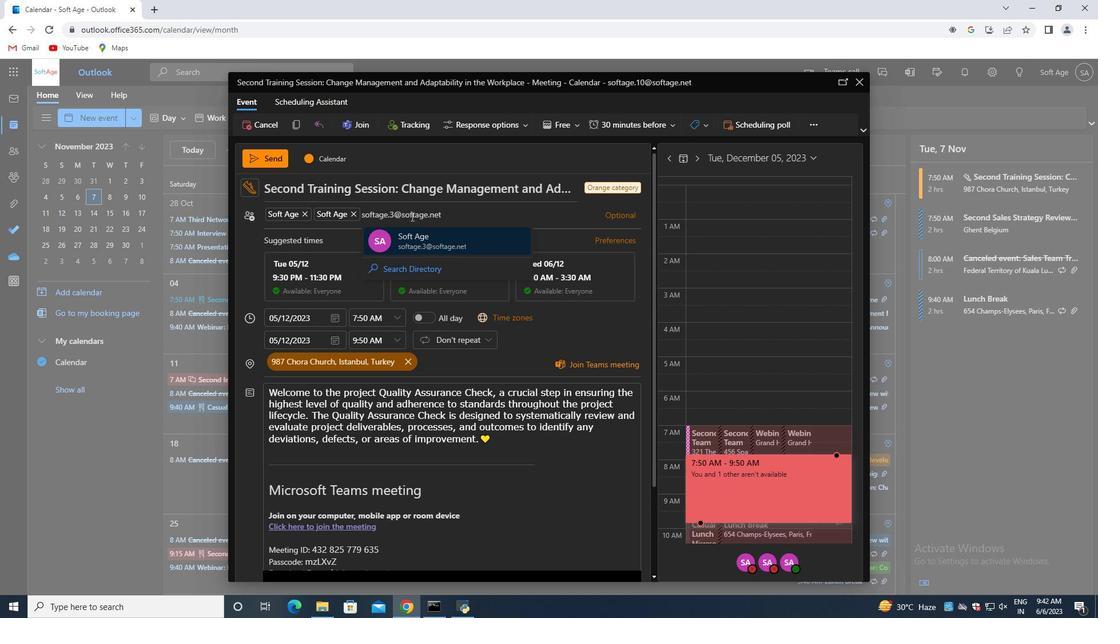 
Action: Mouse moved to (508, 442)
Screenshot: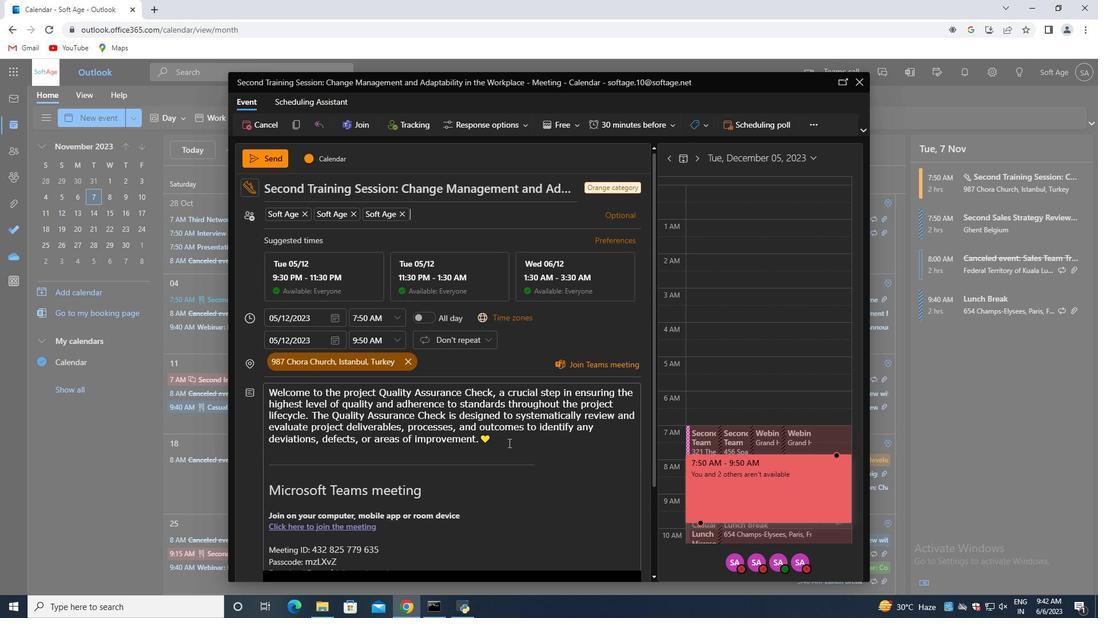 
Action: Mouse pressed left at (508, 442)
Screenshot: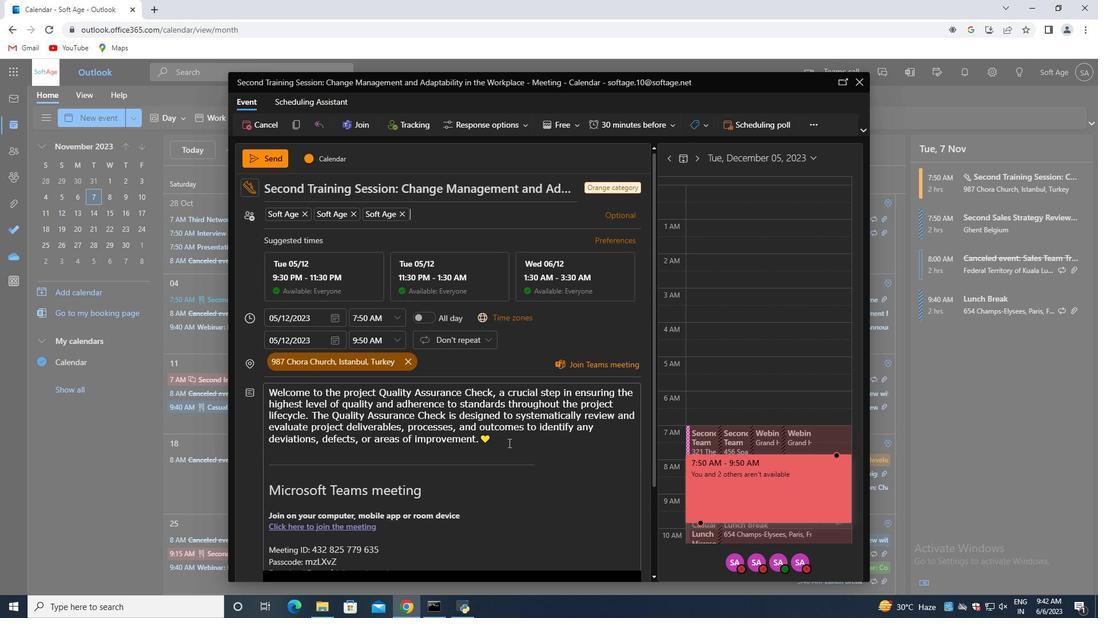 
Action: Mouse moved to (409, 434)
Screenshot: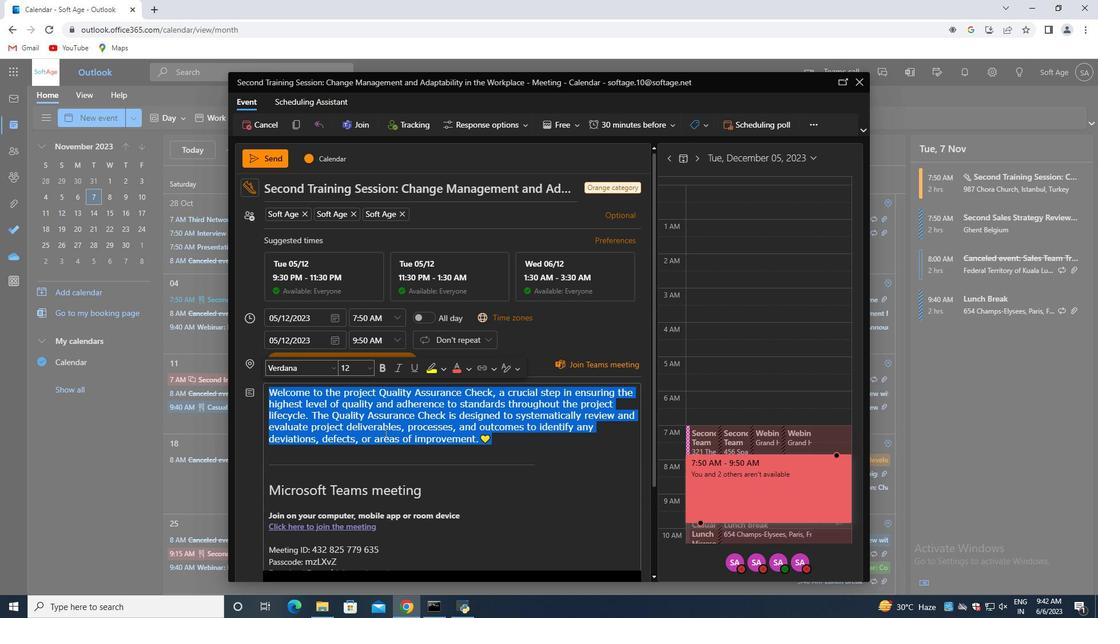 
Action: Mouse scrolled (409, 433) with delta (0, 0)
Screenshot: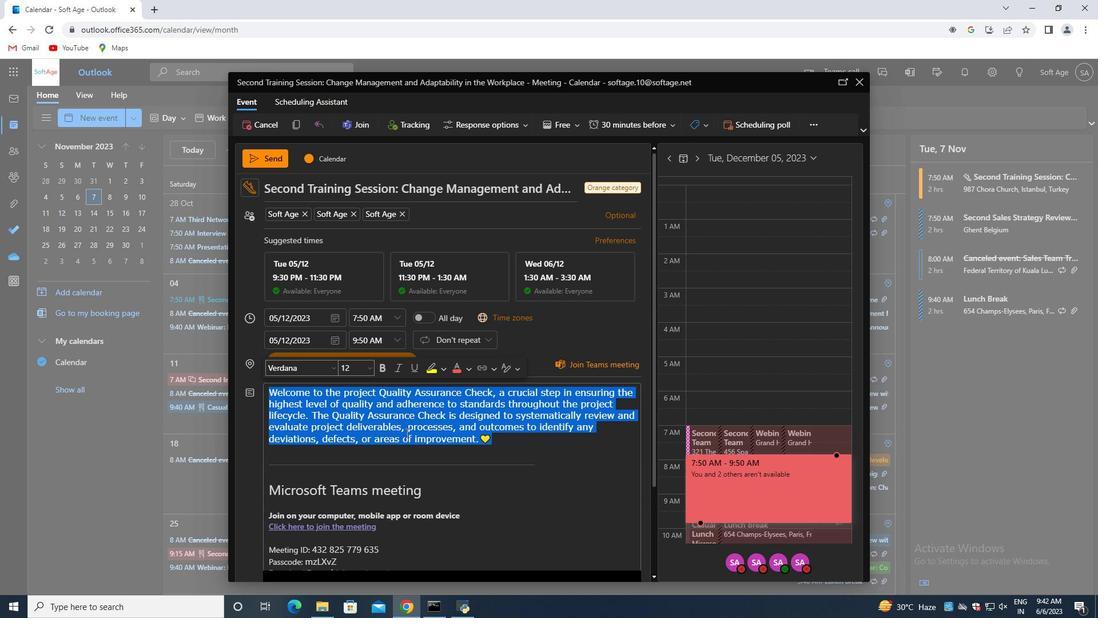 
Action: Mouse moved to (409, 434)
Screenshot: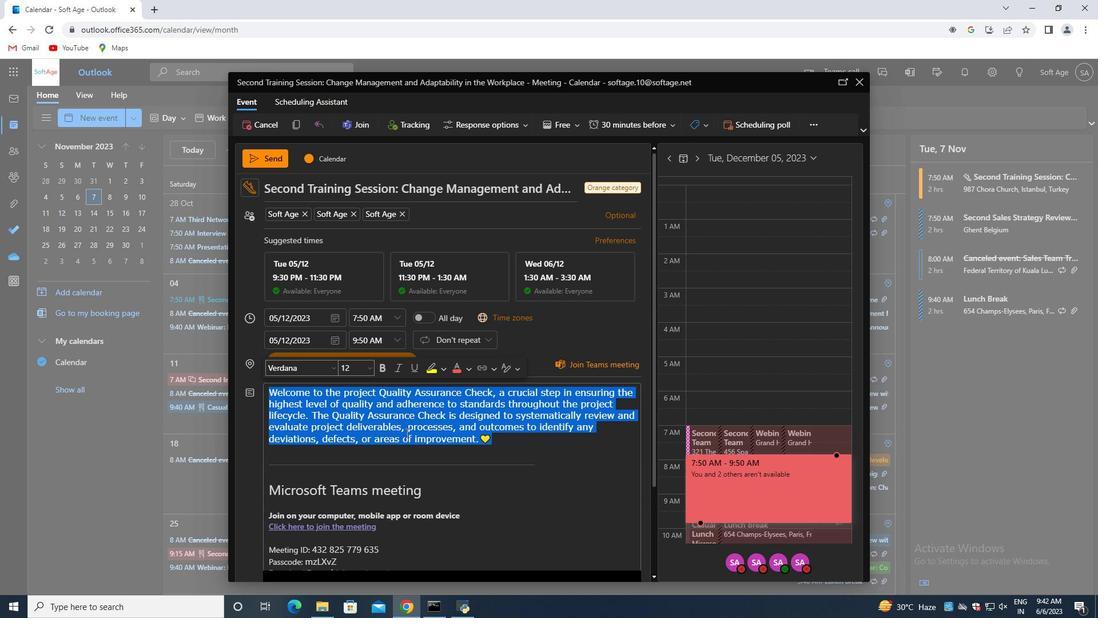 
Action: Mouse scrolled (409, 434) with delta (0, 0)
Screenshot: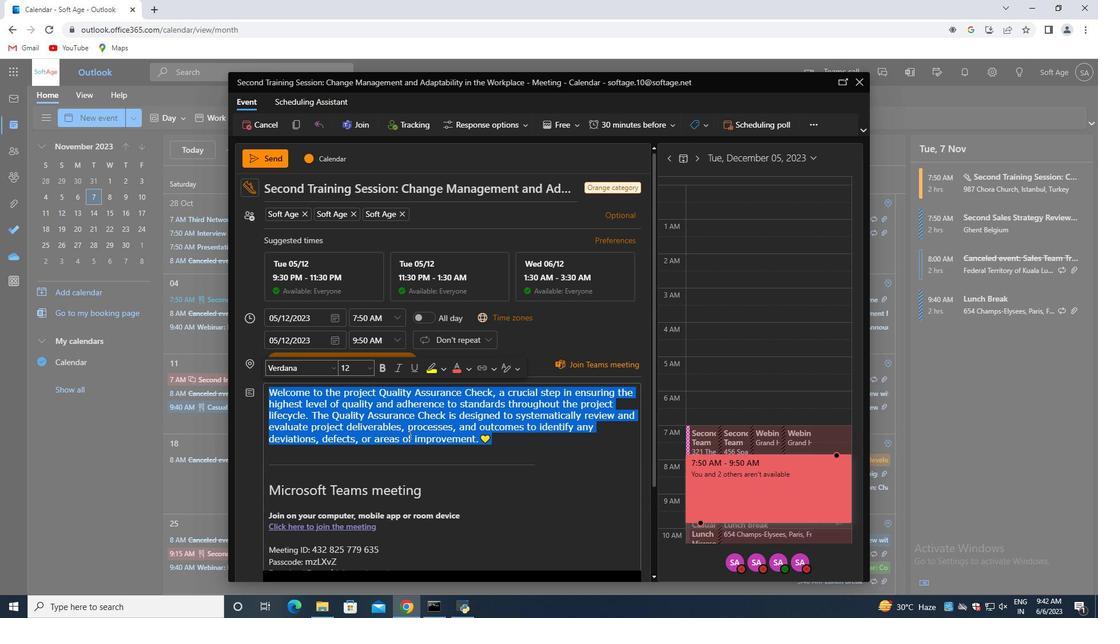 
Action: Mouse scrolled (409, 434) with delta (0, 0)
Screenshot: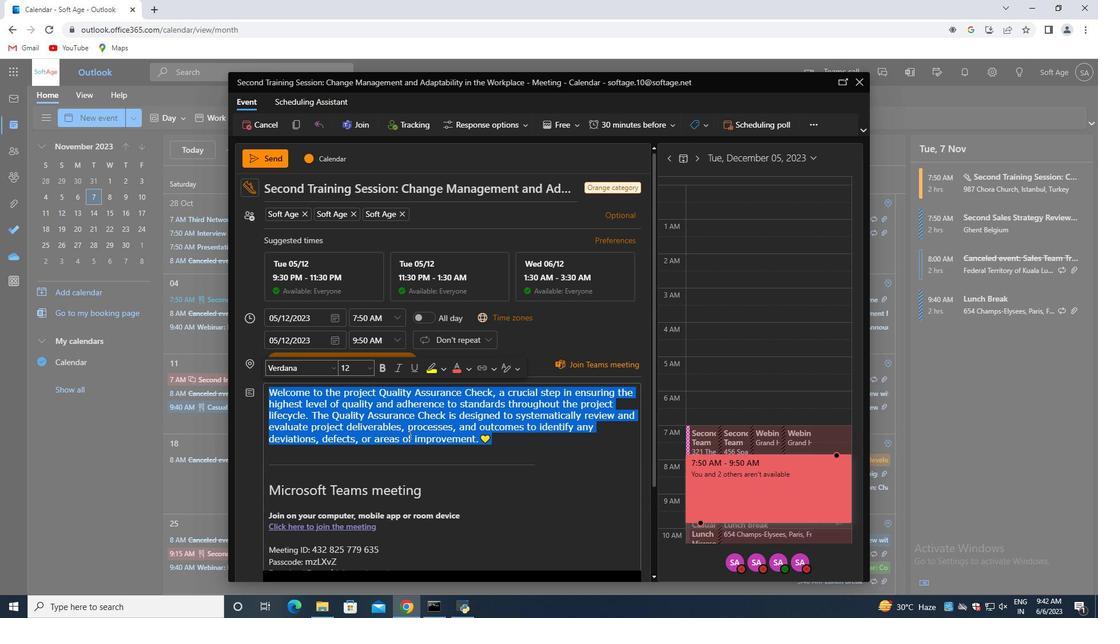 
Action: Mouse scrolled (409, 434) with delta (0, 0)
Screenshot: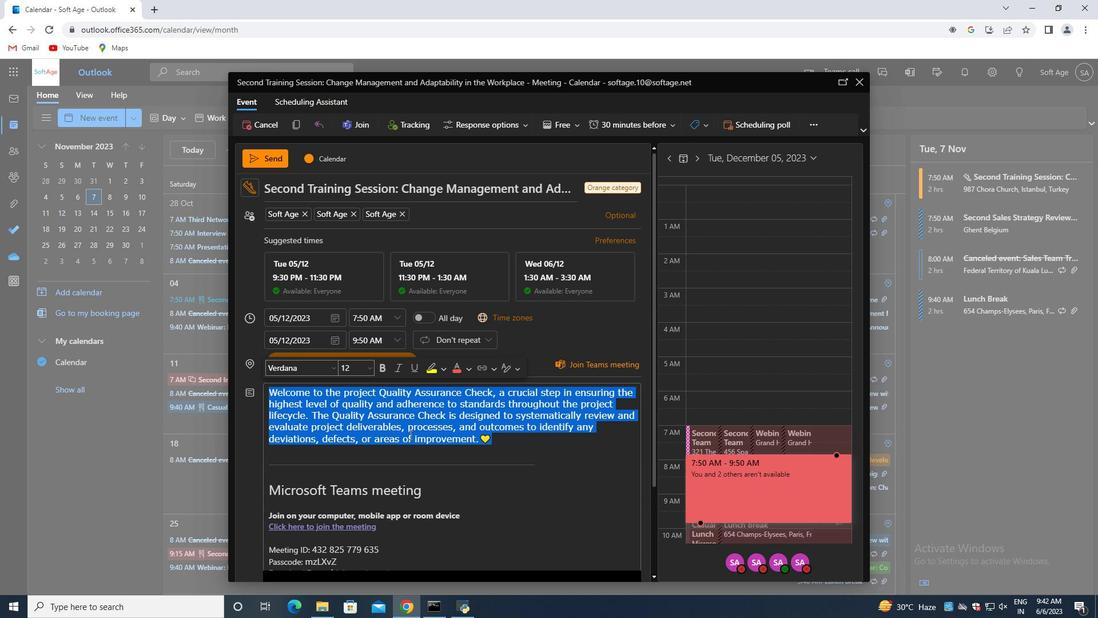 
Action: Mouse moved to (578, 528)
Screenshot: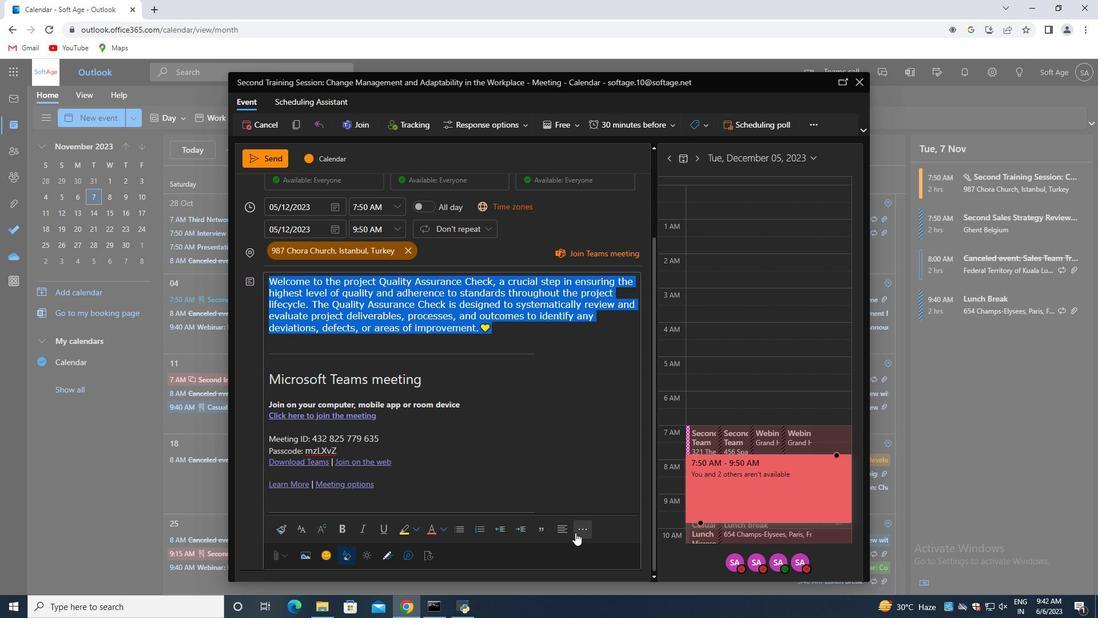 
Action: Mouse pressed left at (578, 528)
Screenshot: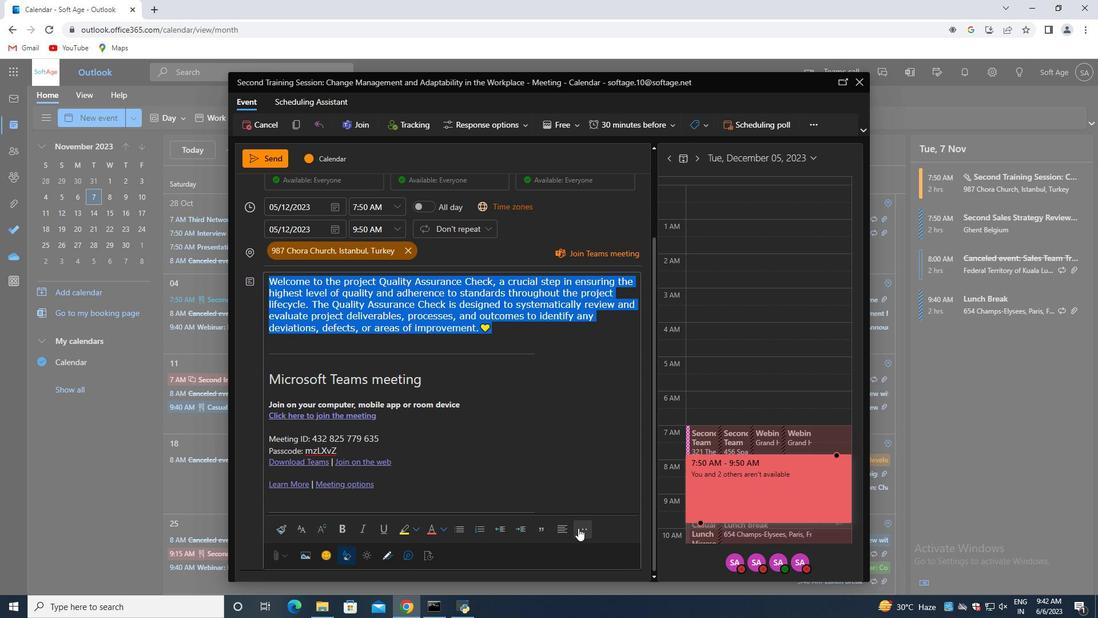 
Action: Mouse moved to (566, 467)
Screenshot: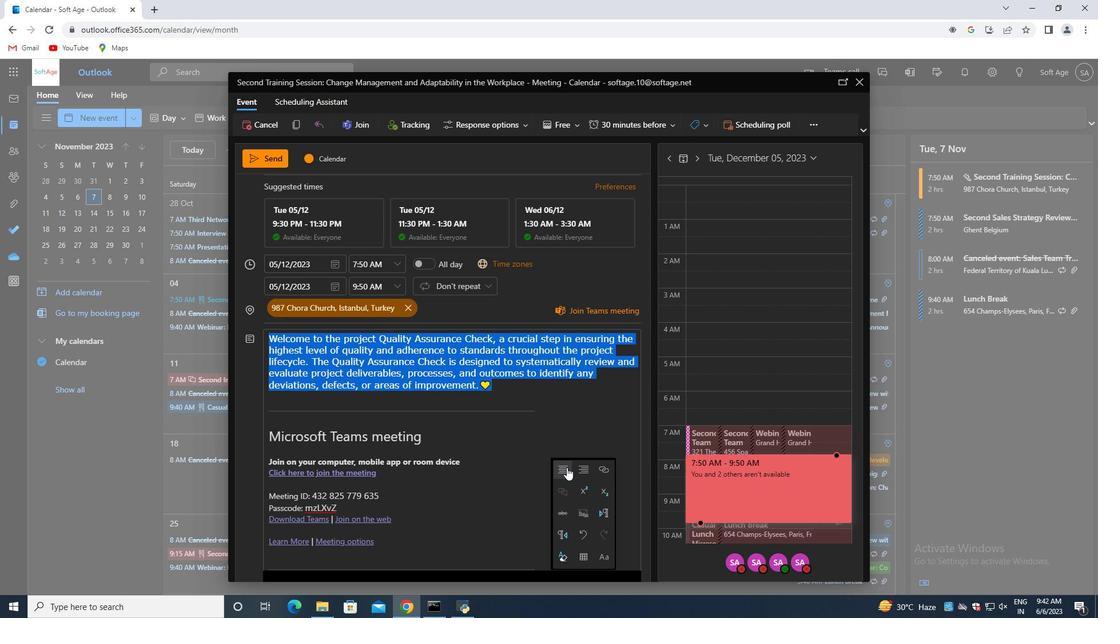 
Action: Mouse pressed left at (566, 467)
Screenshot: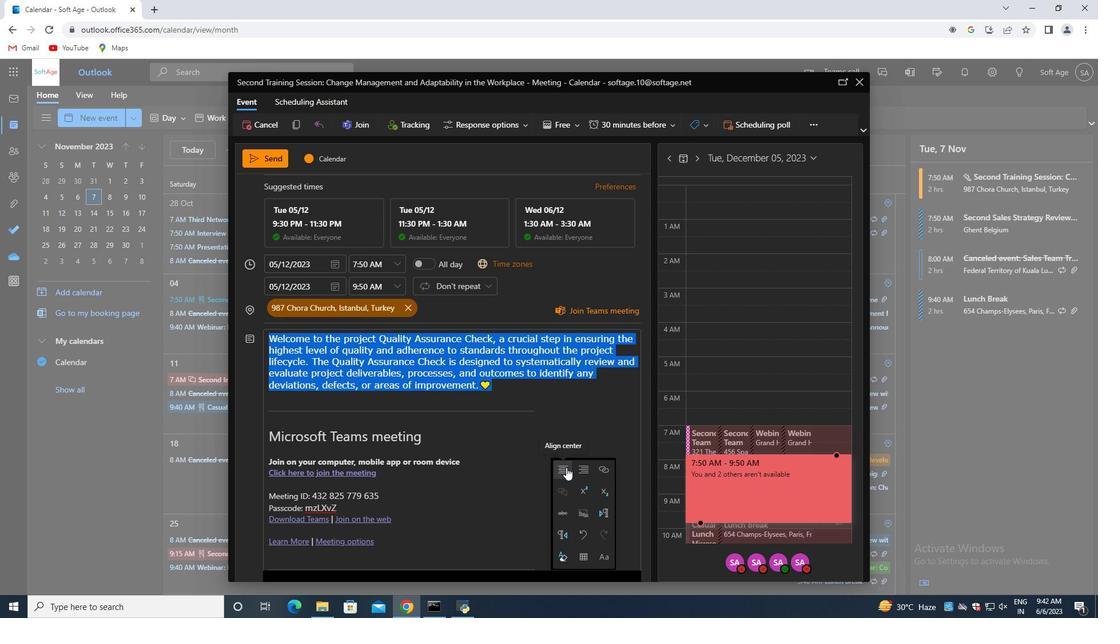 
Action: Mouse moved to (449, 422)
Screenshot: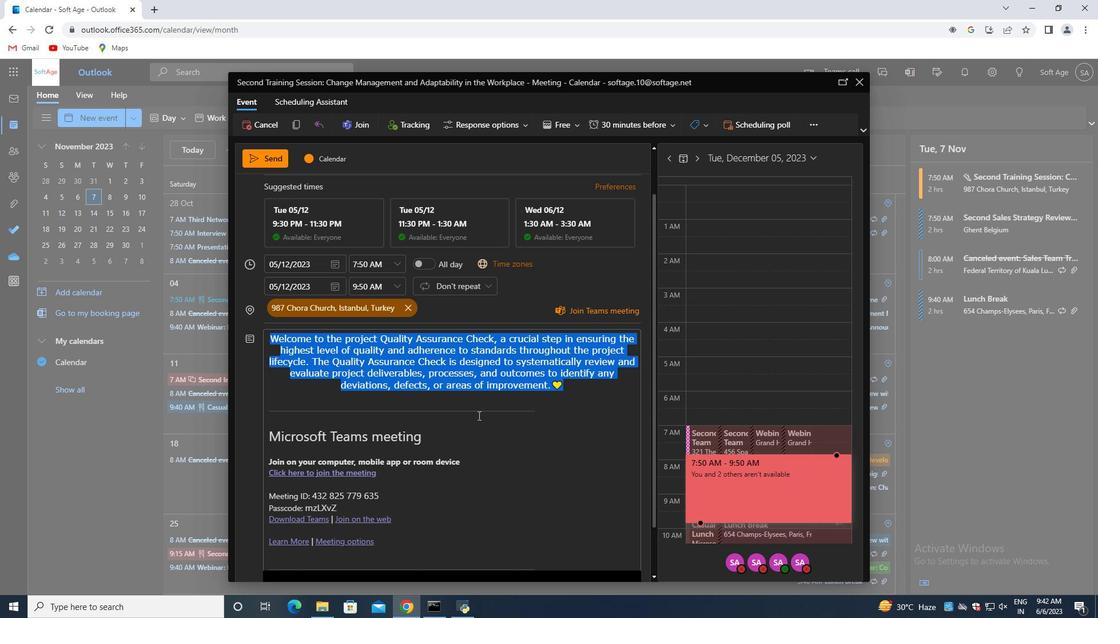 
Action: Mouse scrolled (450, 421) with delta (0, 0)
Screenshot: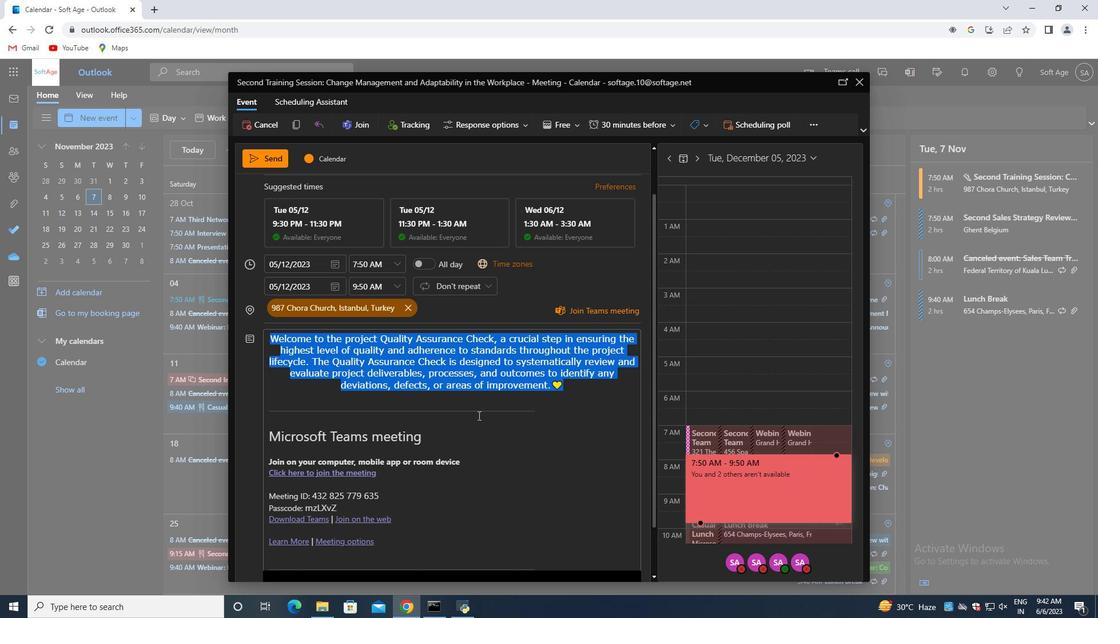 
Action: Mouse moved to (449, 422)
Screenshot: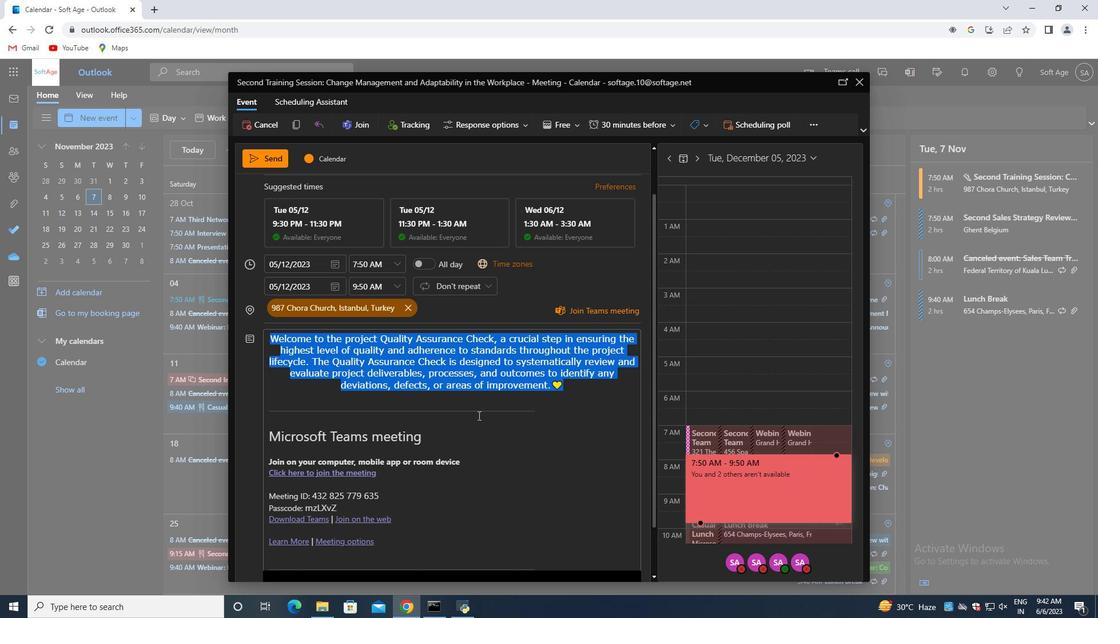 
Action: Mouse scrolled (449, 421) with delta (0, 0)
Screenshot: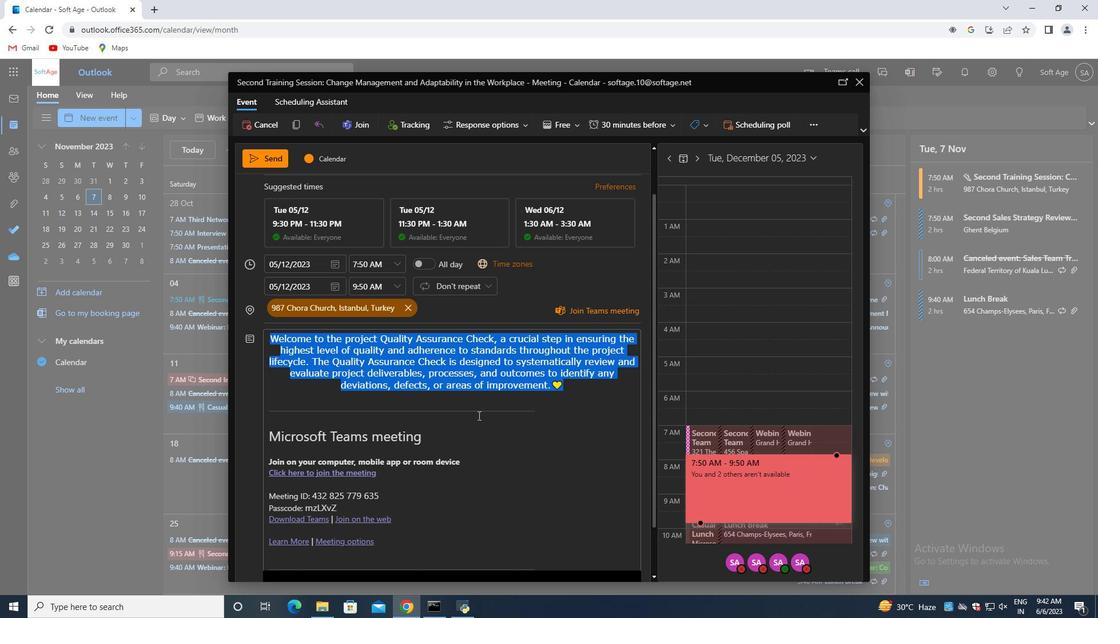 
Action: Mouse scrolled (449, 422) with delta (0, 0)
Screenshot: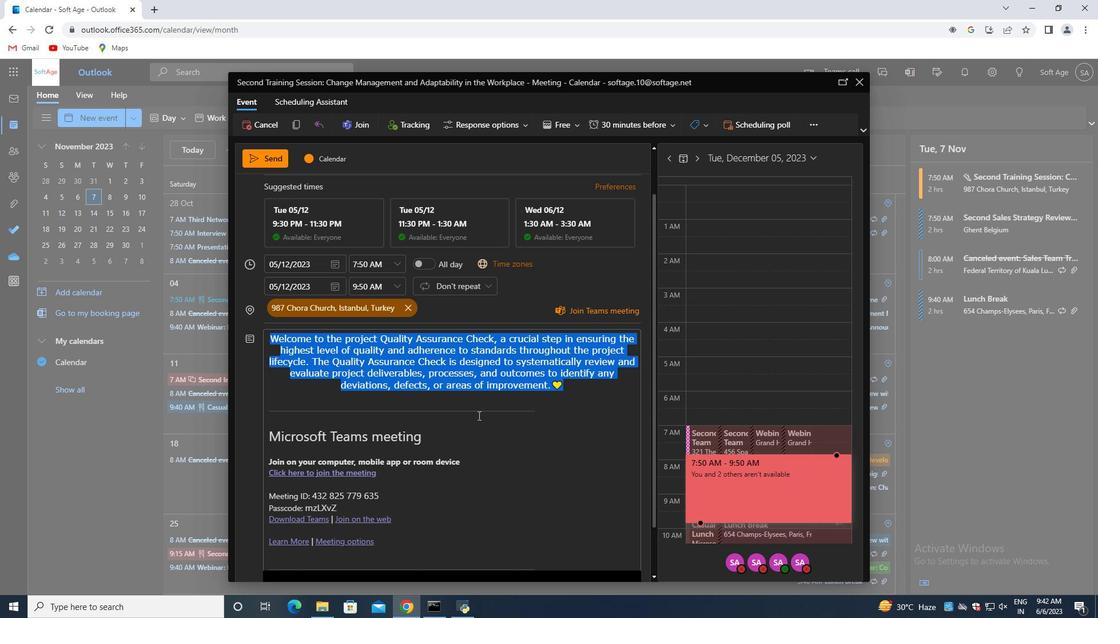 
Action: Mouse scrolled (449, 422) with delta (0, 0)
Screenshot: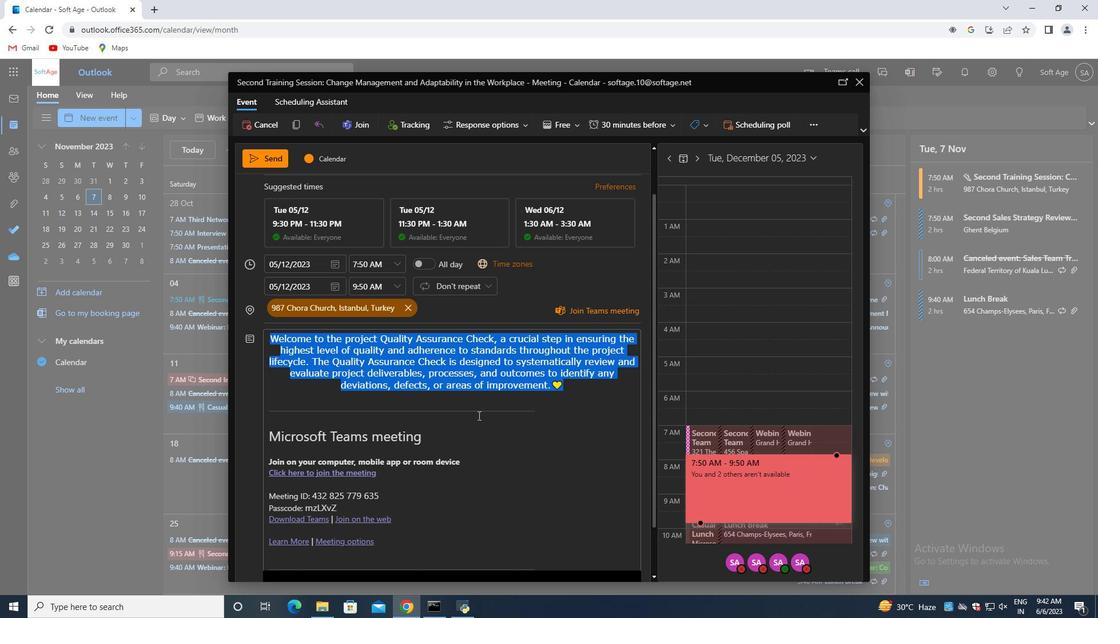 
Action: Mouse moved to (440, 527)
Screenshot: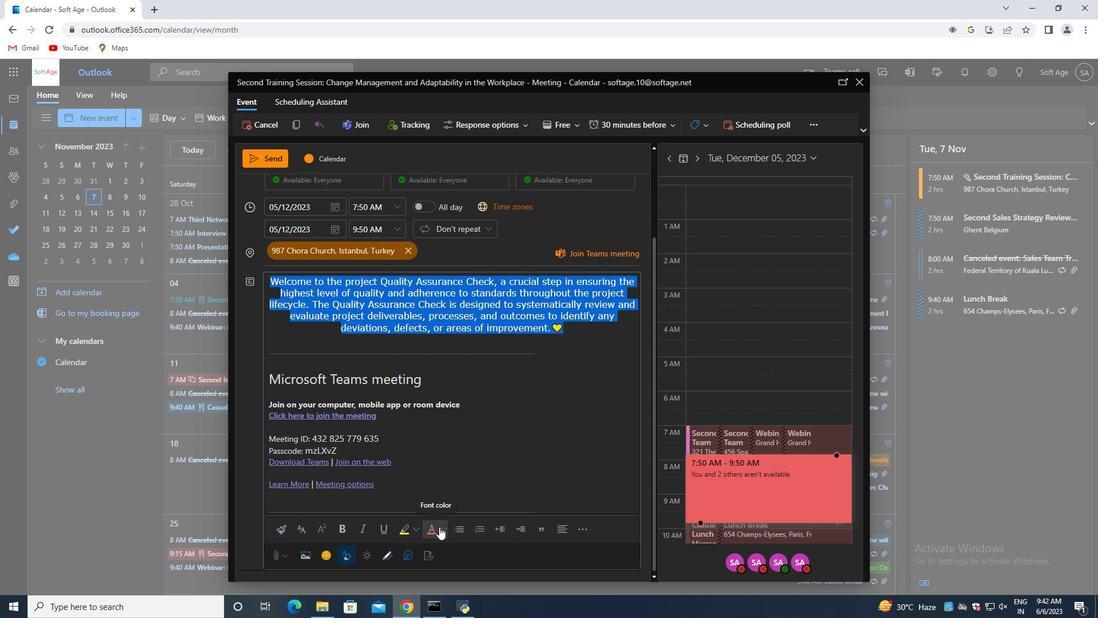 
Action: Mouse pressed left at (440, 527)
Screenshot: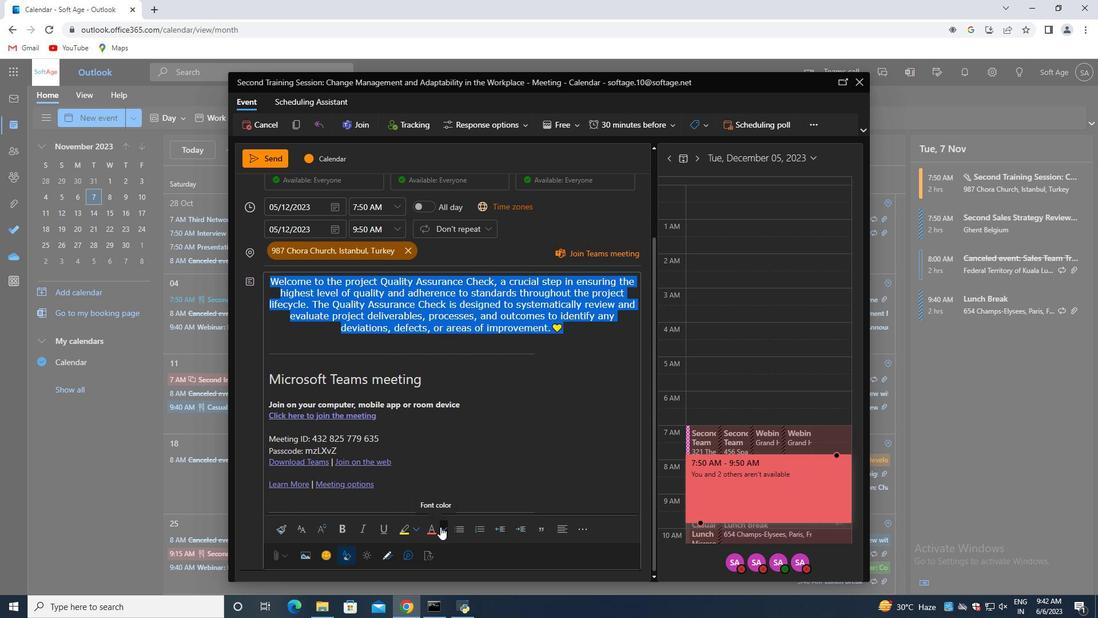 
Action: Mouse moved to (435, 504)
Screenshot: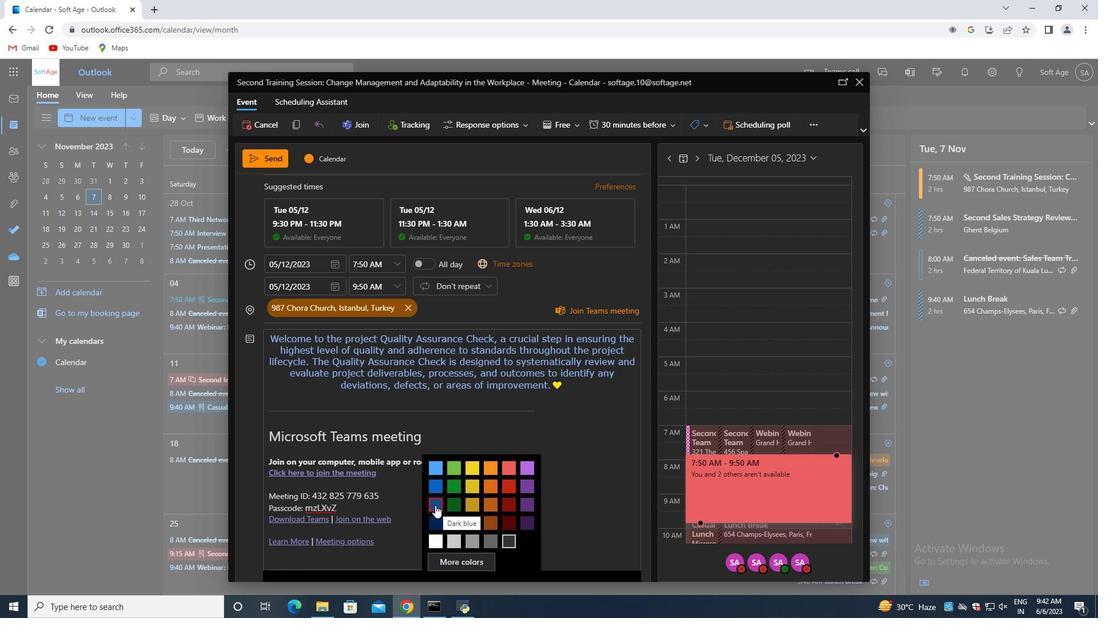 
Action: Mouse pressed left at (435, 504)
Screenshot: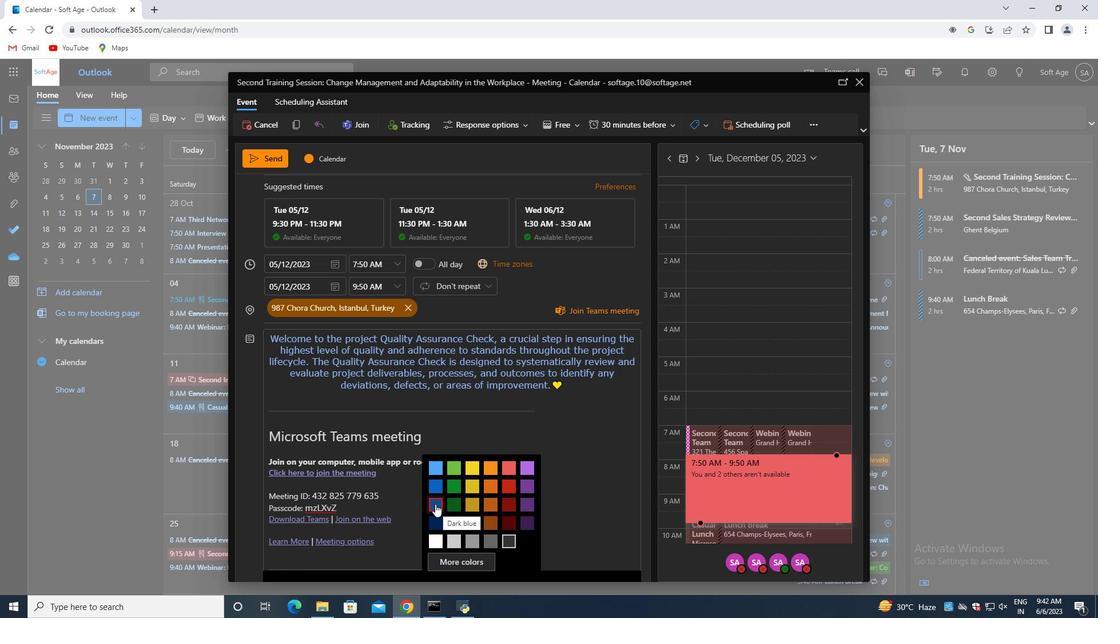 
Action: Mouse moved to (583, 391)
Screenshot: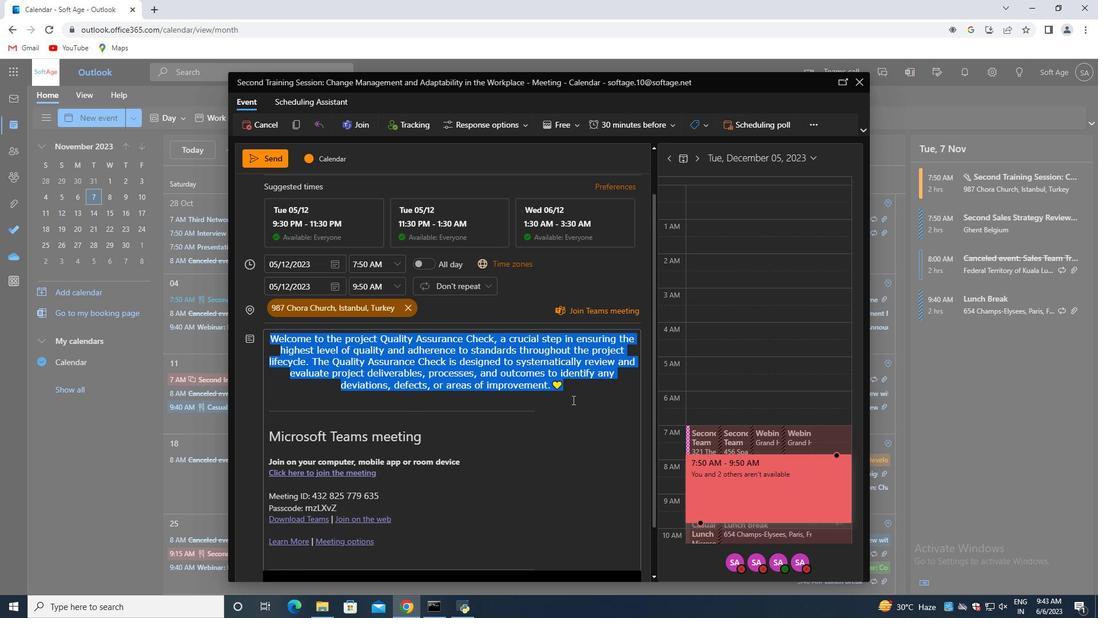 
Action: Mouse pressed left at (583, 391)
Screenshot: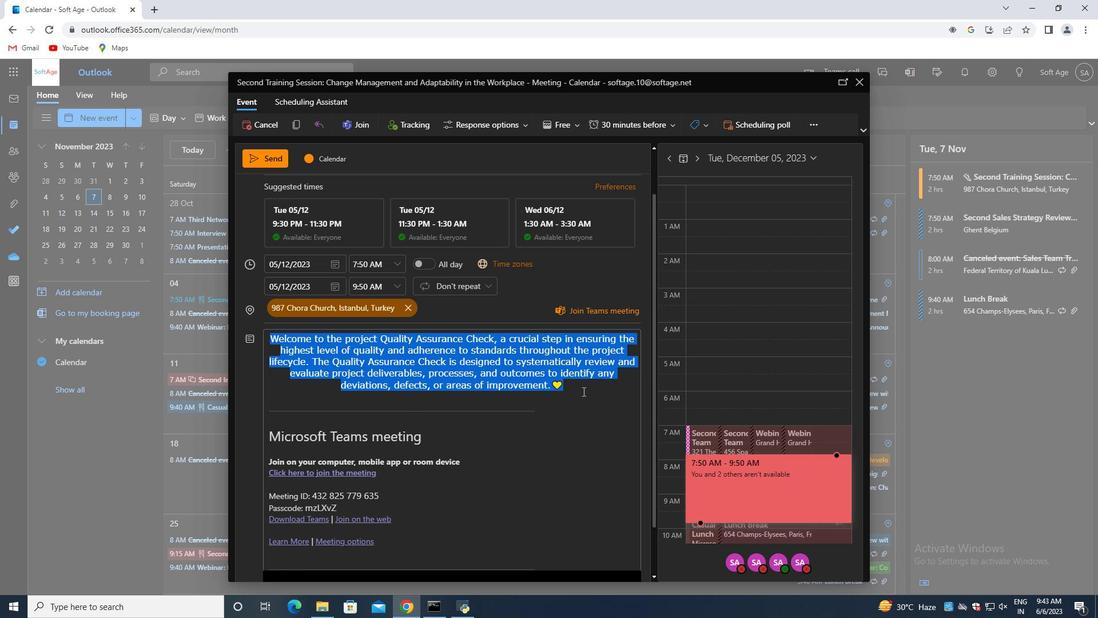 
Action: Mouse scrolled (583, 392) with delta (0, 0)
Screenshot: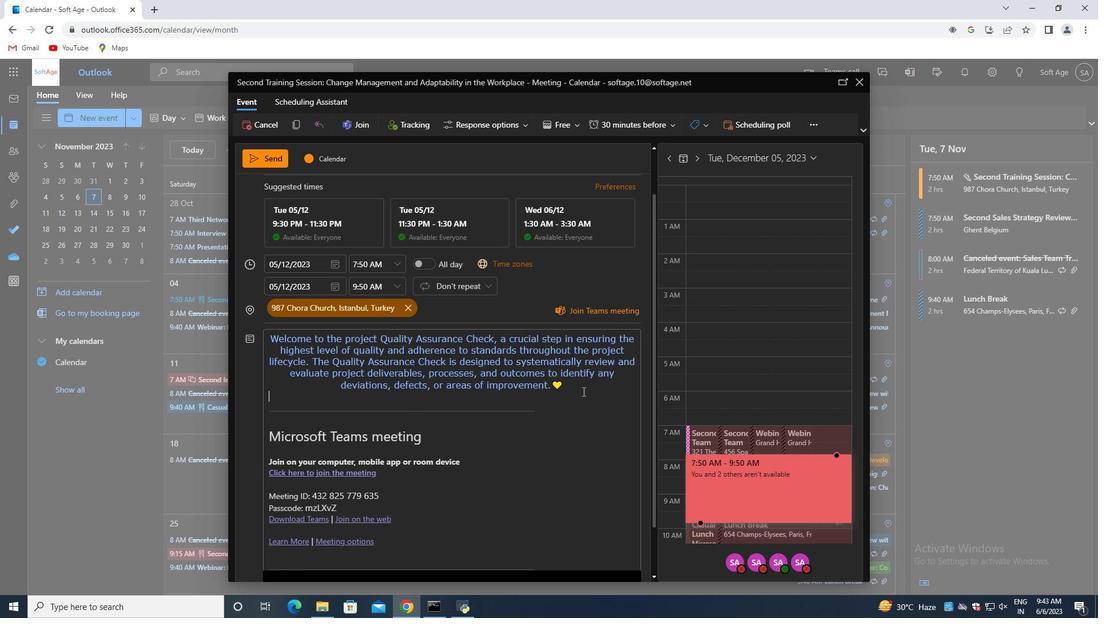 
Action: Mouse scrolled (583, 392) with delta (0, 0)
Screenshot: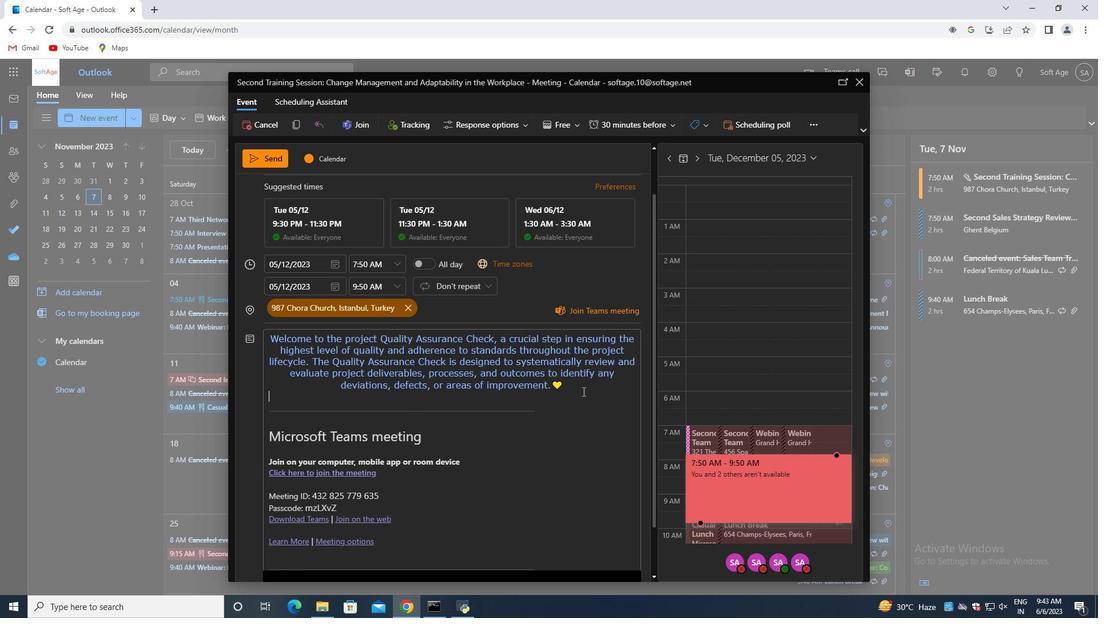 
Action: Mouse scrolled (583, 392) with delta (0, 0)
Screenshot: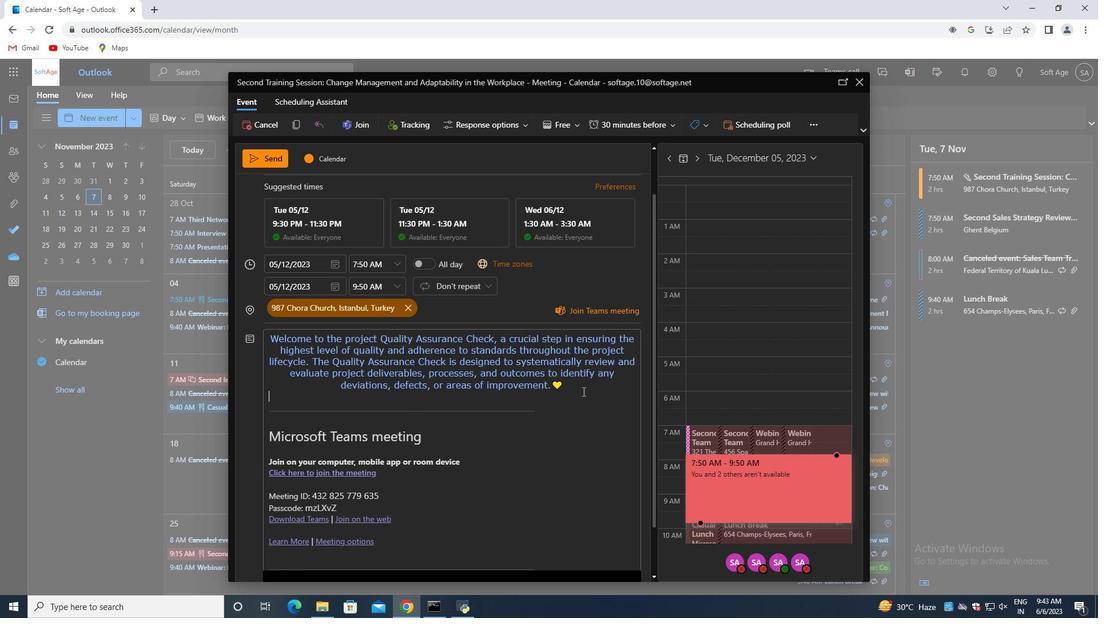 
Action: Mouse scrolled (583, 392) with delta (0, 0)
Screenshot: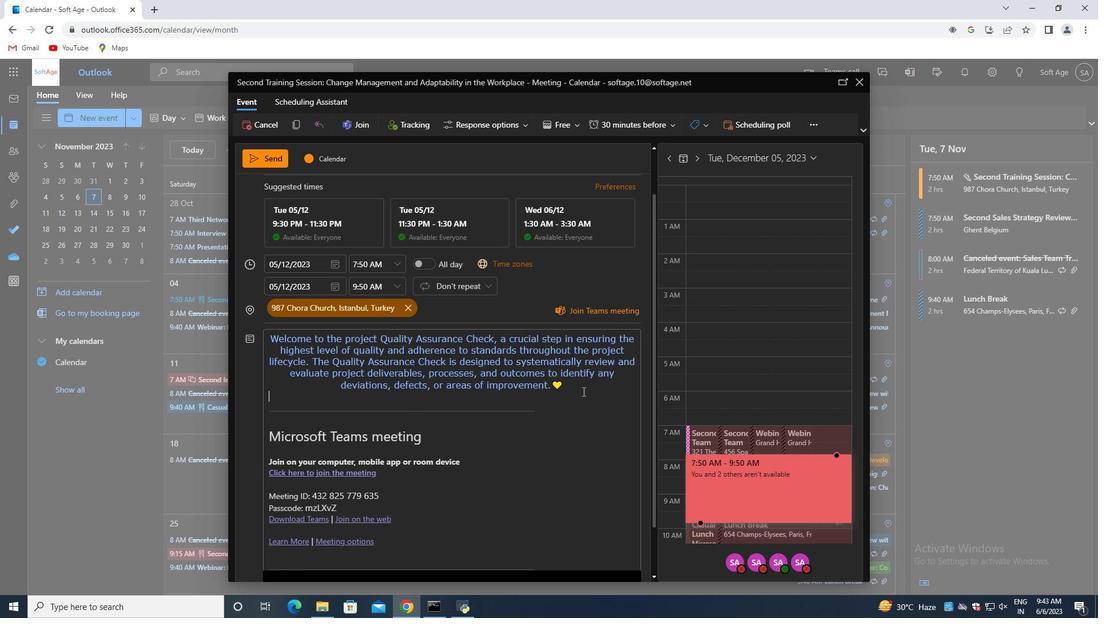 
Action: Mouse scrolled (583, 392) with delta (0, 0)
Screenshot: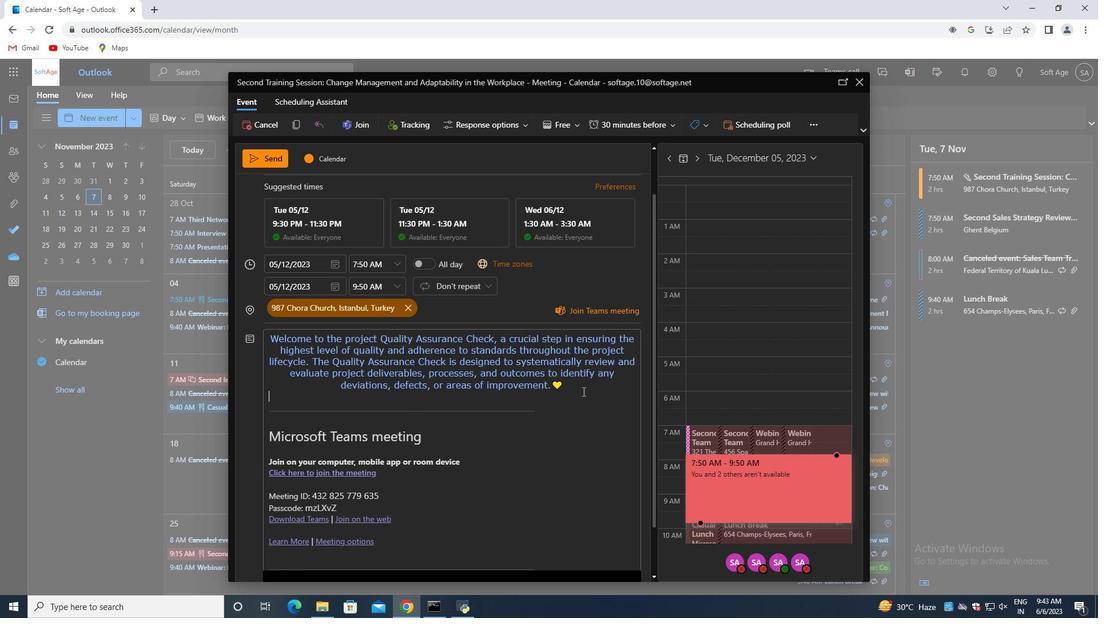 
Action: Mouse scrolled (583, 392) with delta (0, 0)
Screenshot: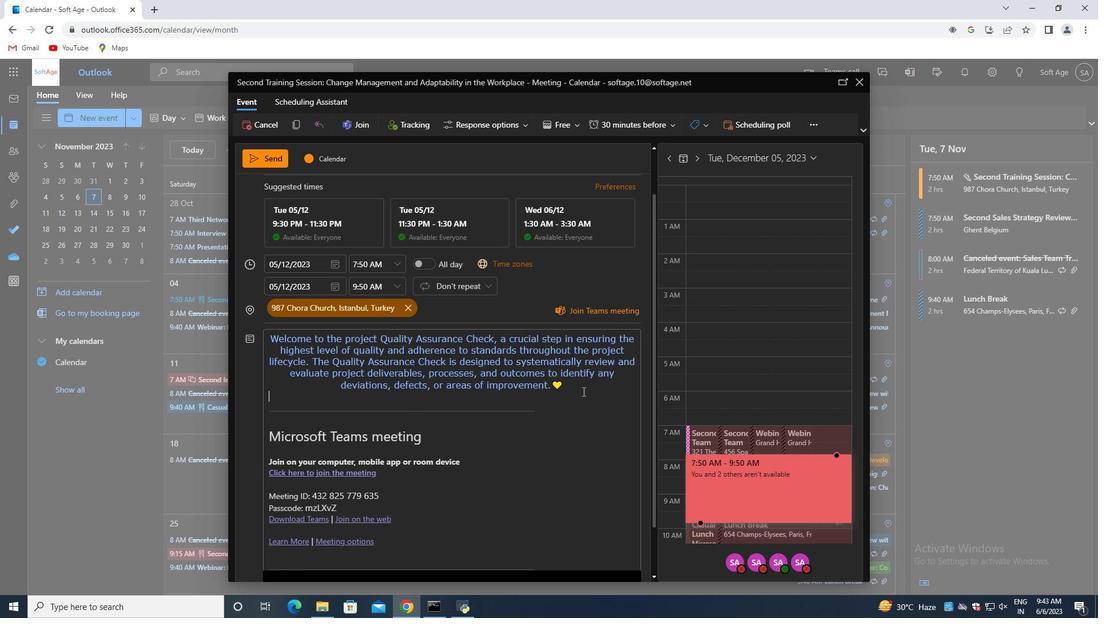 
Action: Mouse moved to (250, 184)
Screenshot: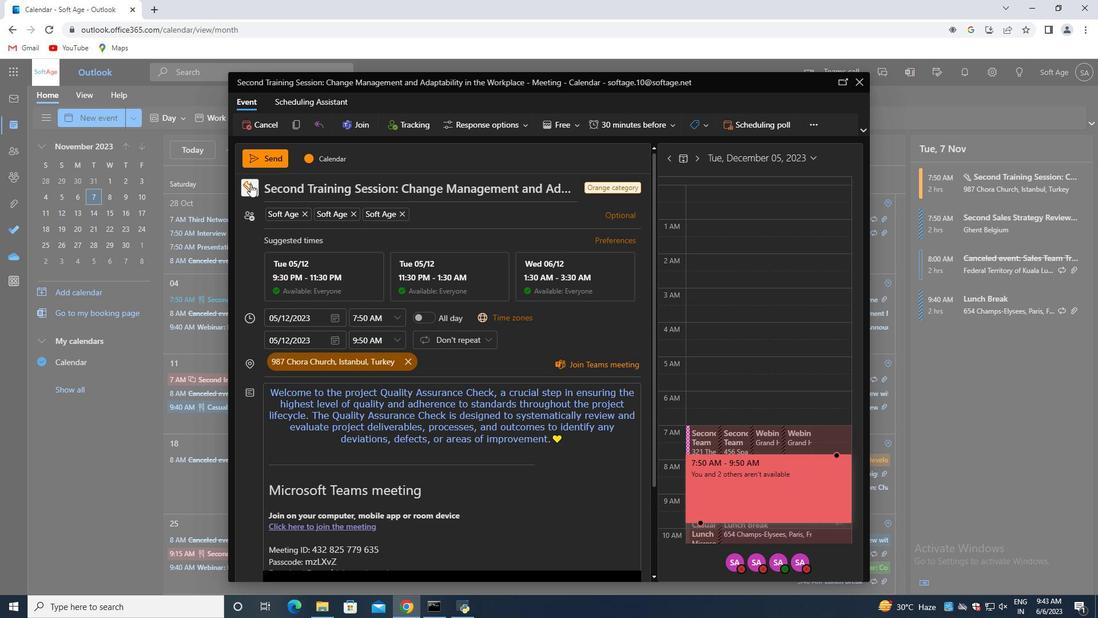 
Action: Mouse pressed left at (250, 184)
Screenshot: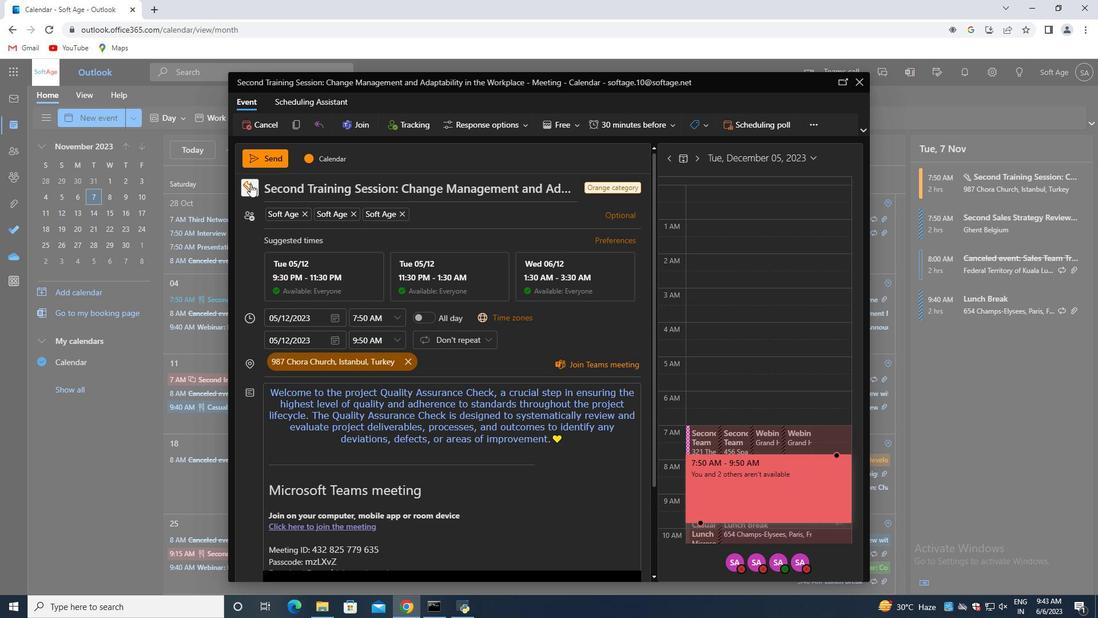 
Action: Mouse moved to (422, 252)
Screenshot: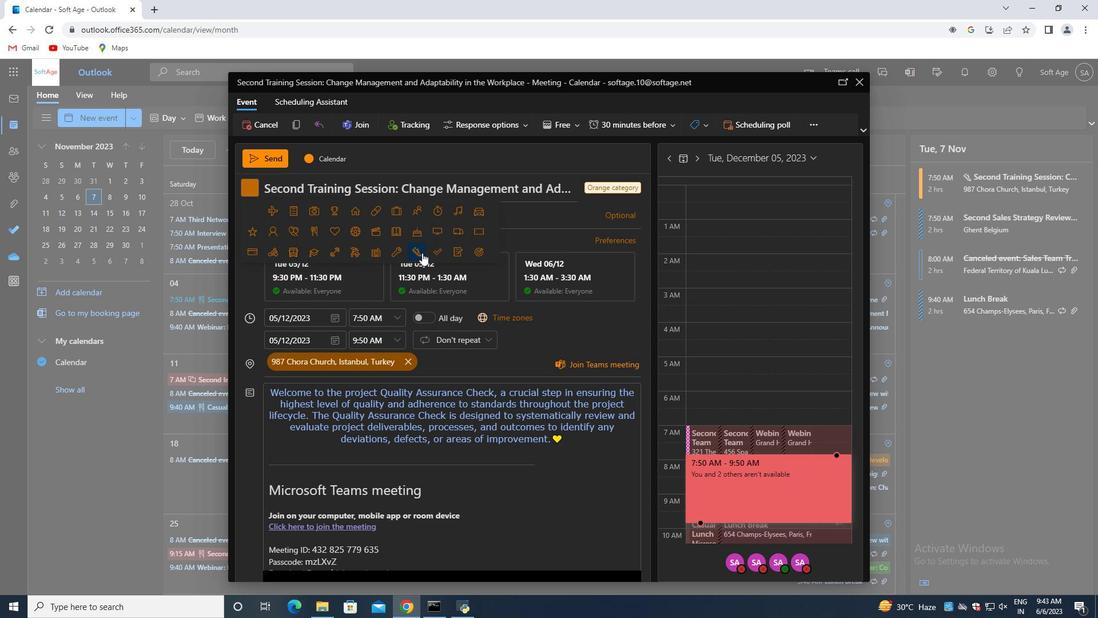 
Action: Mouse pressed left at (422, 252)
Screenshot: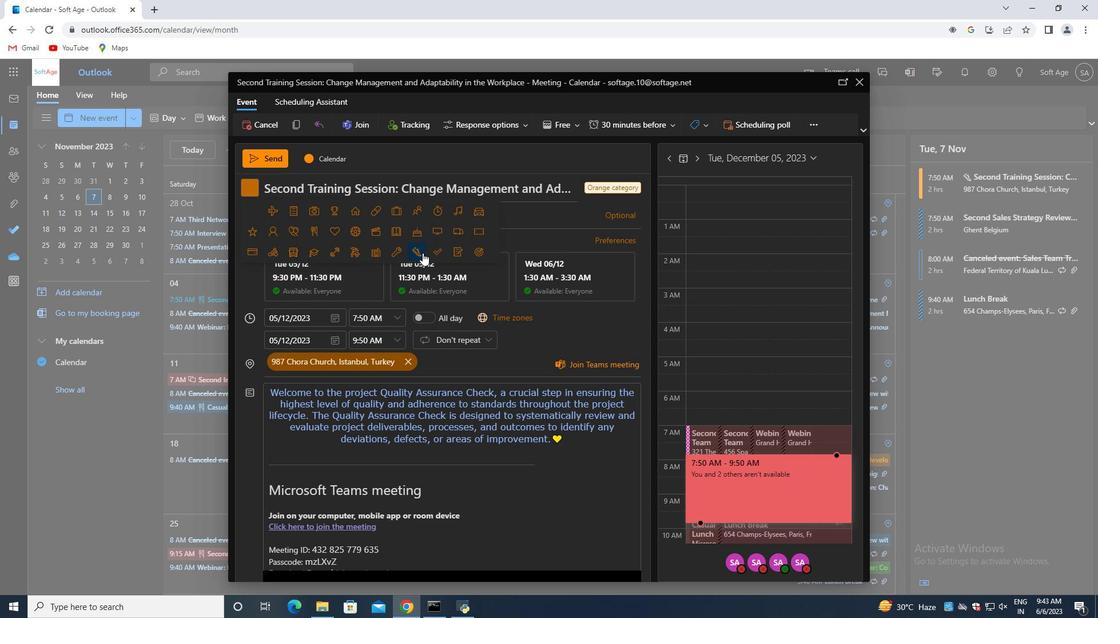 
Action: Mouse moved to (274, 154)
Screenshot: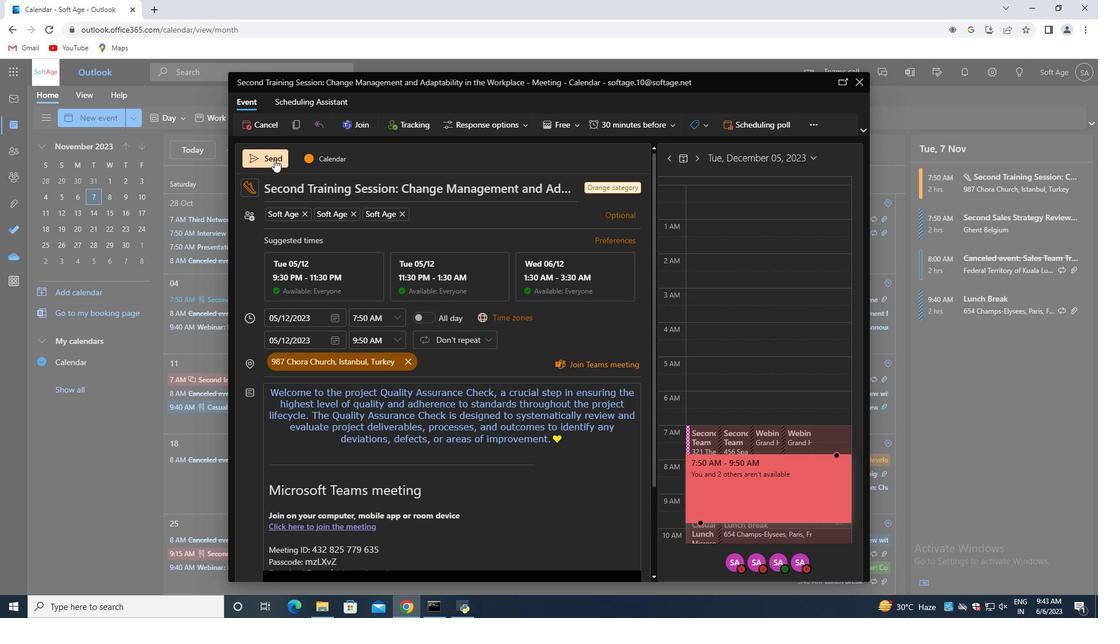 
Action: Mouse pressed left at (274, 154)
Screenshot: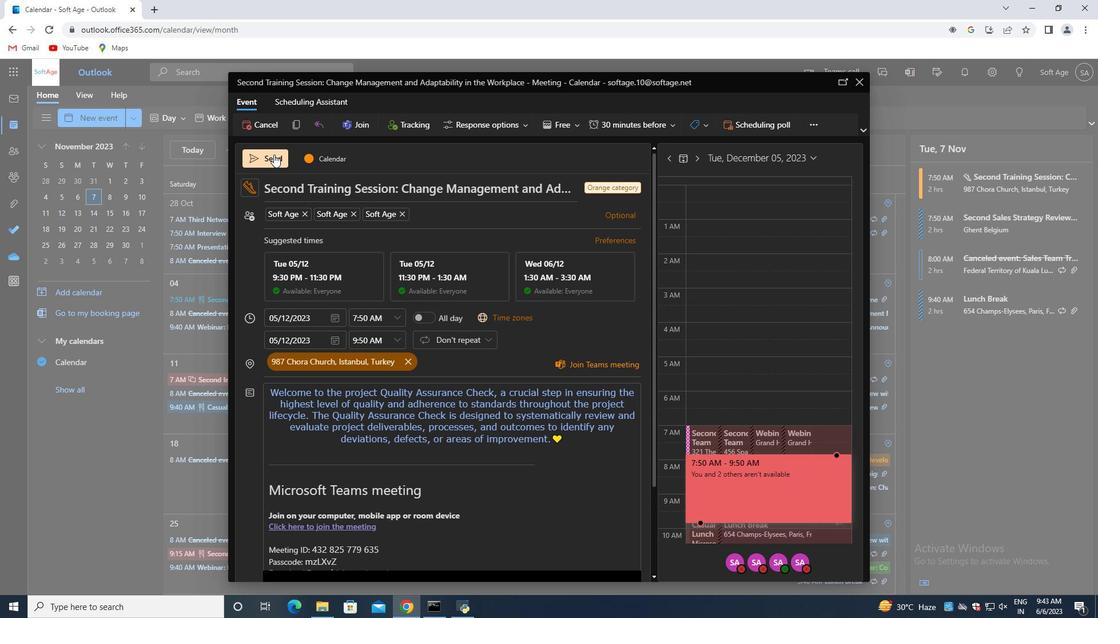 
Action: Mouse moved to (274, 154)
Screenshot: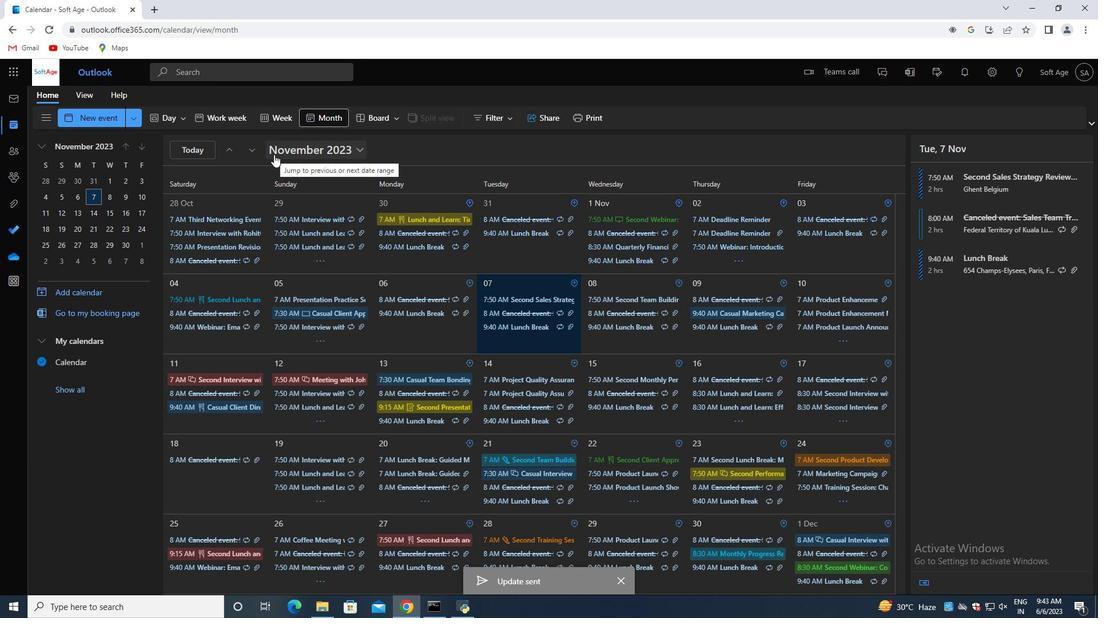 
